 Task: In the  document Climateactionmeet.epub Change the allignment of footer to  'Right' Select the entire text and insert font style 'lexend' and font size: 20
Action: Mouse moved to (311, 419)
Screenshot: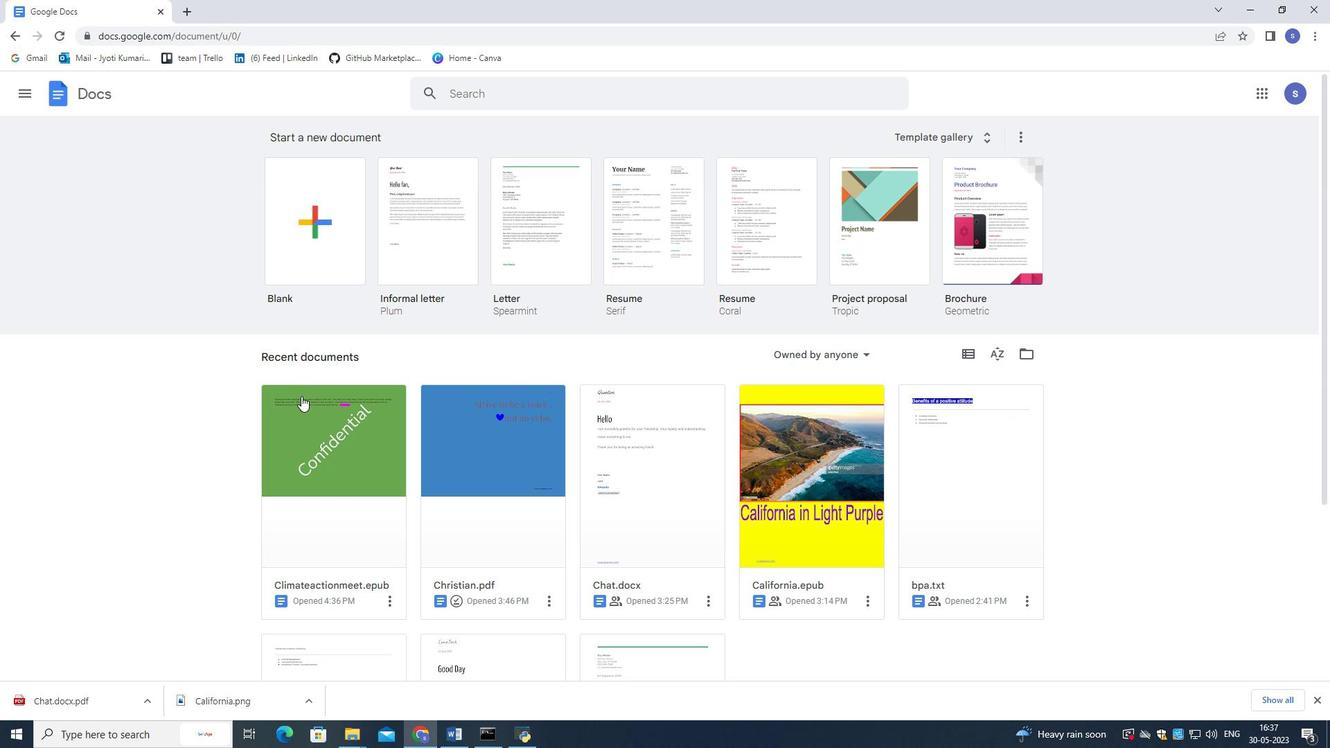 
Action: Mouse pressed left at (311, 419)
Screenshot: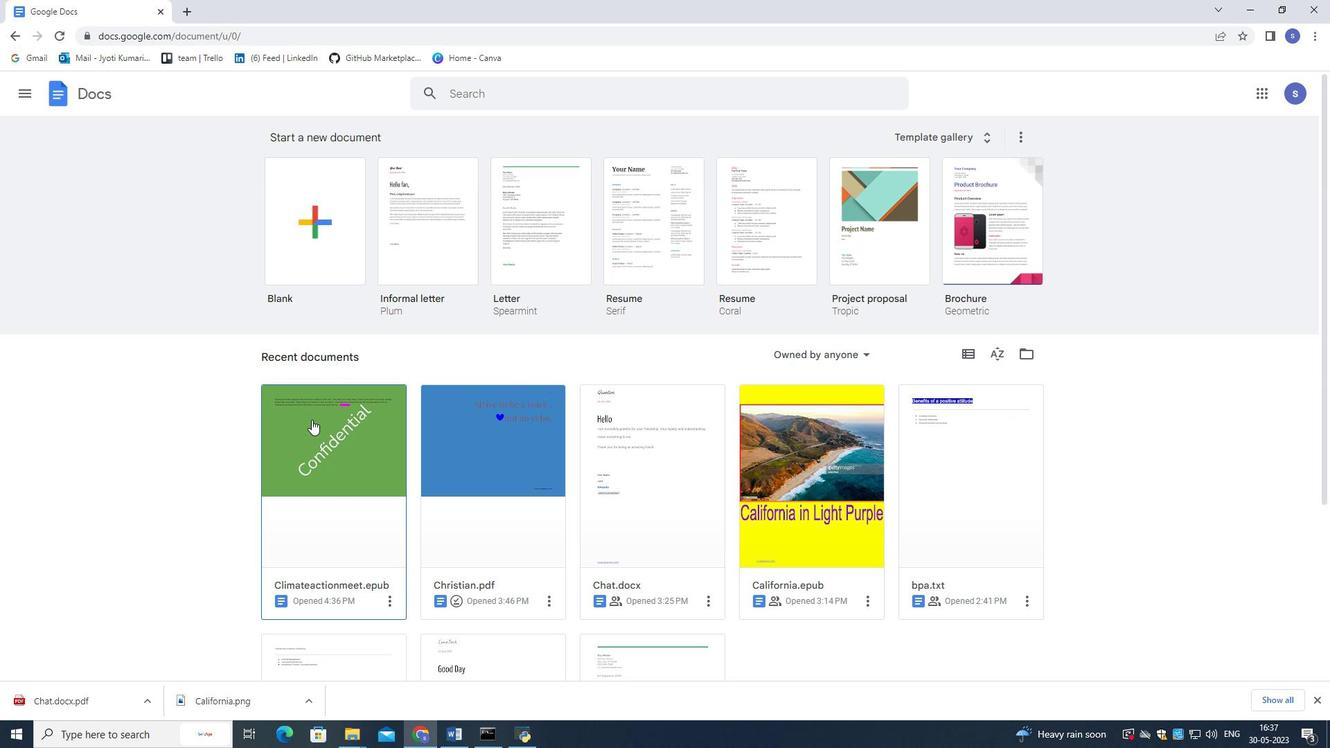 
Action: Mouse moved to (715, 512)
Screenshot: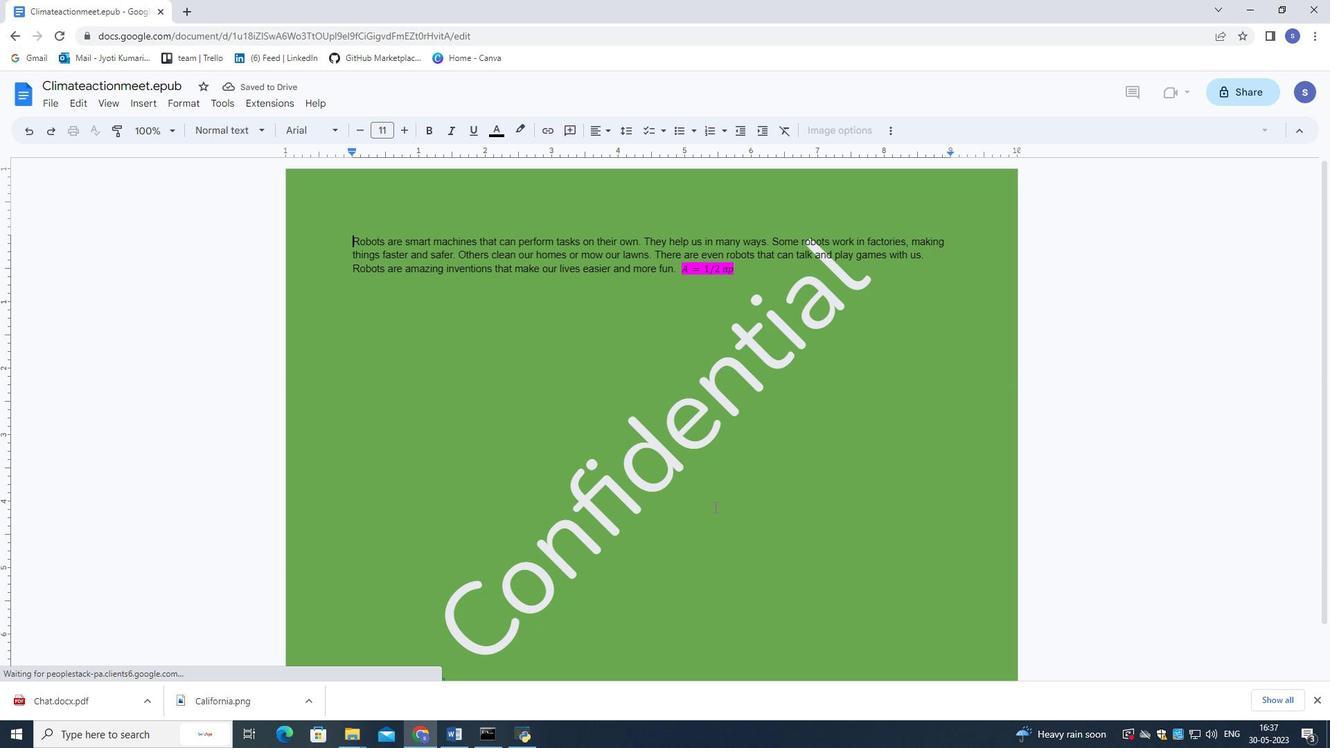 
Action: Mouse scrolled (715, 512) with delta (0, 0)
Screenshot: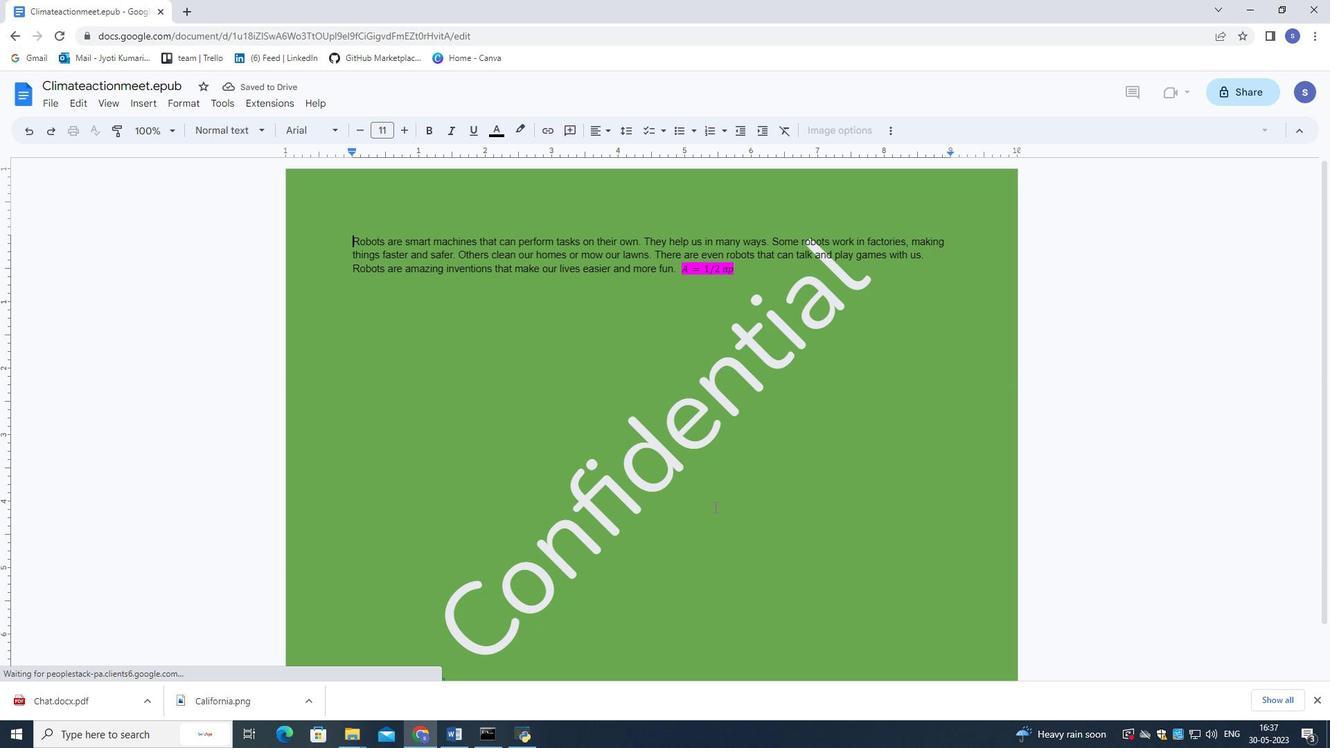 
Action: Mouse moved to (716, 513)
Screenshot: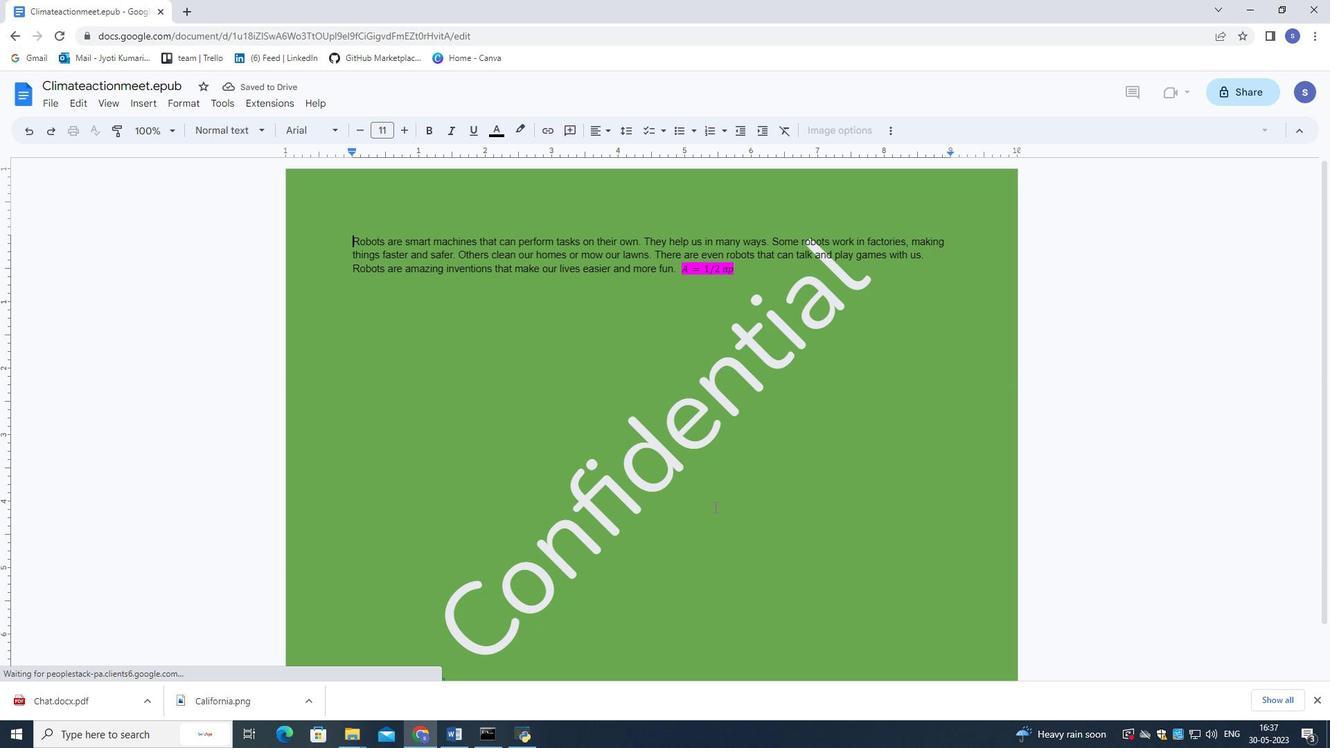 
Action: Mouse scrolled (716, 512) with delta (0, 0)
Screenshot: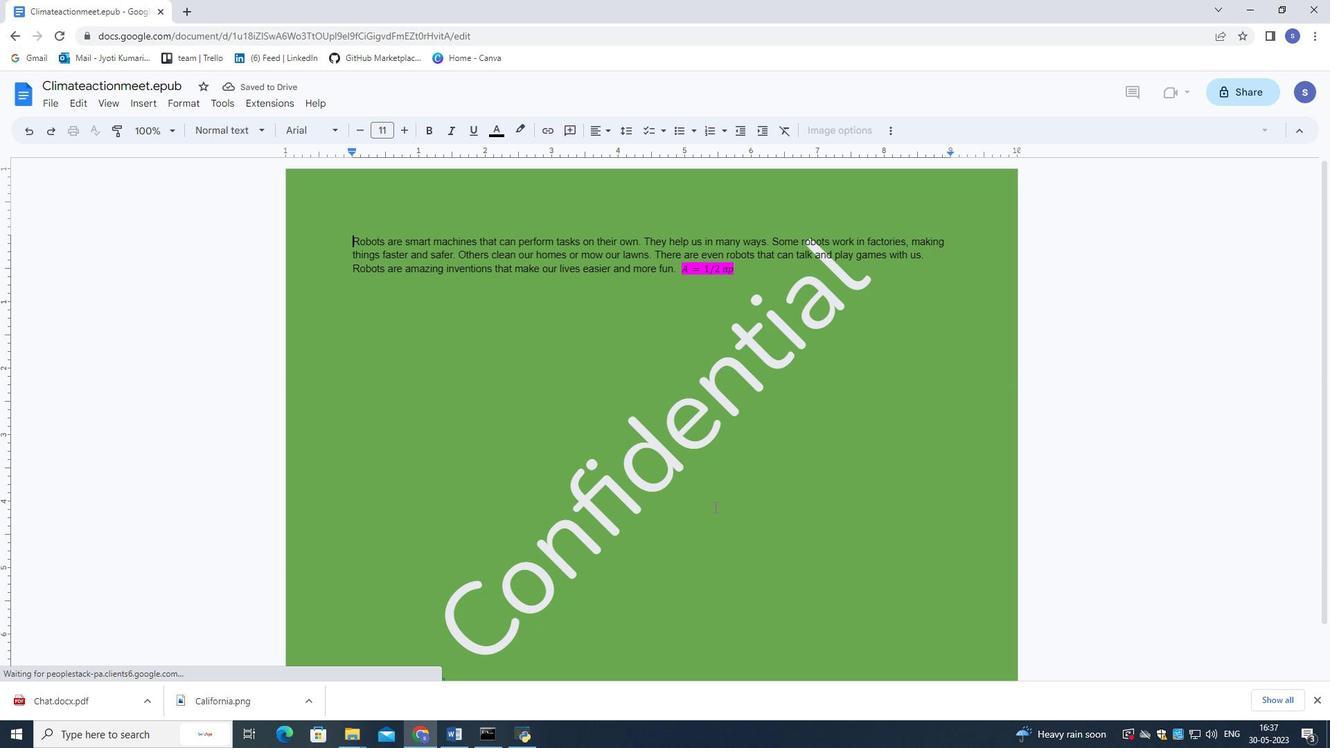 
Action: Mouse moved to (717, 514)
Screenshot: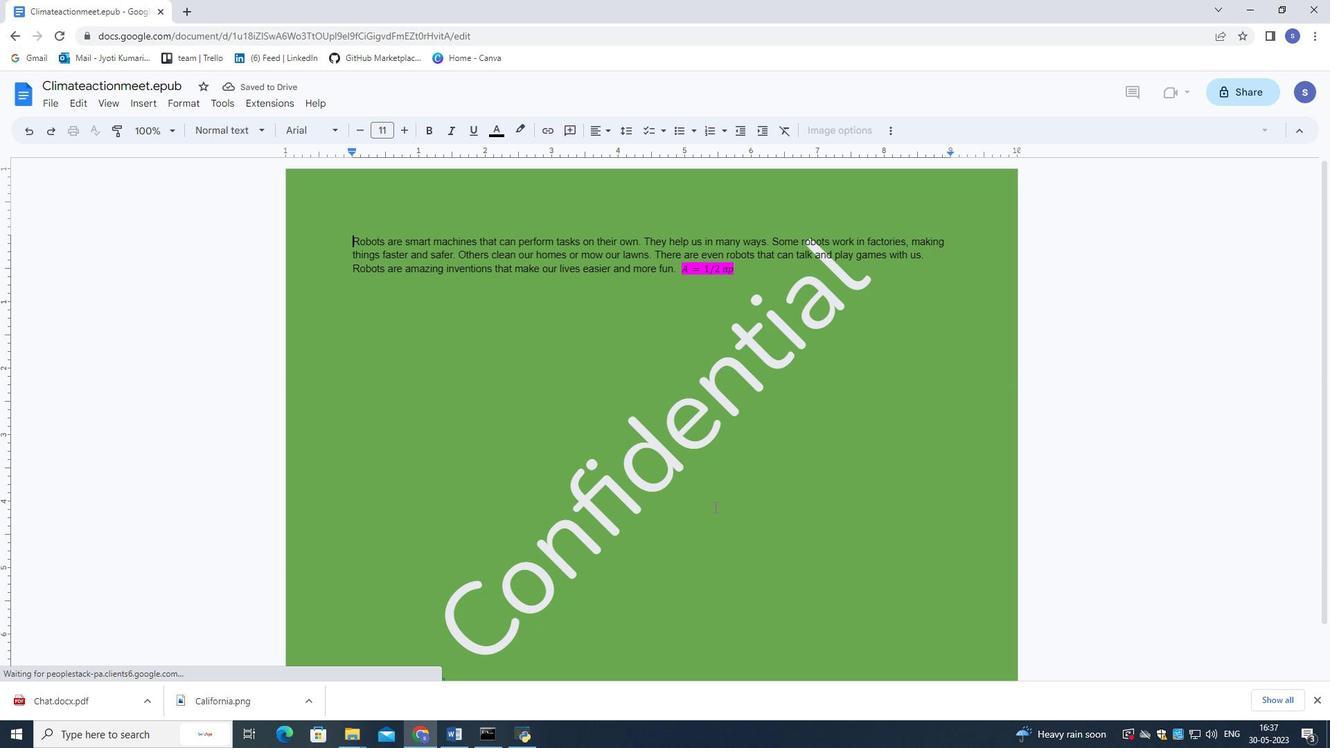 
Action: Mouse scrolled (717, 514) with delta (0, 0)
Screenshot: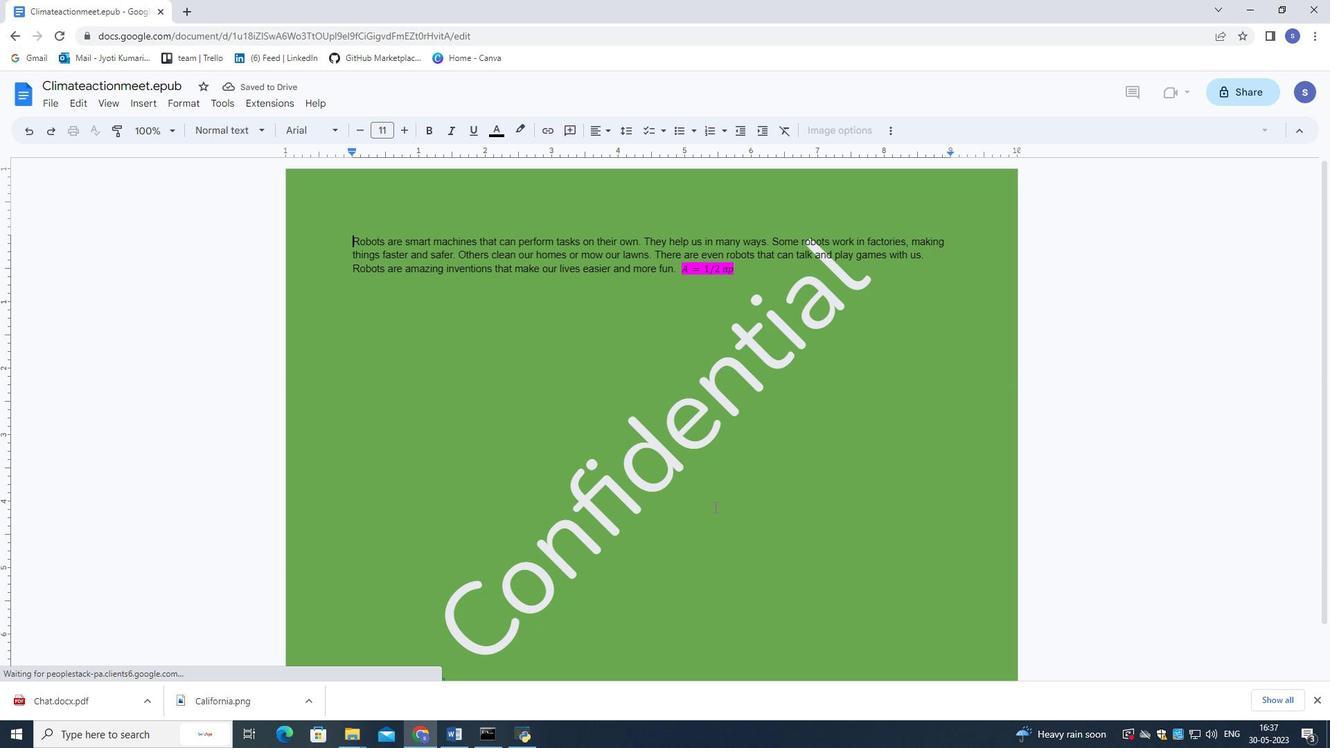
Action: Mouse moved to (717, 516)
Screenshot: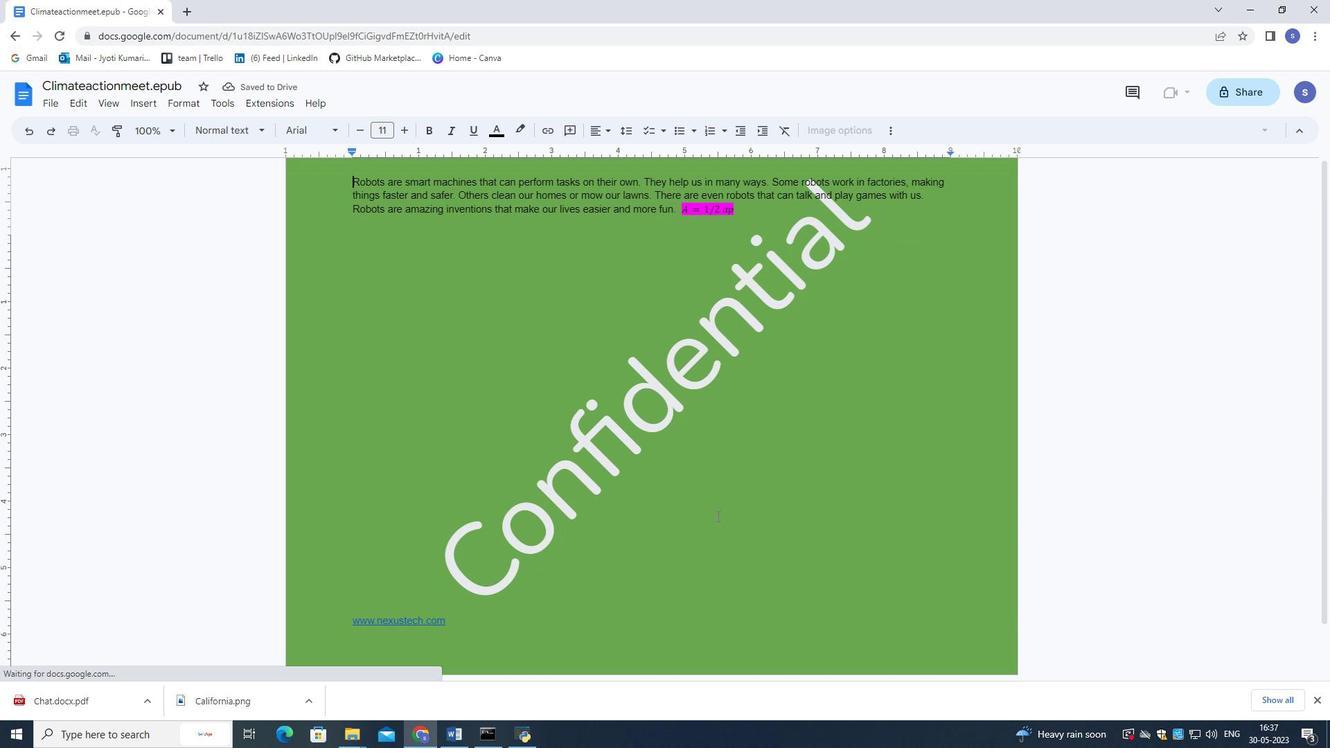 
Action: Mouse scrolled (717, 515) with delta (0, 0)
Screenshot: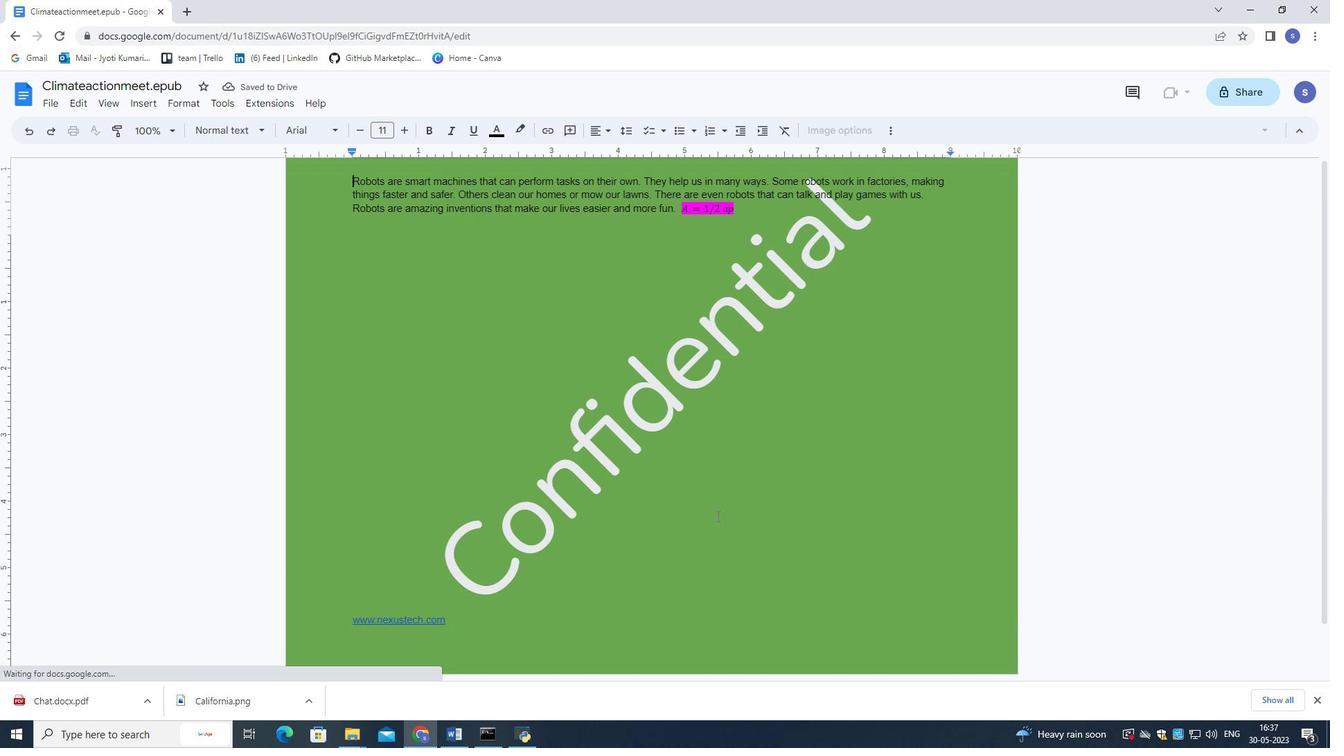 
Action: Mouse scrolled (717, 515) with delta (0, 0)
Screenshot: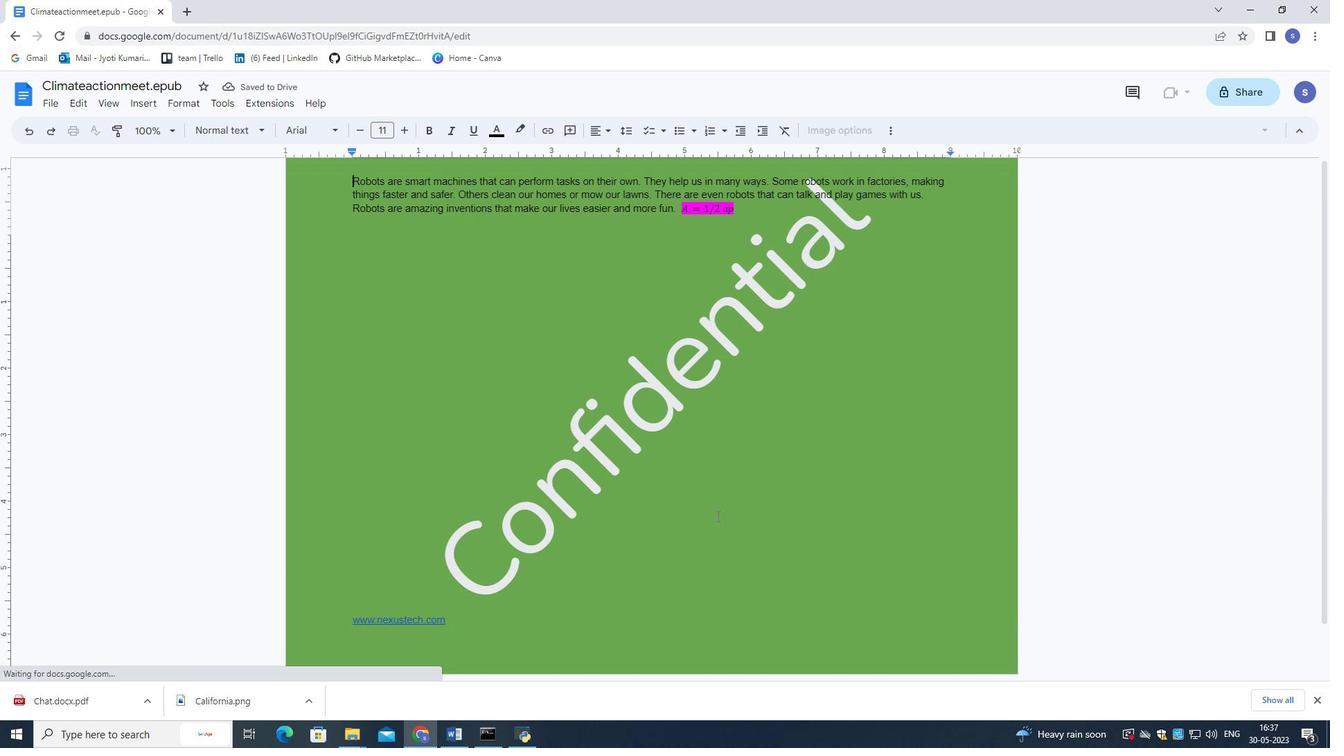 
Action: Mouse scrolled (717, 515) with delta (0, 0)
Screenshot: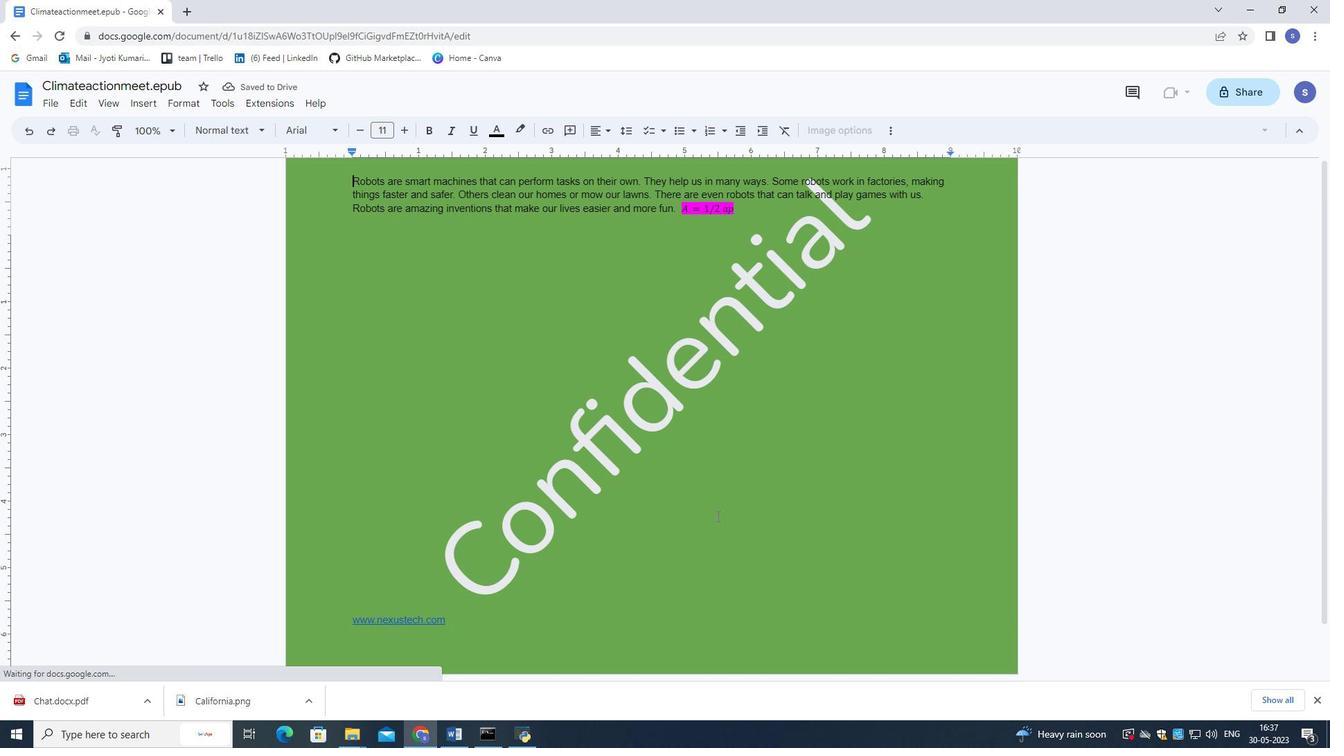
Action: Mouse scrolled (717, 515) with delta (0, 0)
Screenshot: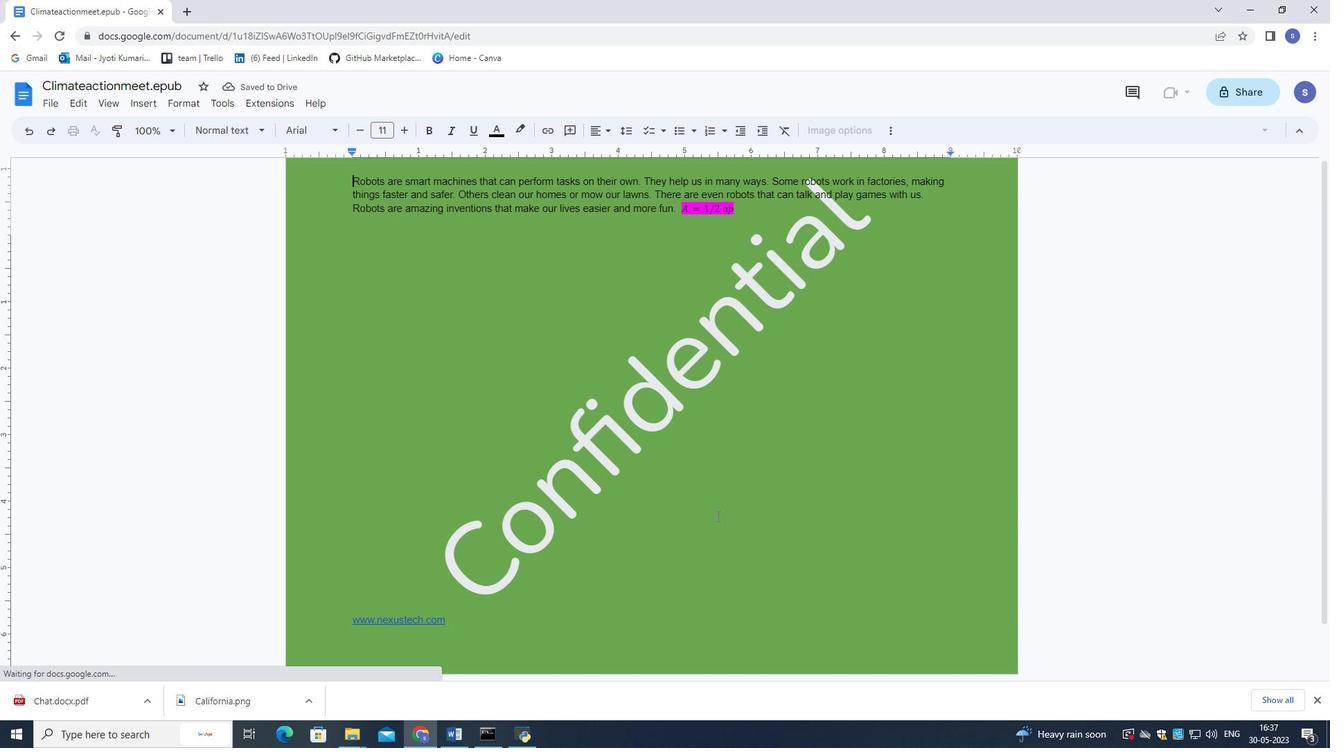 
Action: Mouse moved to (464, 623)
Screenshot: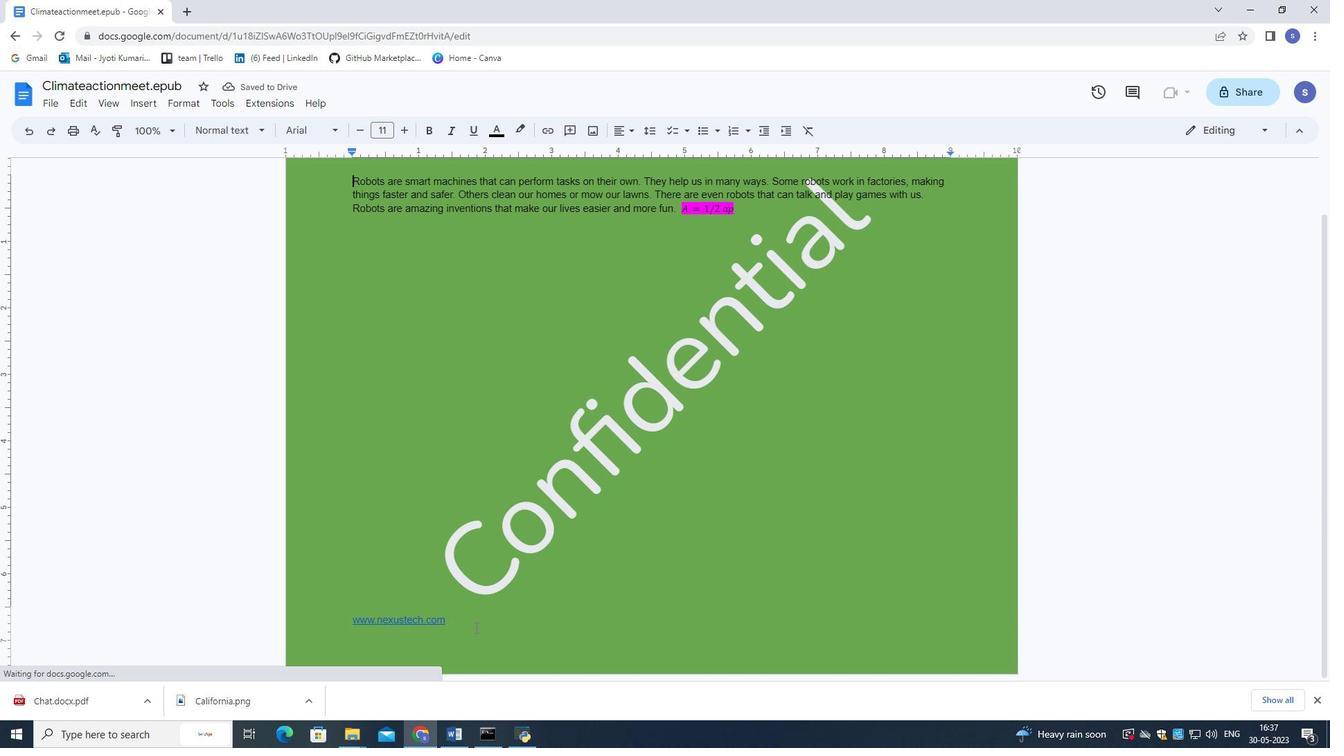 
Action: Mouse pressed left at (464, 623)
Screenshot: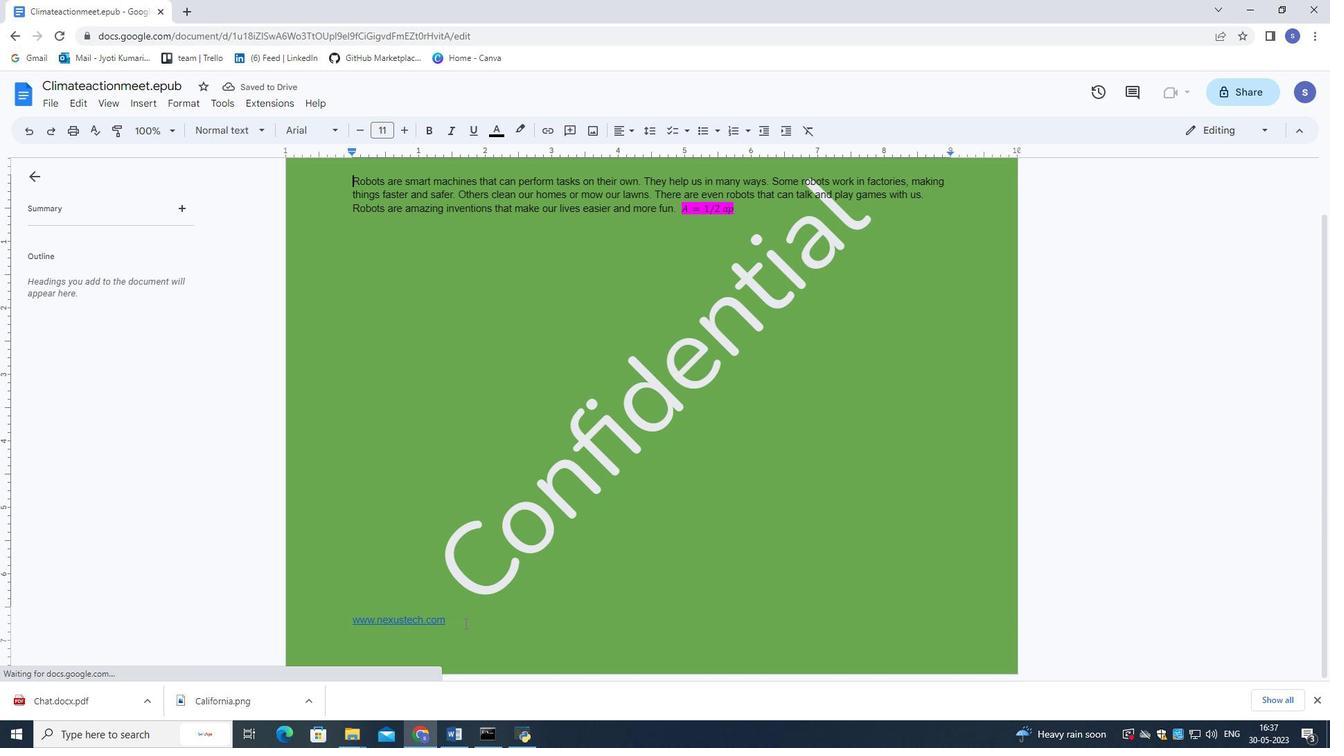 
Action: Mouse moved to (451, 625)
Screenshot: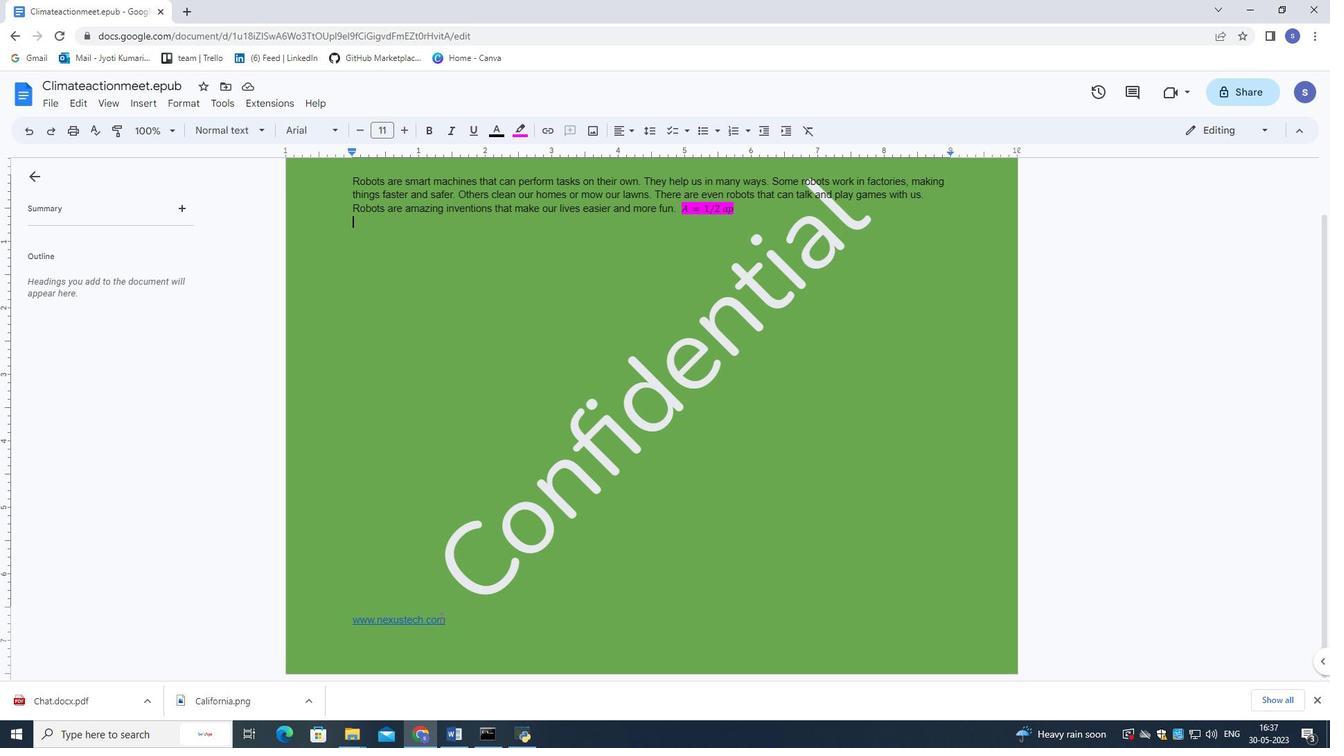
Action: Mouse pressed left at (451, 625)
Screenshot: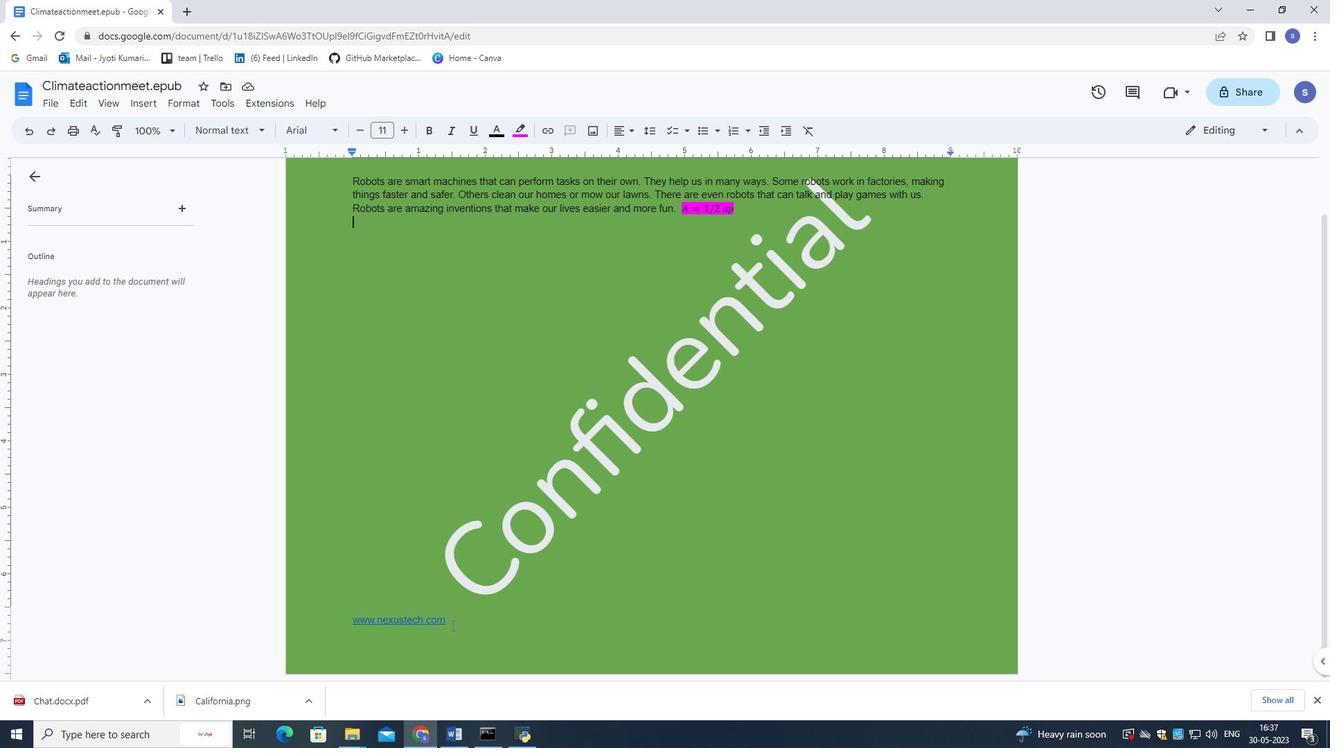 
Action: Mouse pressed left at (451, 625)
Screenshot: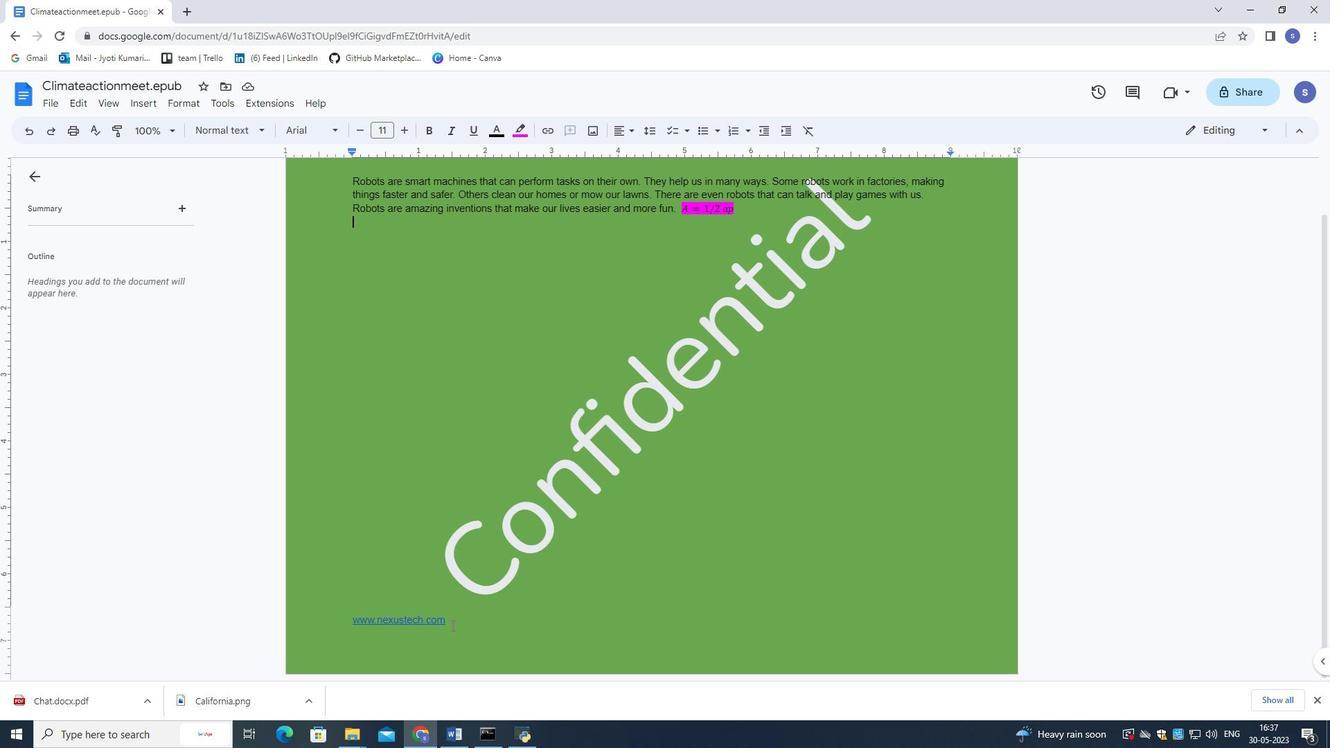 
Action: Mouse moved to (452, 625)
Screenshot: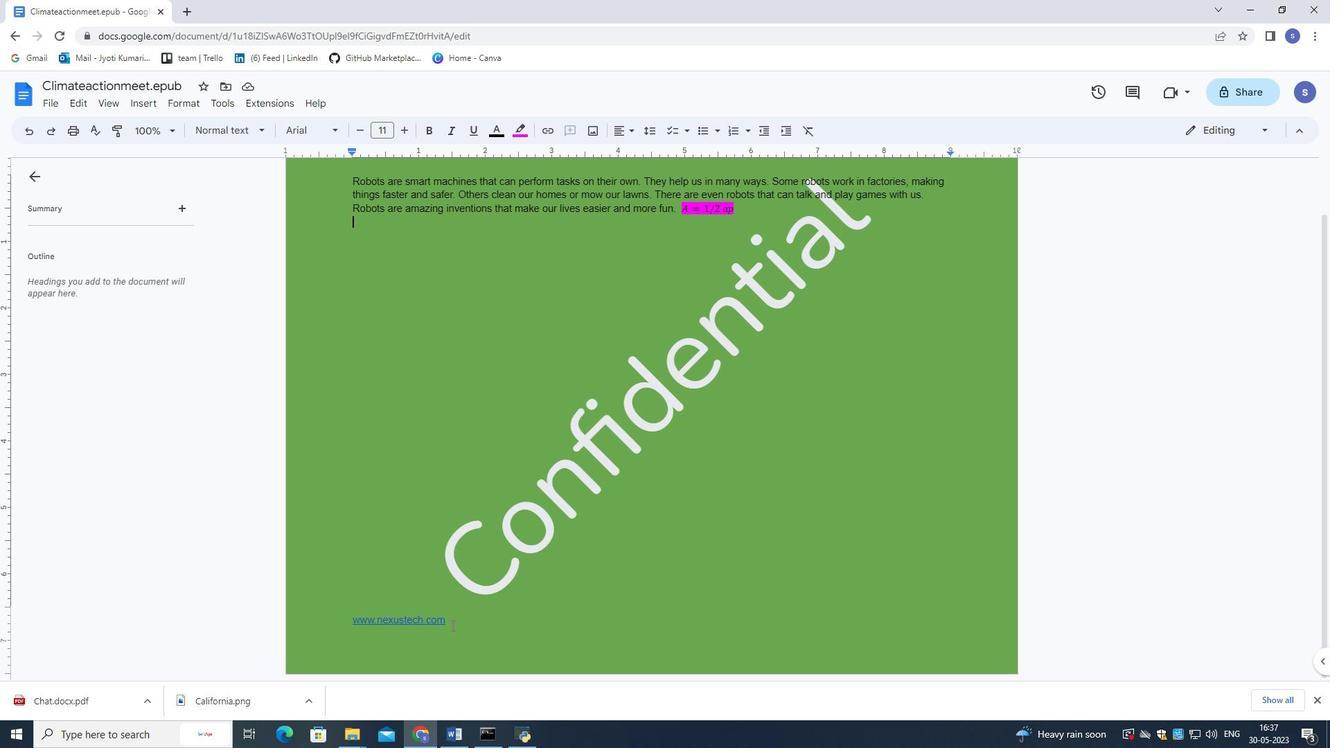 
Action: Mouse pressed left at (452, 625)
Screenshot: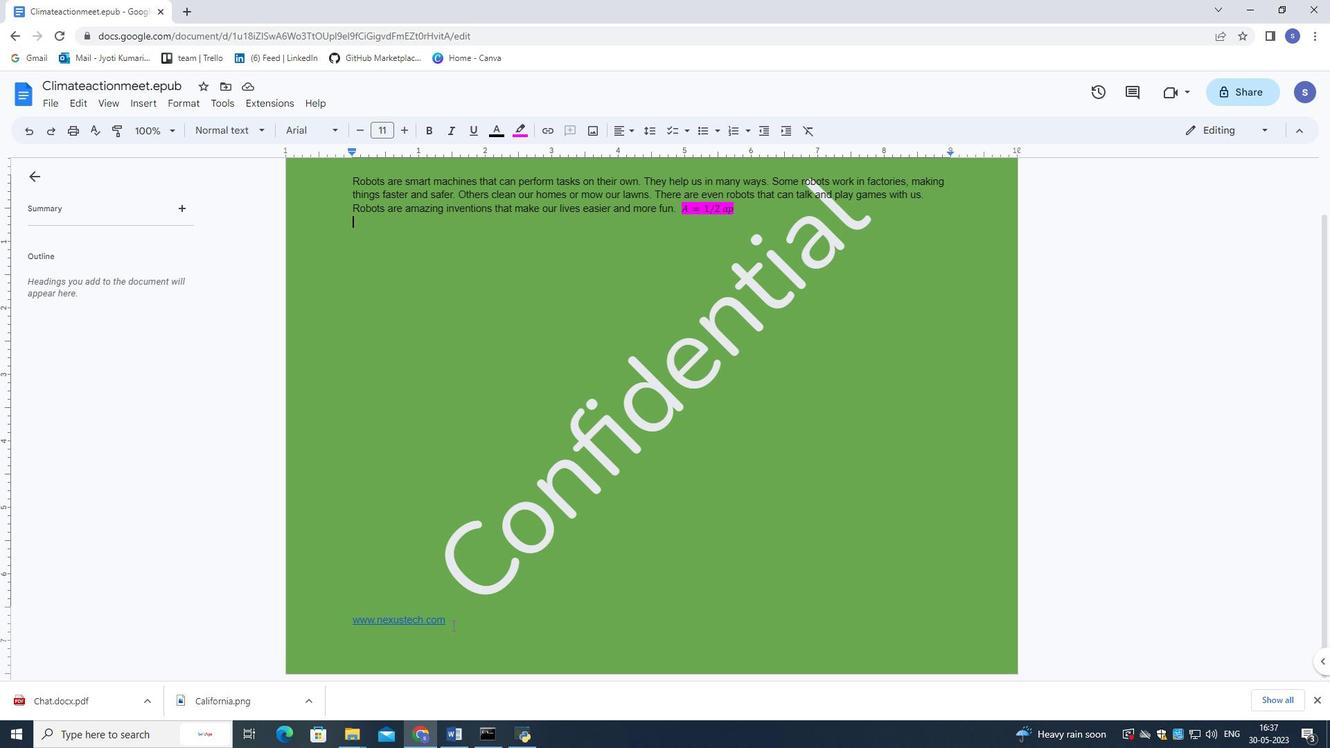 
Action: Mouse moved to (452, 625)
Screenshot: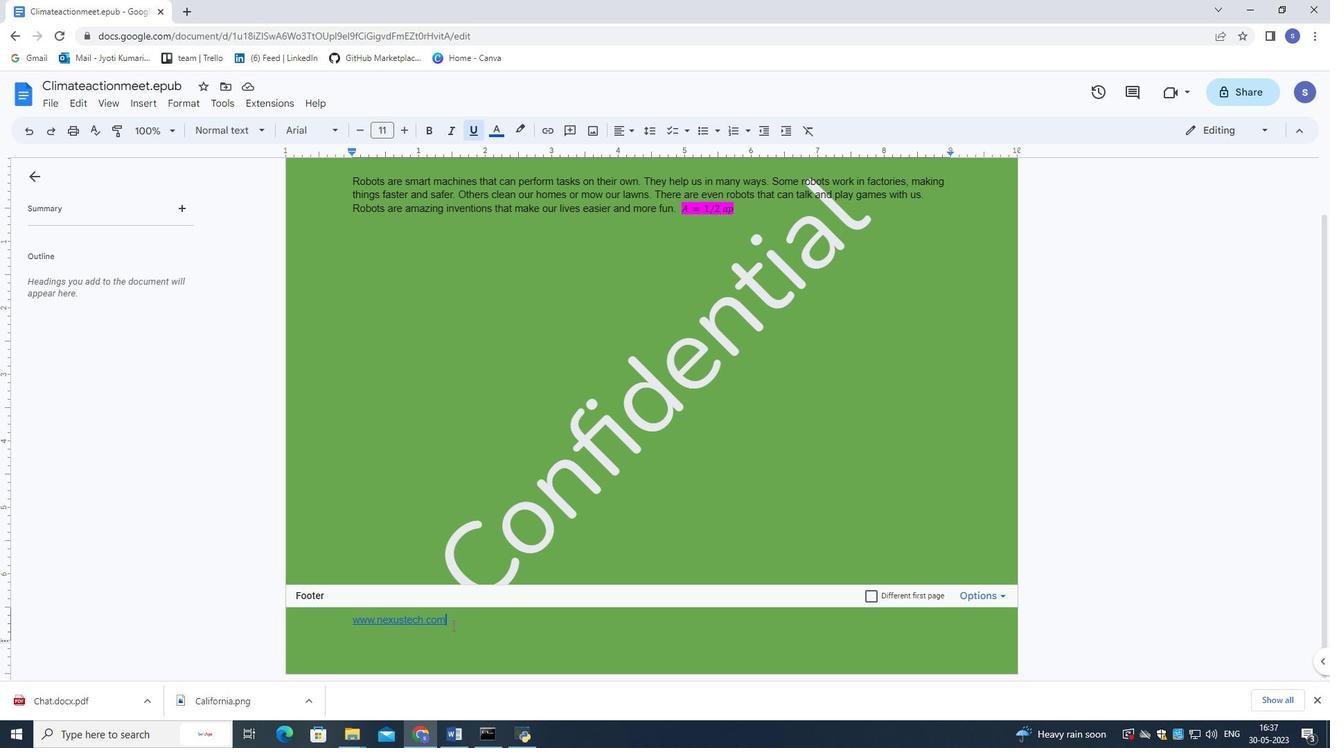 
Action: Mouse pressed left at (452, 625)
Screenshot: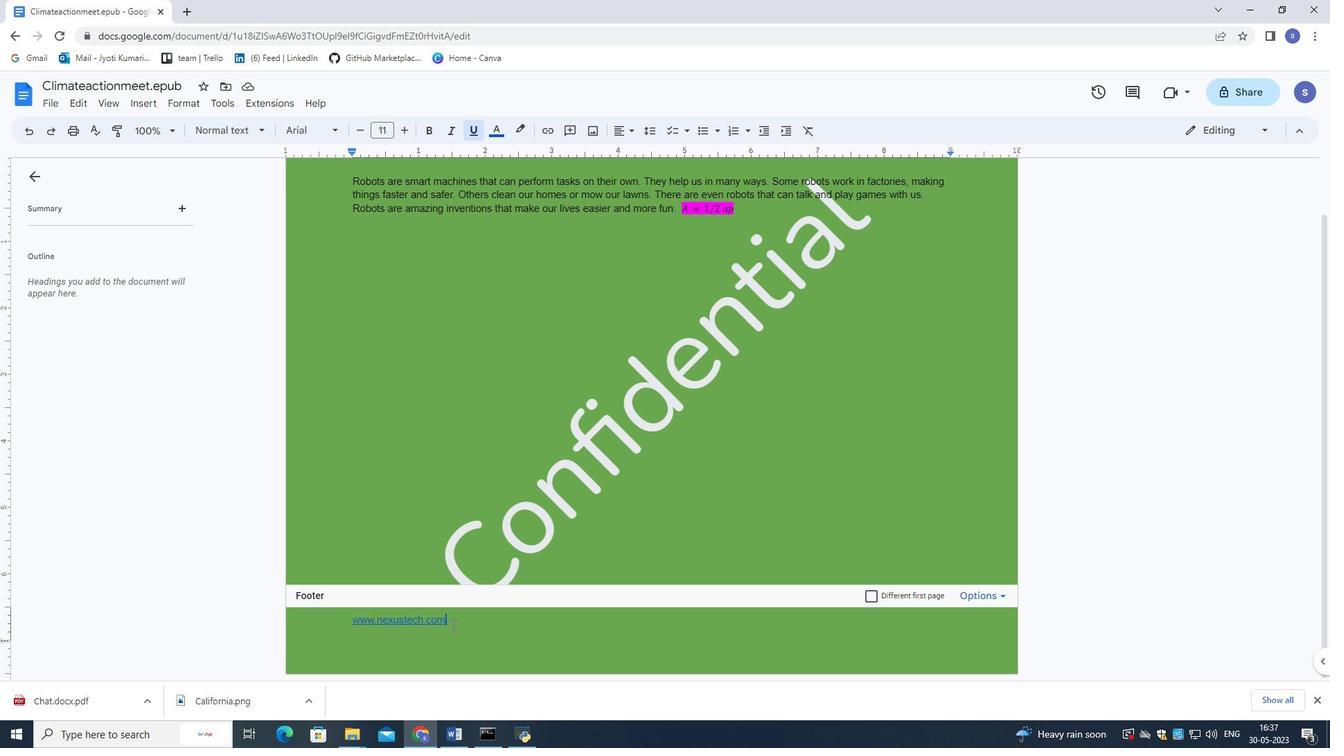 
Action: Mouse pressed left at (452, 625)
Screenshot: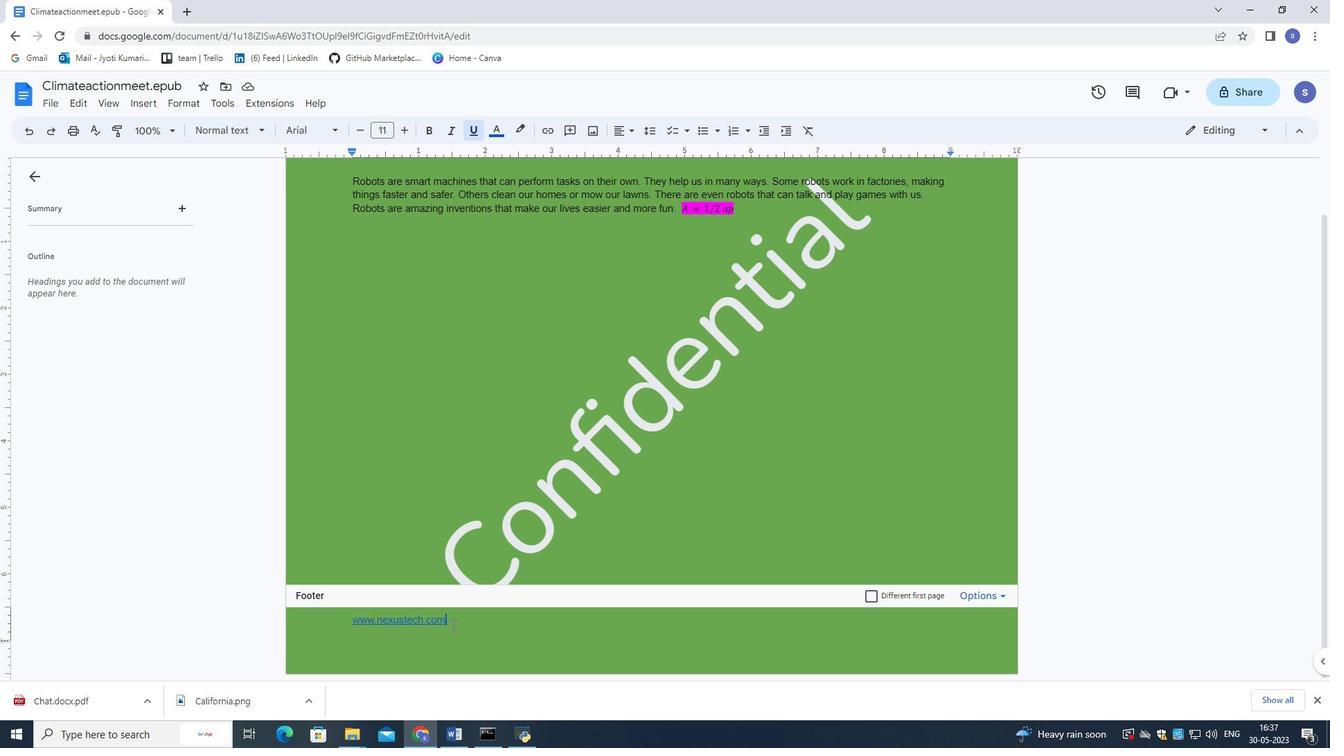 
Action: Mouse pressed left at (452, 625)
Screenshot: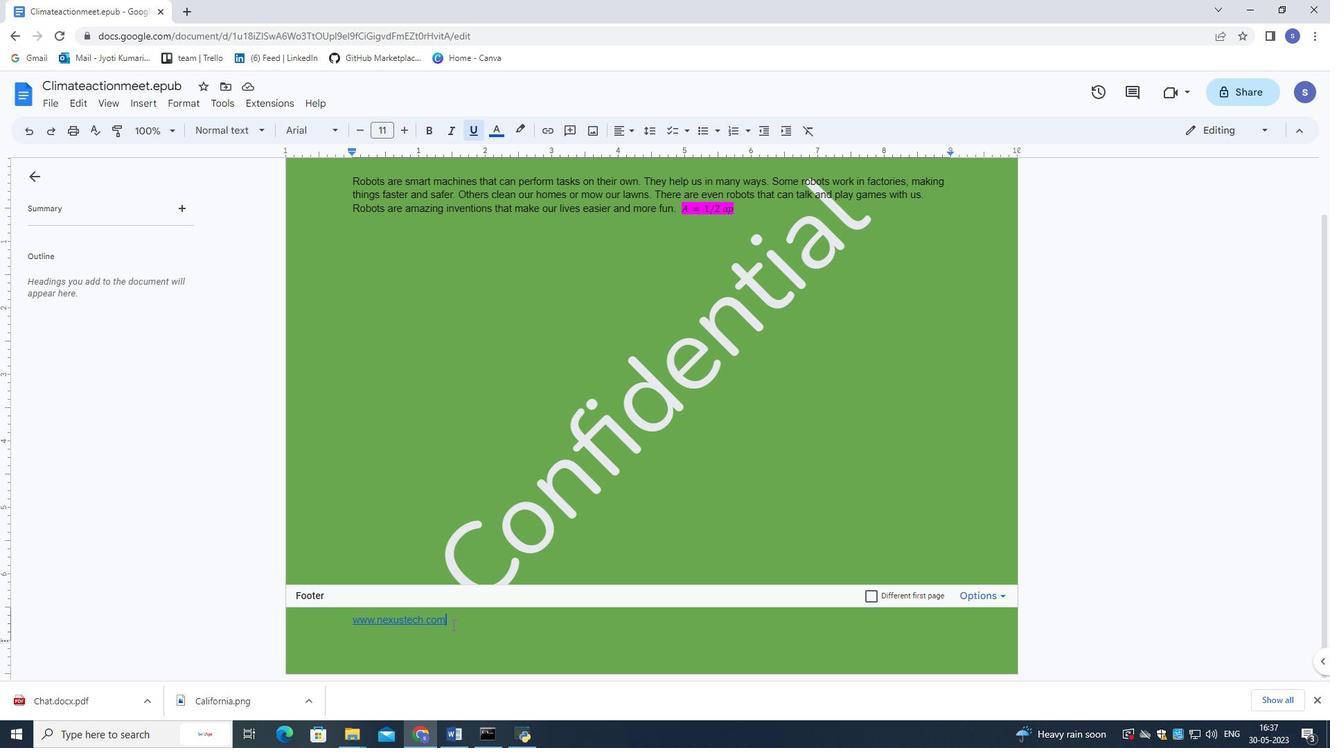
Action: Mouse moved to (633, 127)
Screenshot: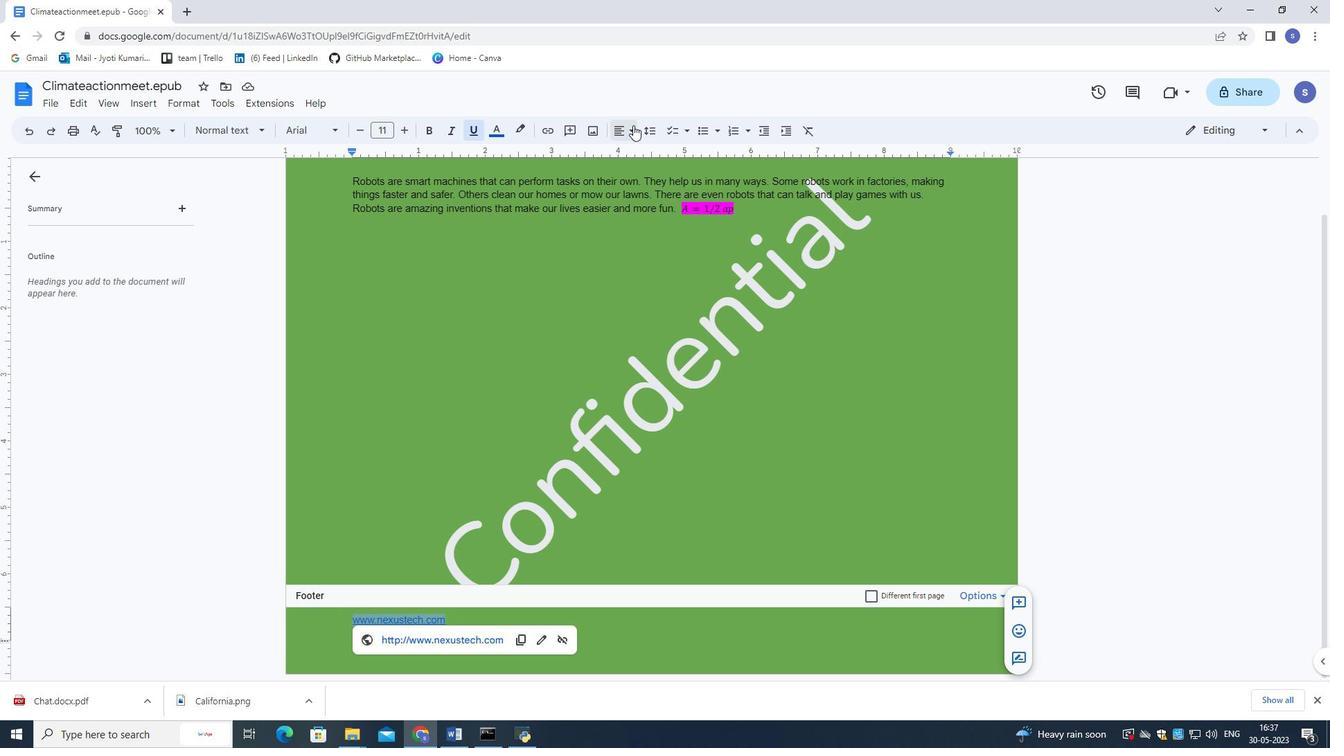 
Action: Mouse pressed left at (633, 127)
Screenshot: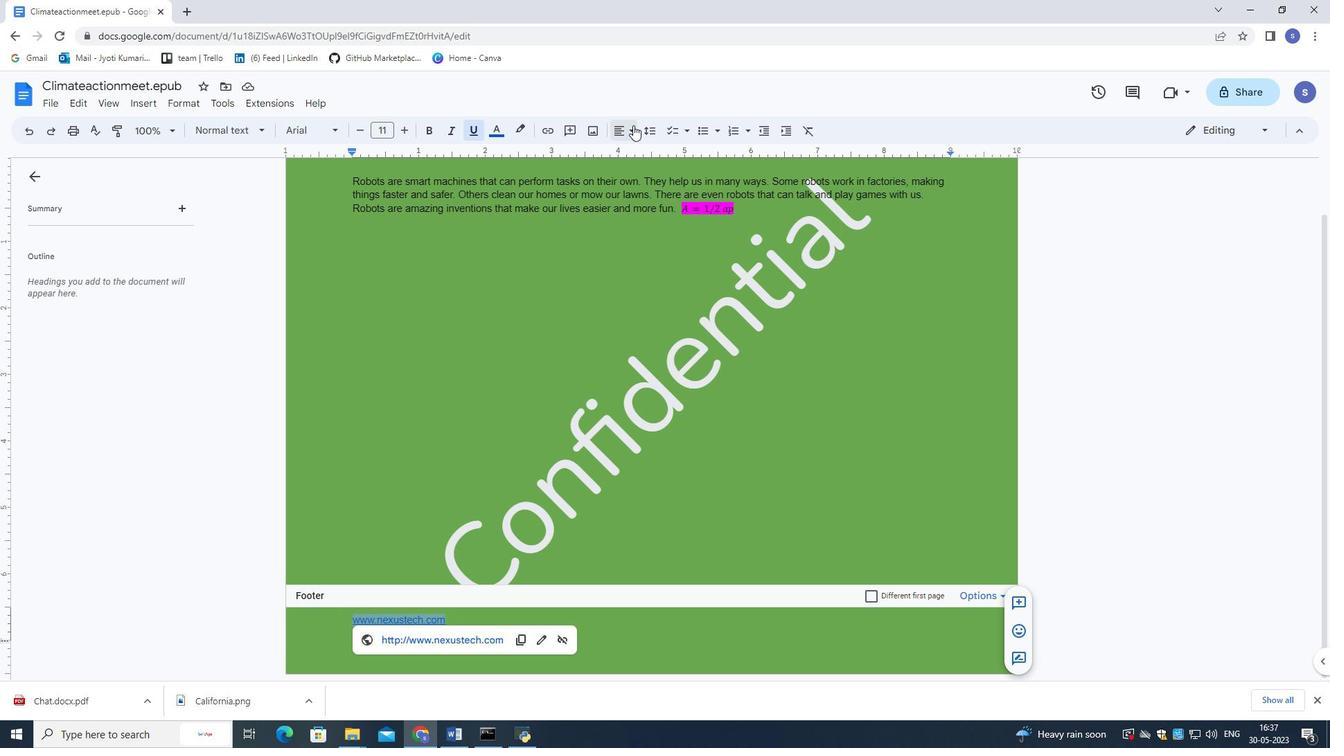
Action: Mouse moved to (665, 153)
Screenshot: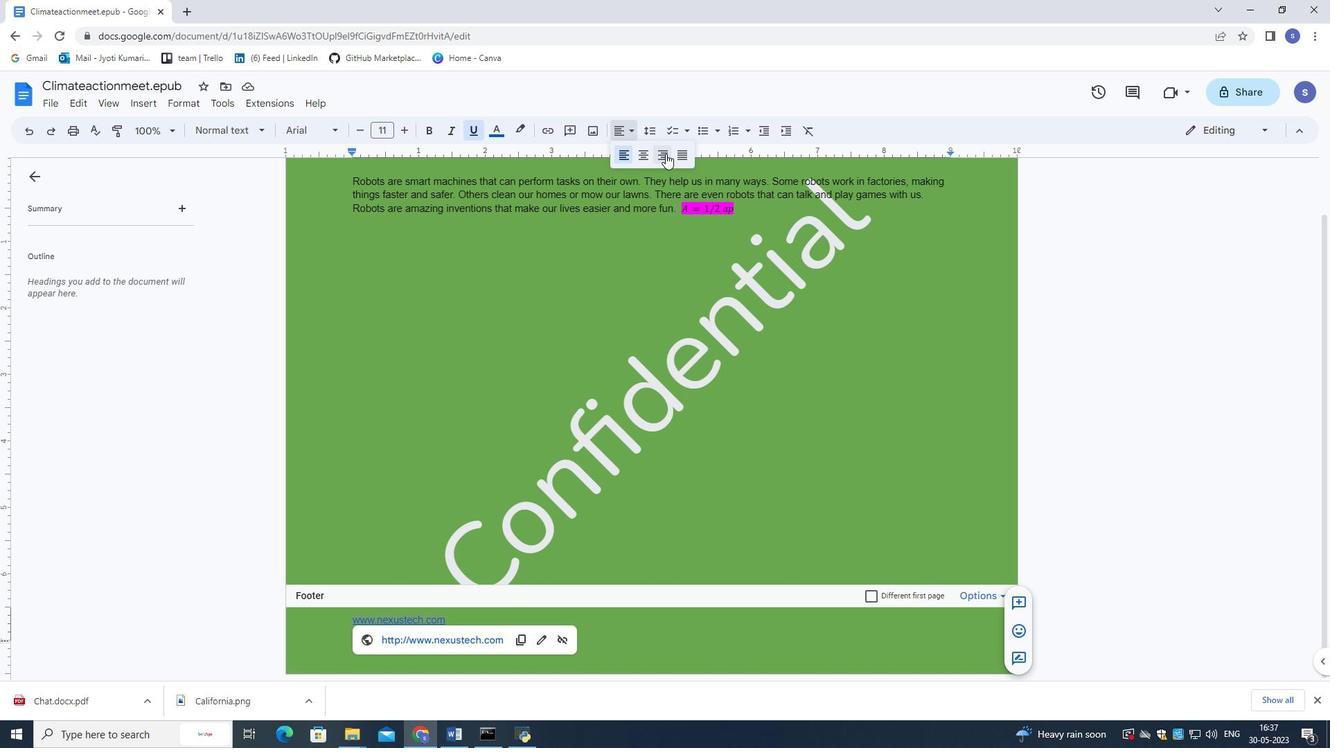 
Action: Mouse pressed left at (665, 153)
Screenshot: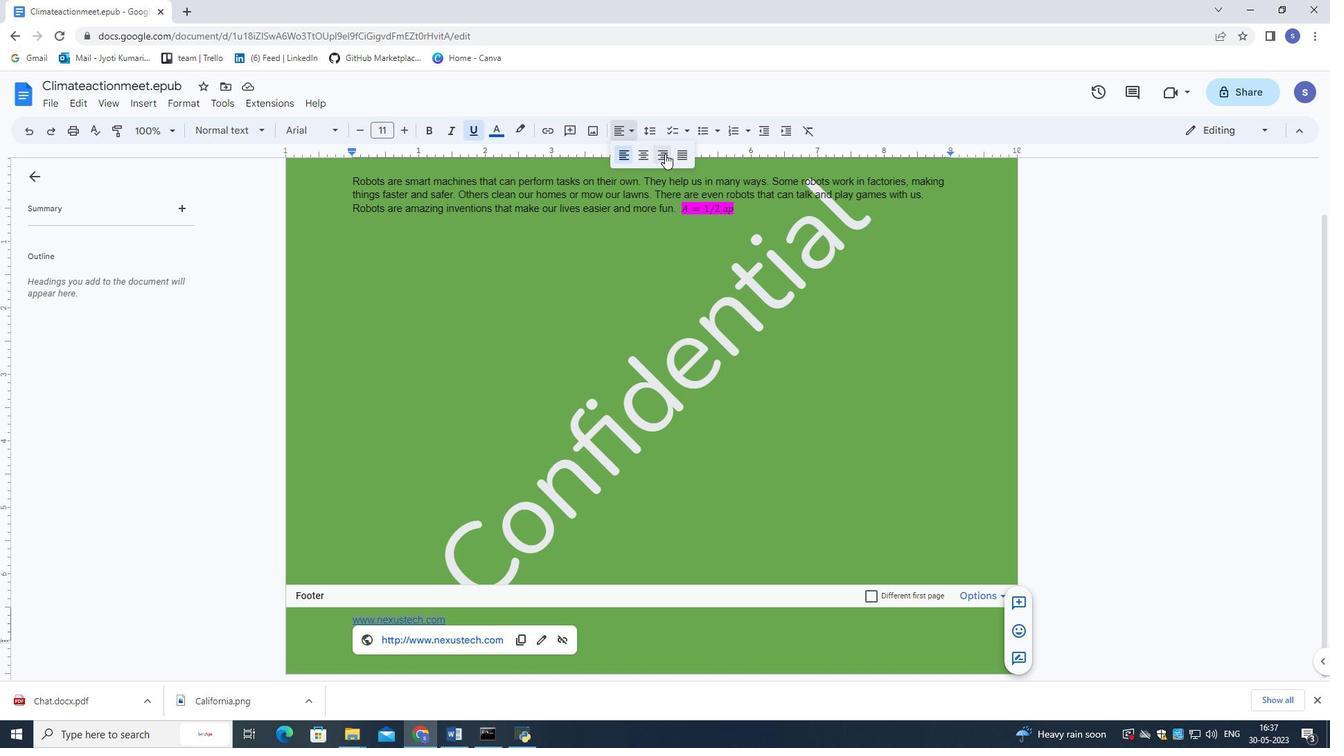 
Action: Mouse moved to (595, 313)
Screenshot: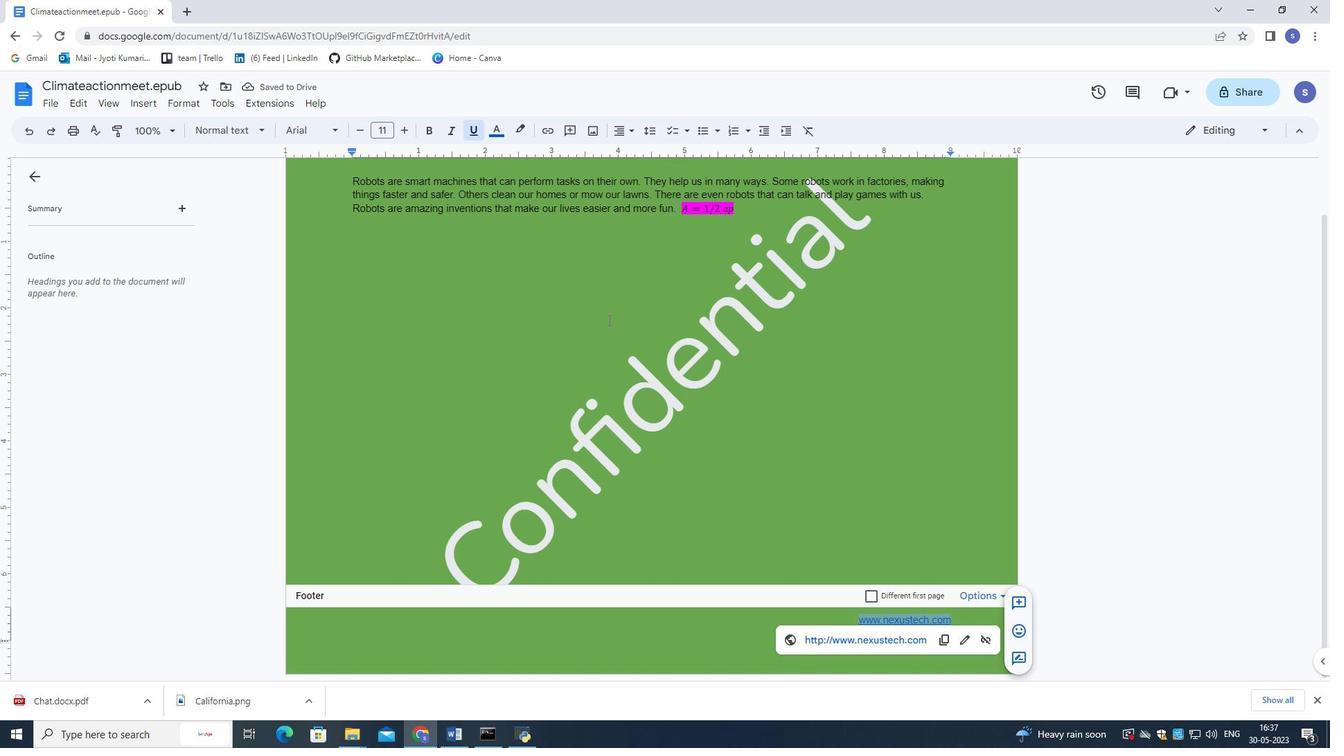 
Action: Mouse pressed left at (595, 313)
Screenshot: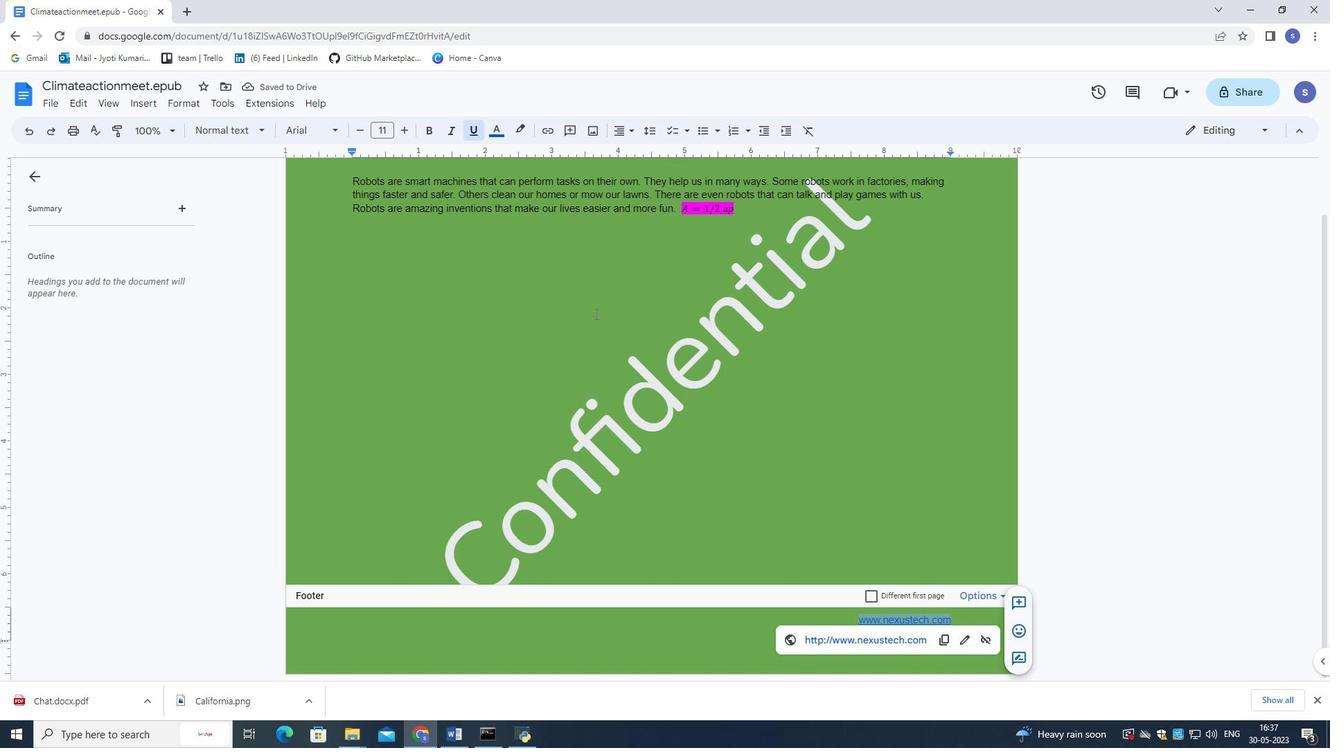 
Action: Mouse moved to (600, 311)
Screenshot: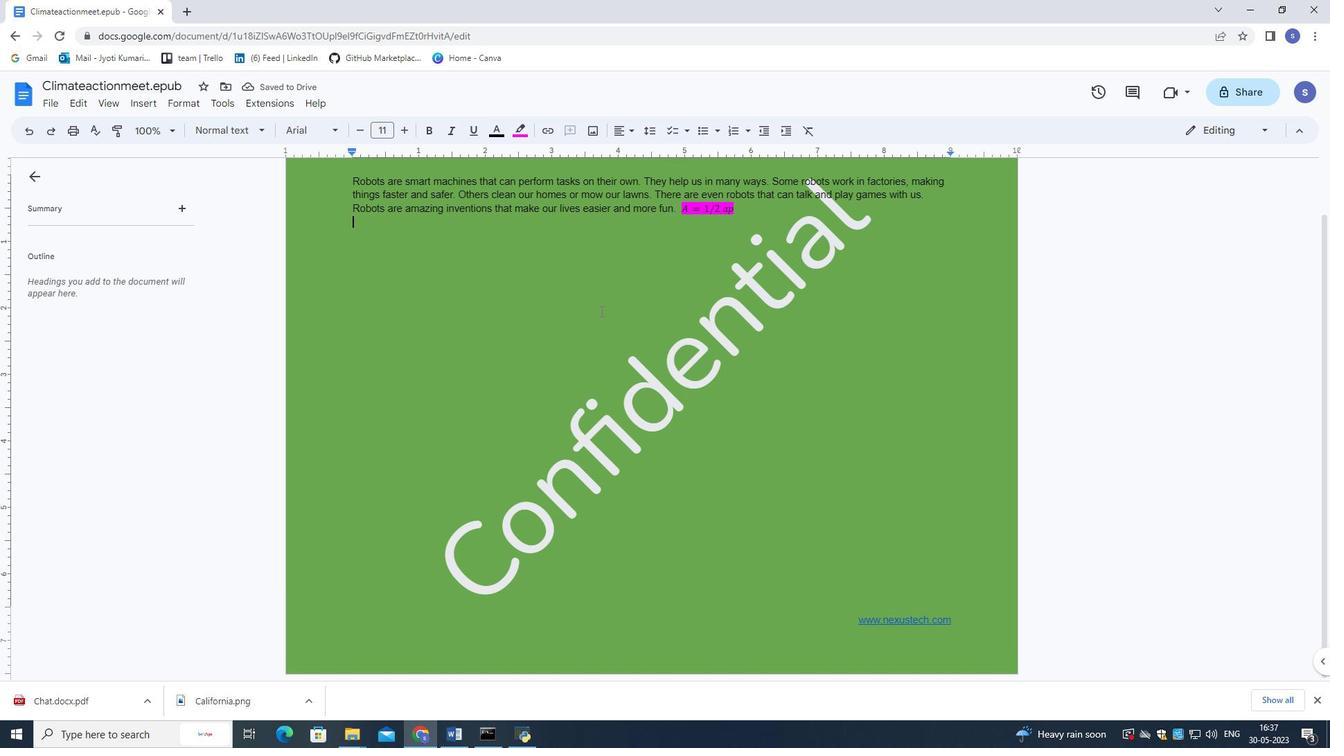 
Action: Mouse scrolled (600, 312) with delta (0, 0)
Screenshot: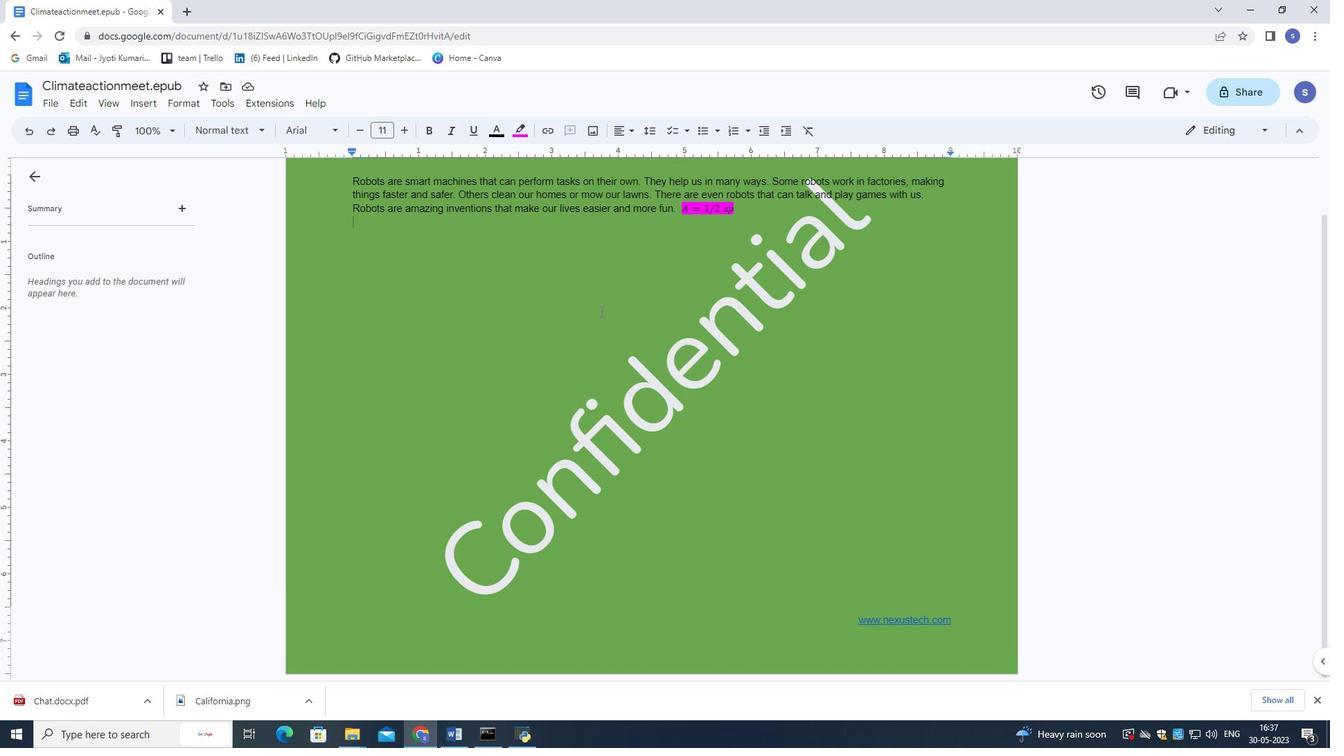 
Action: Mouse scrolled (600, 312) with delta (0, 0)
Screenshot: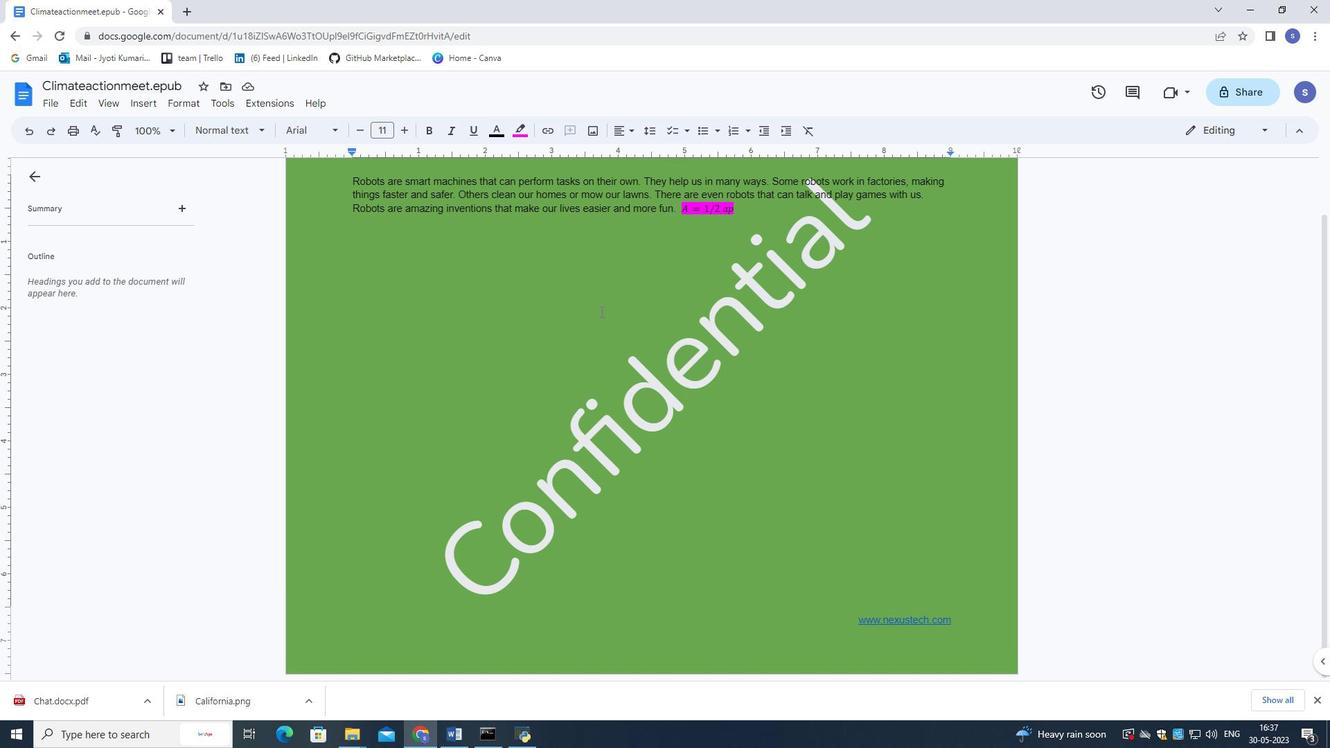 
Action: Mouse scrolled (600, 312) with delta (0, 0)
Screenshot: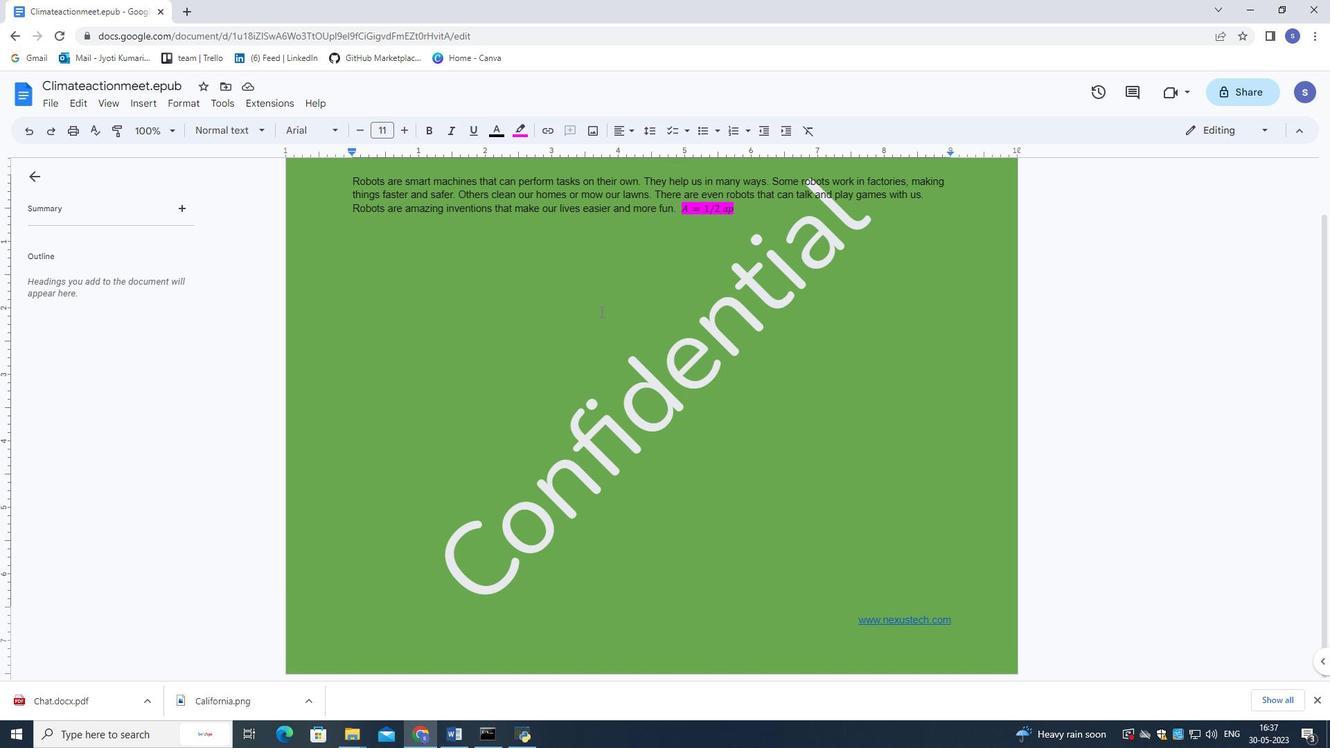 
Action: Mouse scrolled (600, 312) with delta (0, 0)
Screenshot: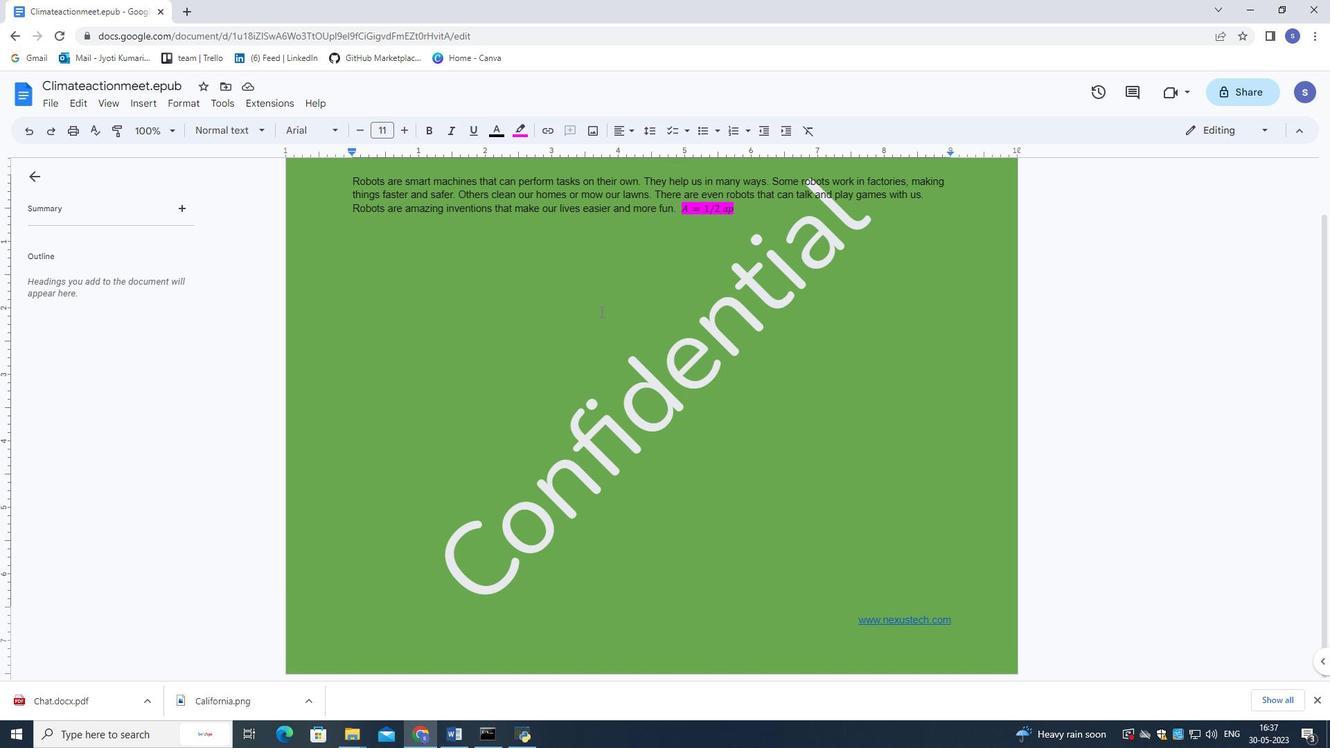 
Action: Mouse moved to (755, 271)
Screenshot: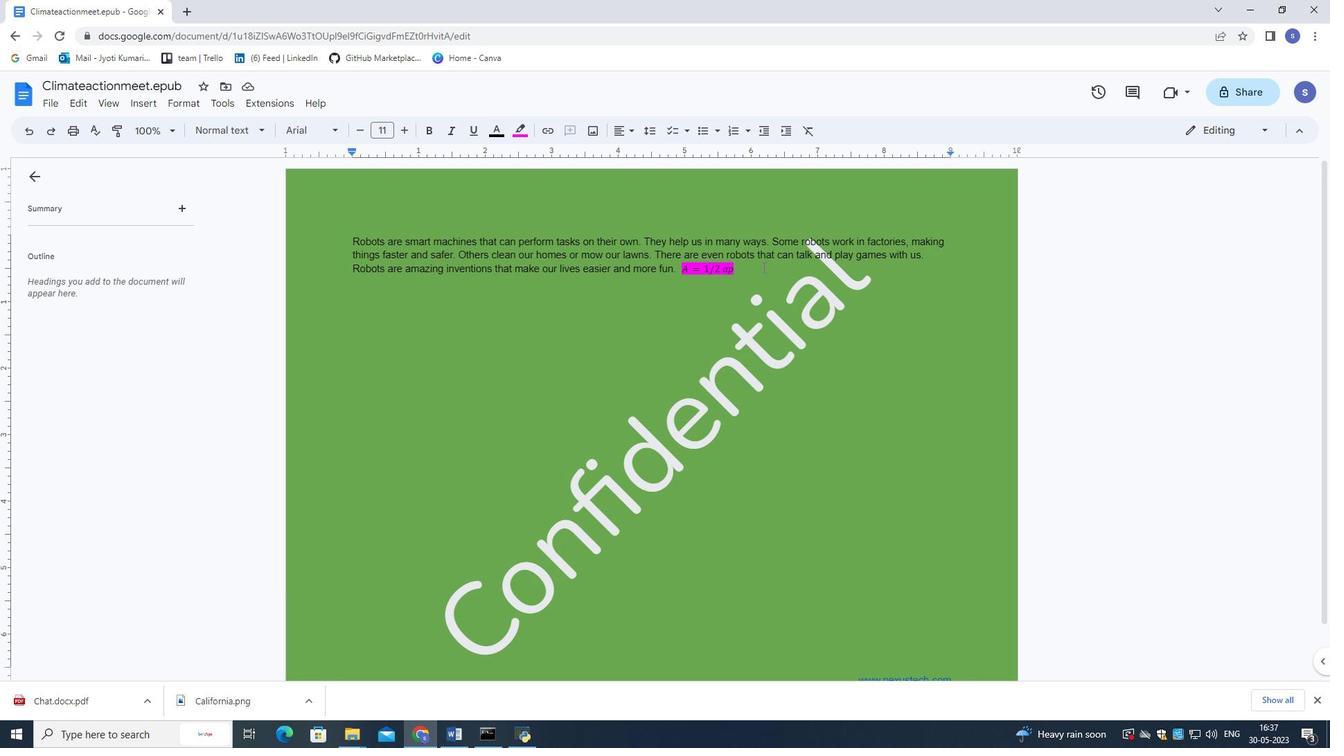 
Action: Mouse pressed left at (755, 271)
Screenshot: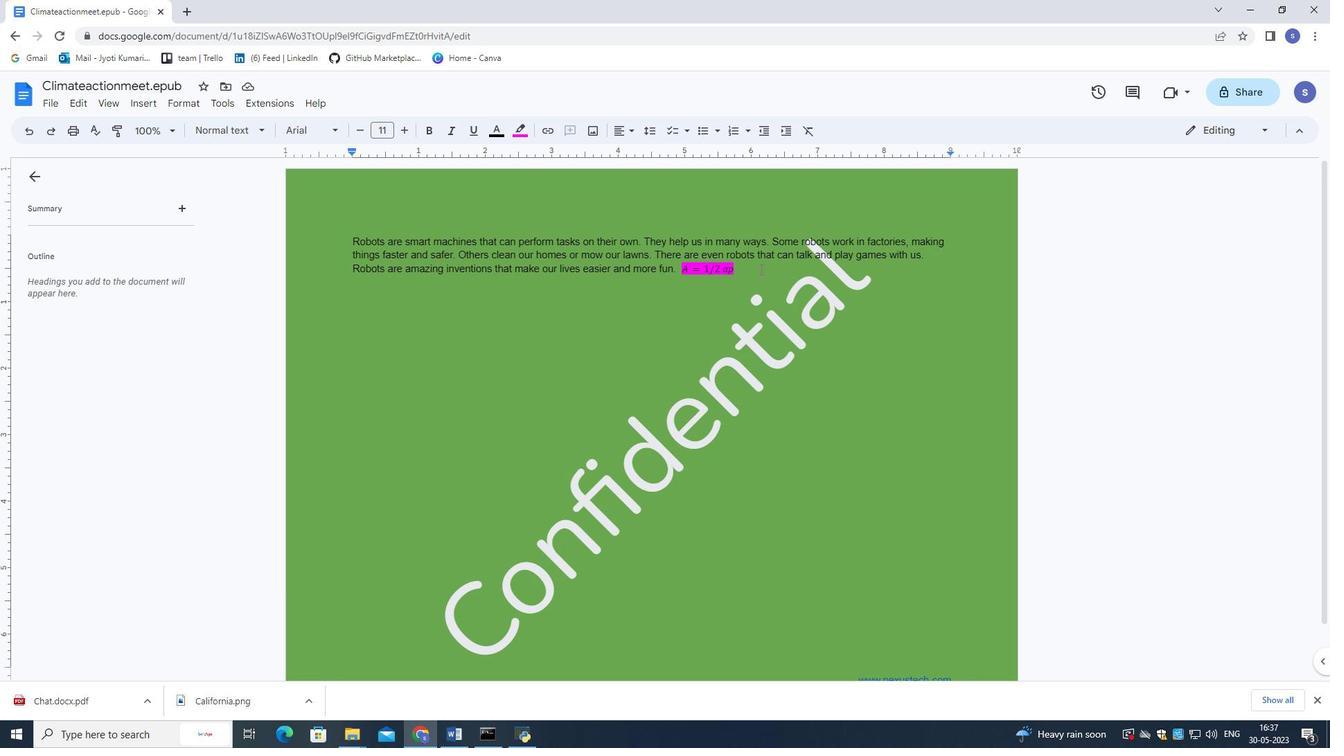 
Action: Mouse moved to (298, 128)
Screenshot: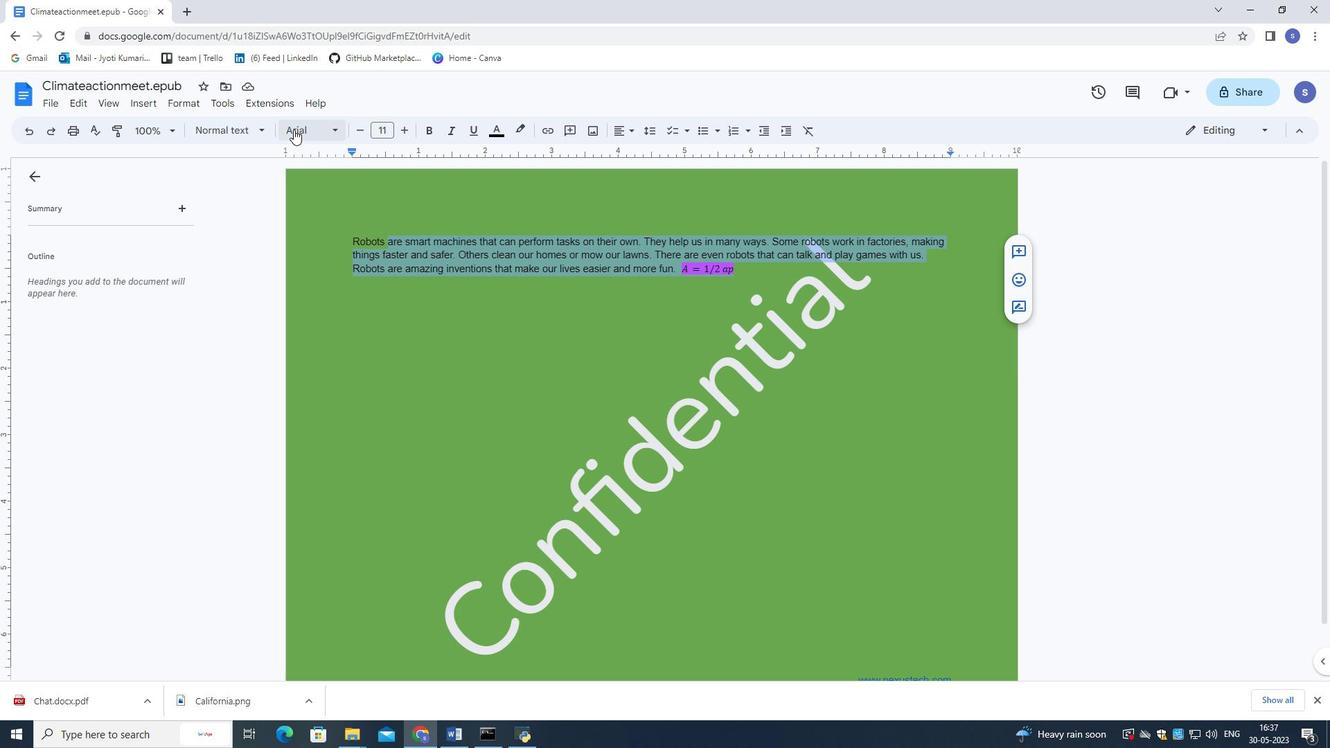 
Action: Mouse pressed left at (298, 128)
Screenshot: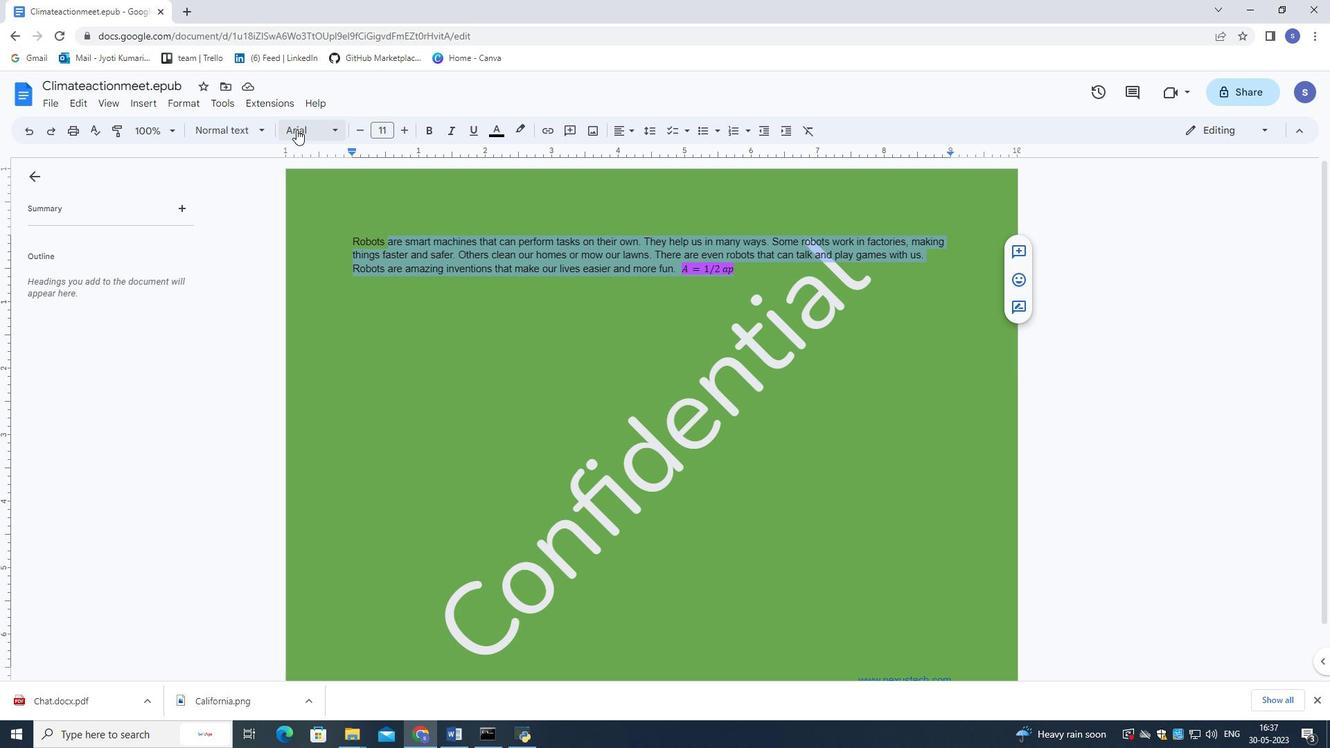 
Action: Mouse moved to (376, 155)
Screenshot: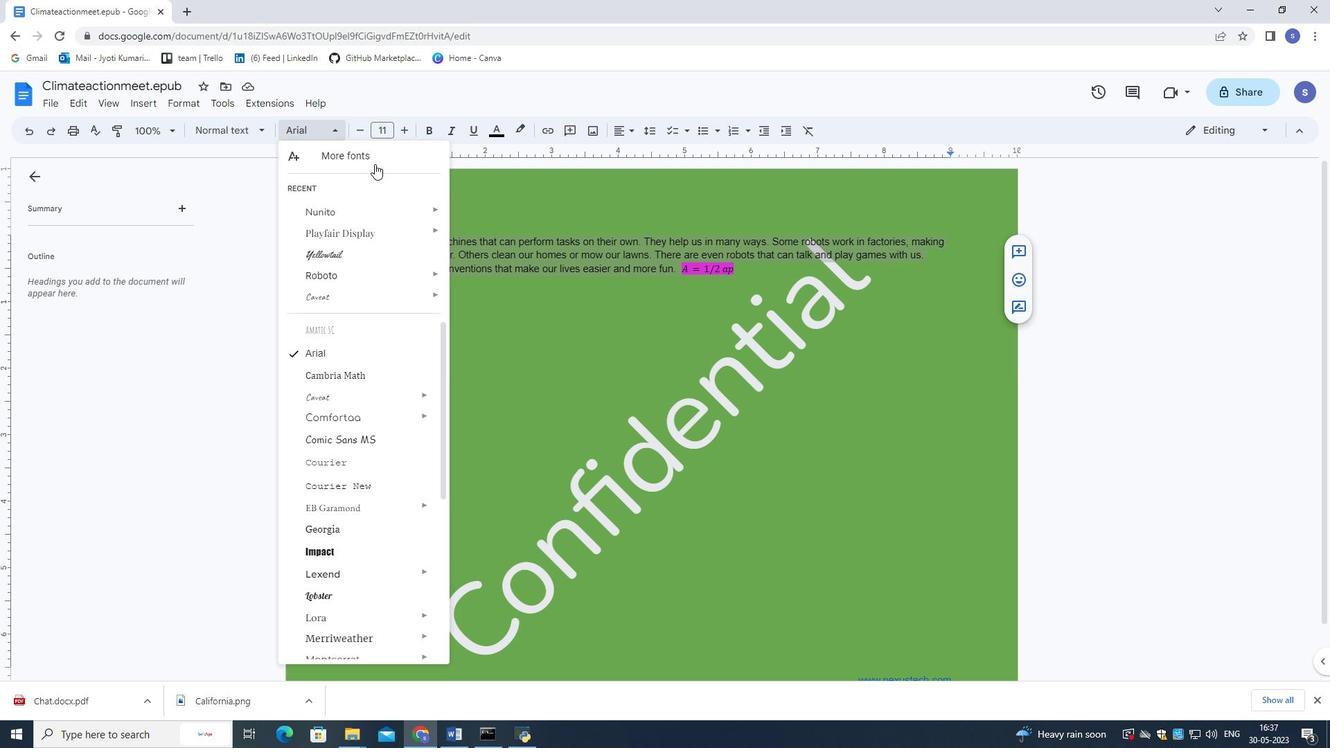 
Action: Mouse pressed left at (376, 155)
Screenshot: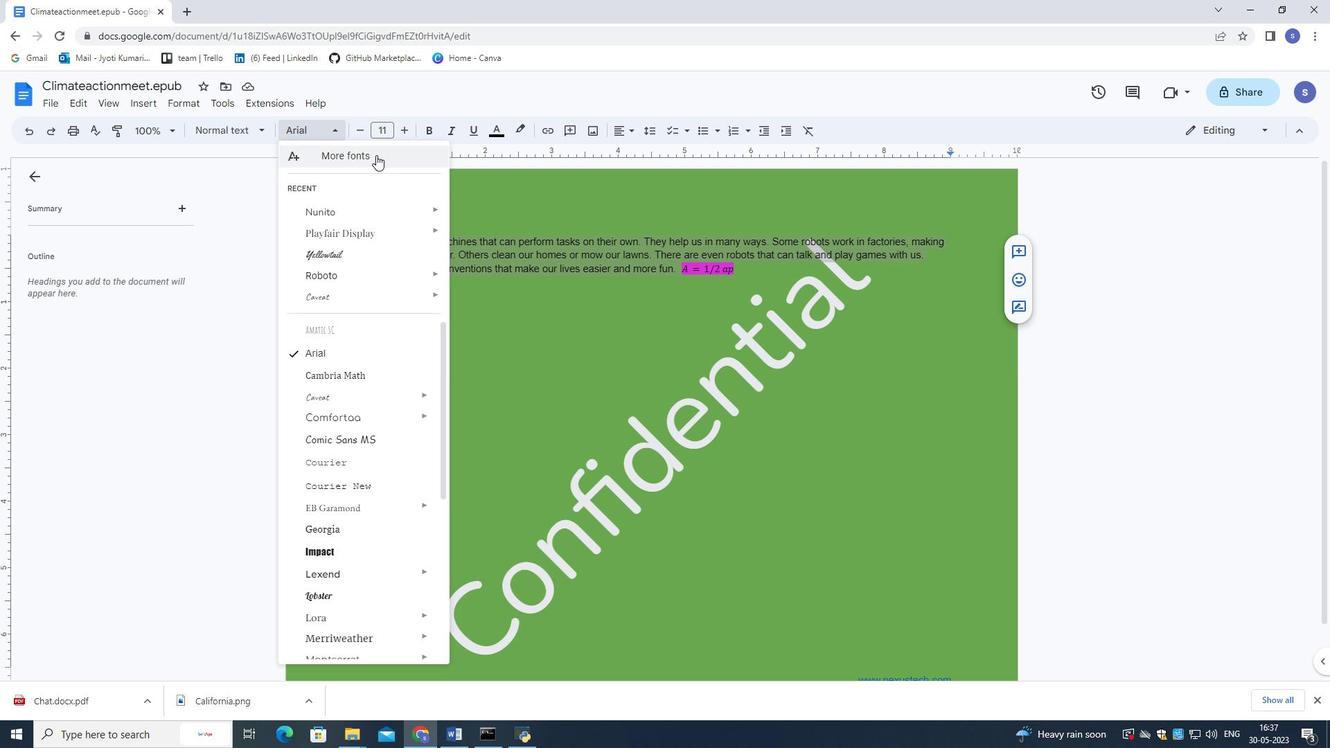 
Action: Mouse moved to (422, 214)
Screenshot: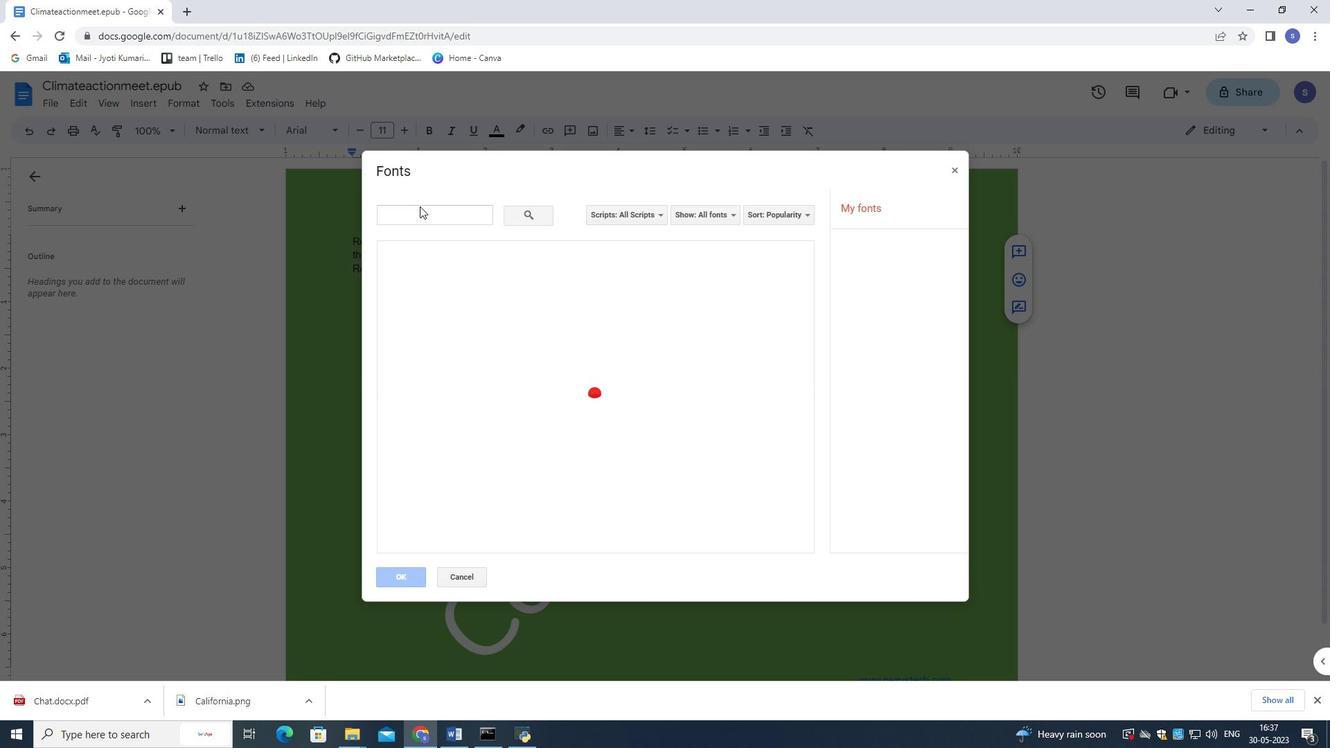 
Action: Mouse pressed left at (422, 214)
Screenshot: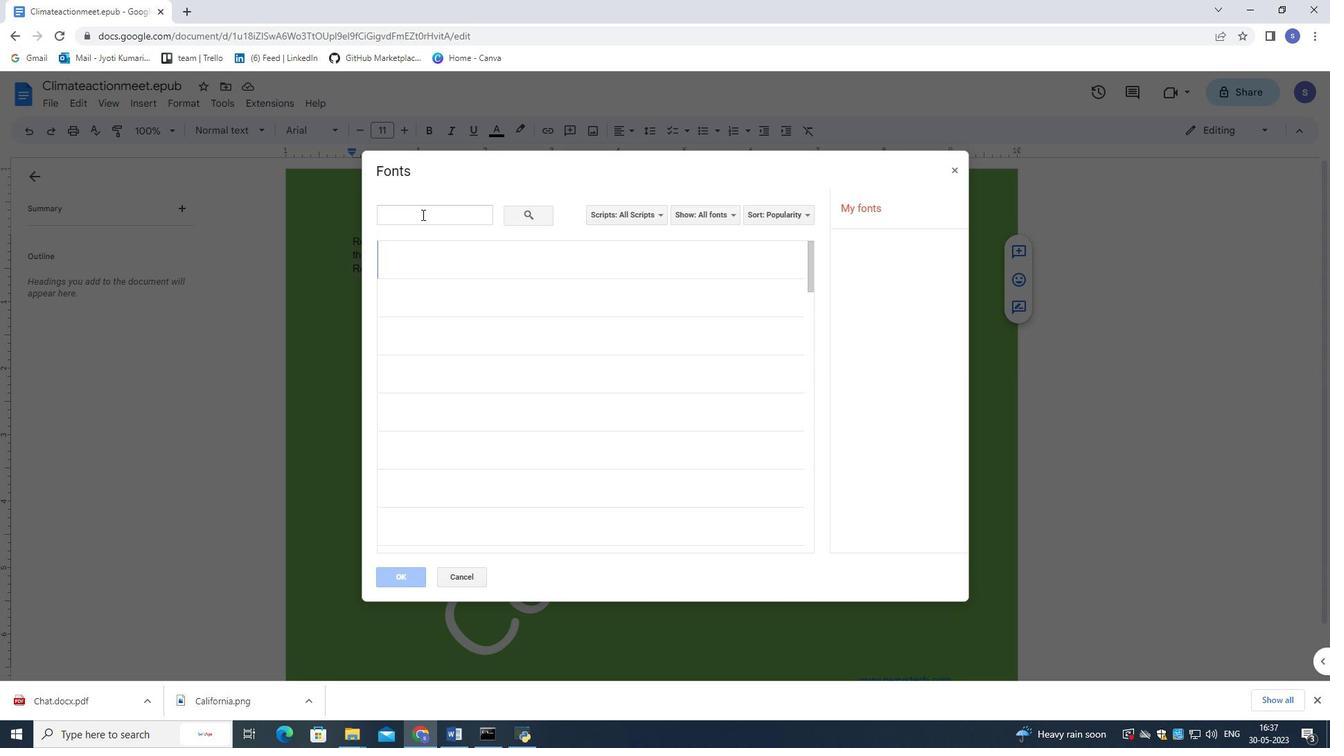 
Action: Key pressed <Key.shift>Lexend
Screenshot: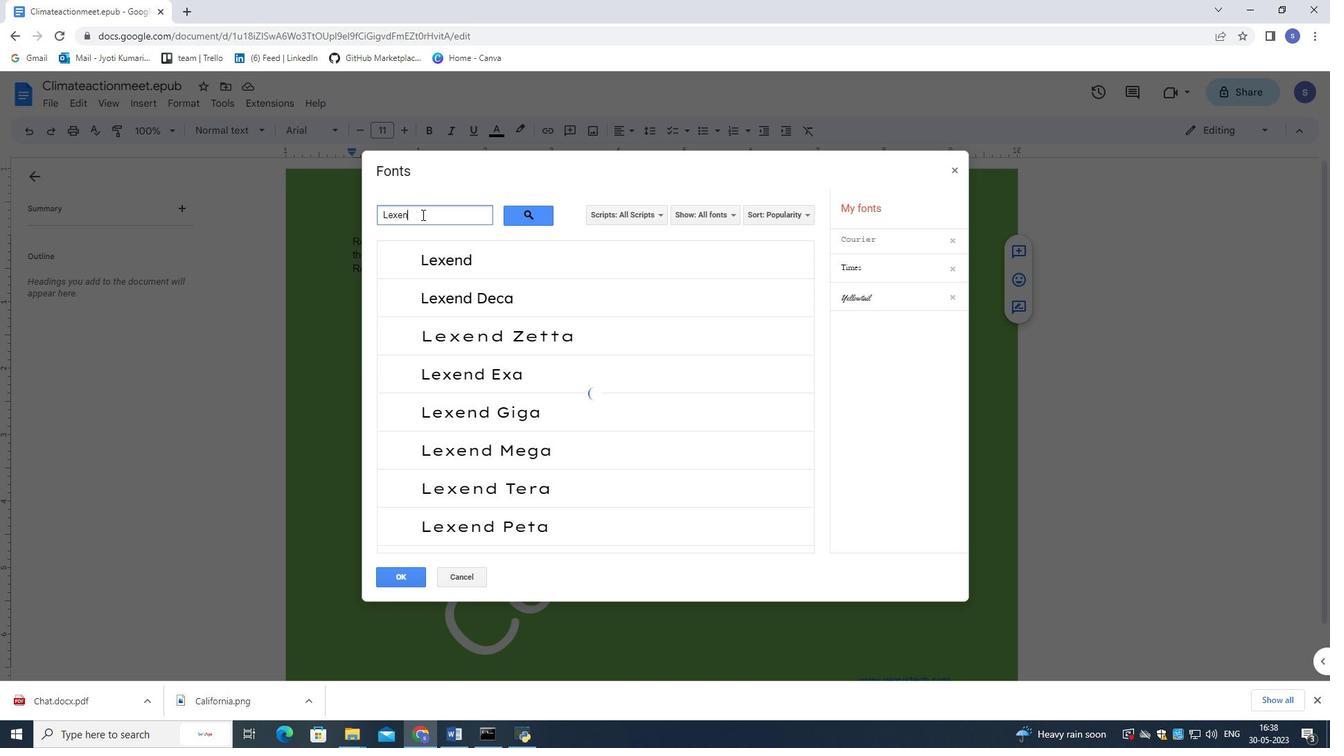 
Action: Mouse moved to (458, 265)
Screenshot: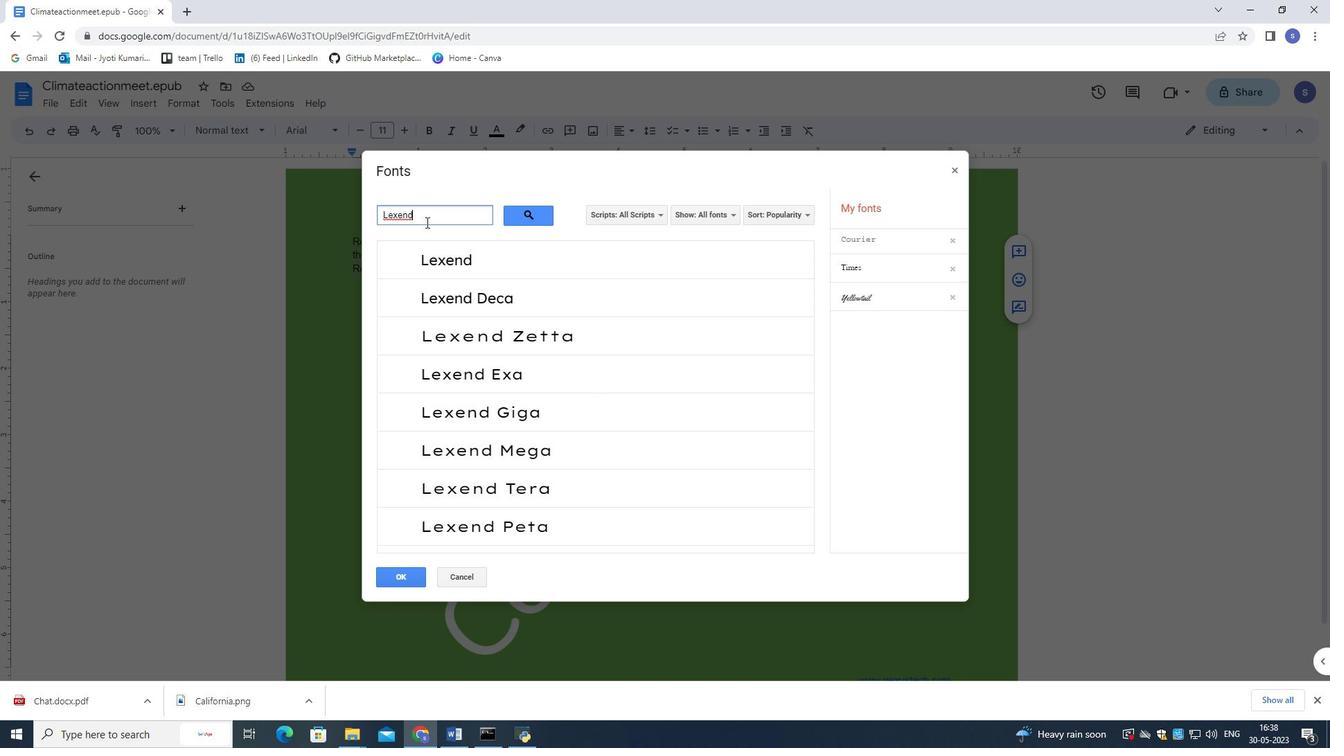 
Action: Mouse pressed left at (458, 265)
Screenshot: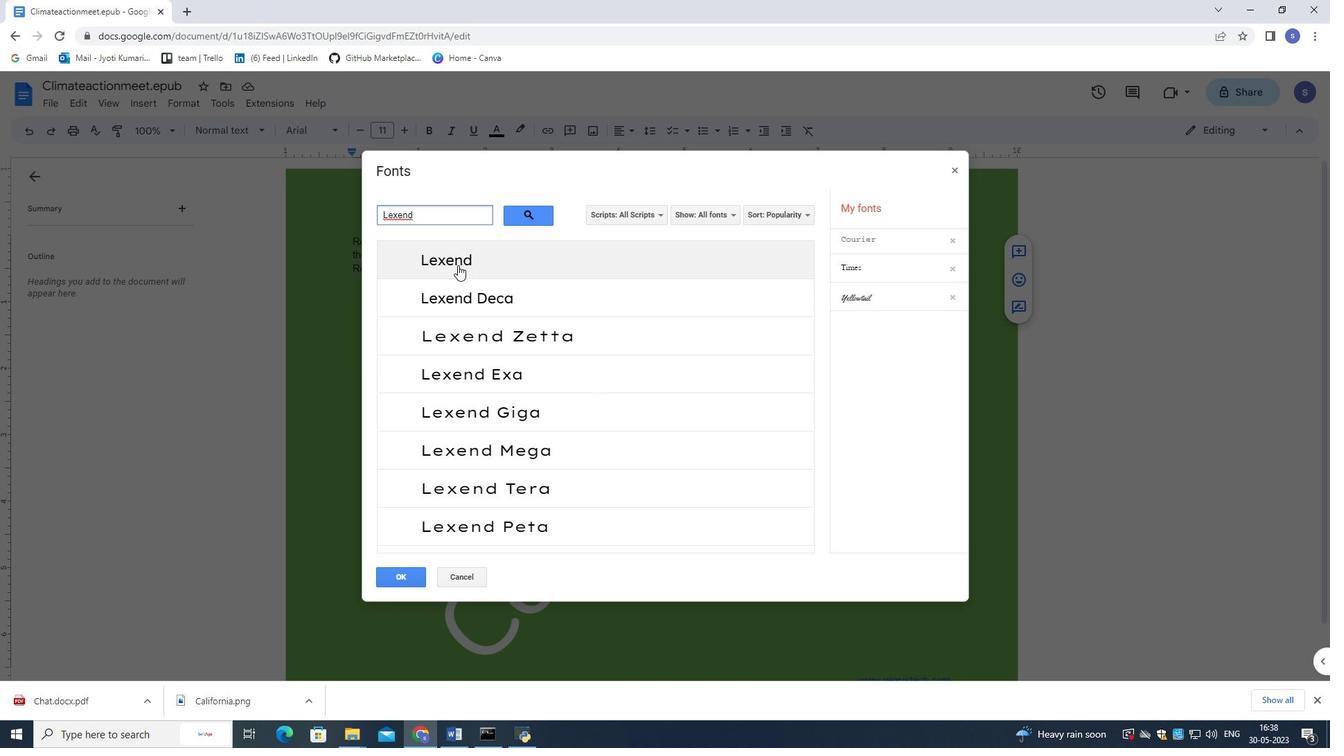 
Action: Mouse moved to (386, 575)
Screenshot: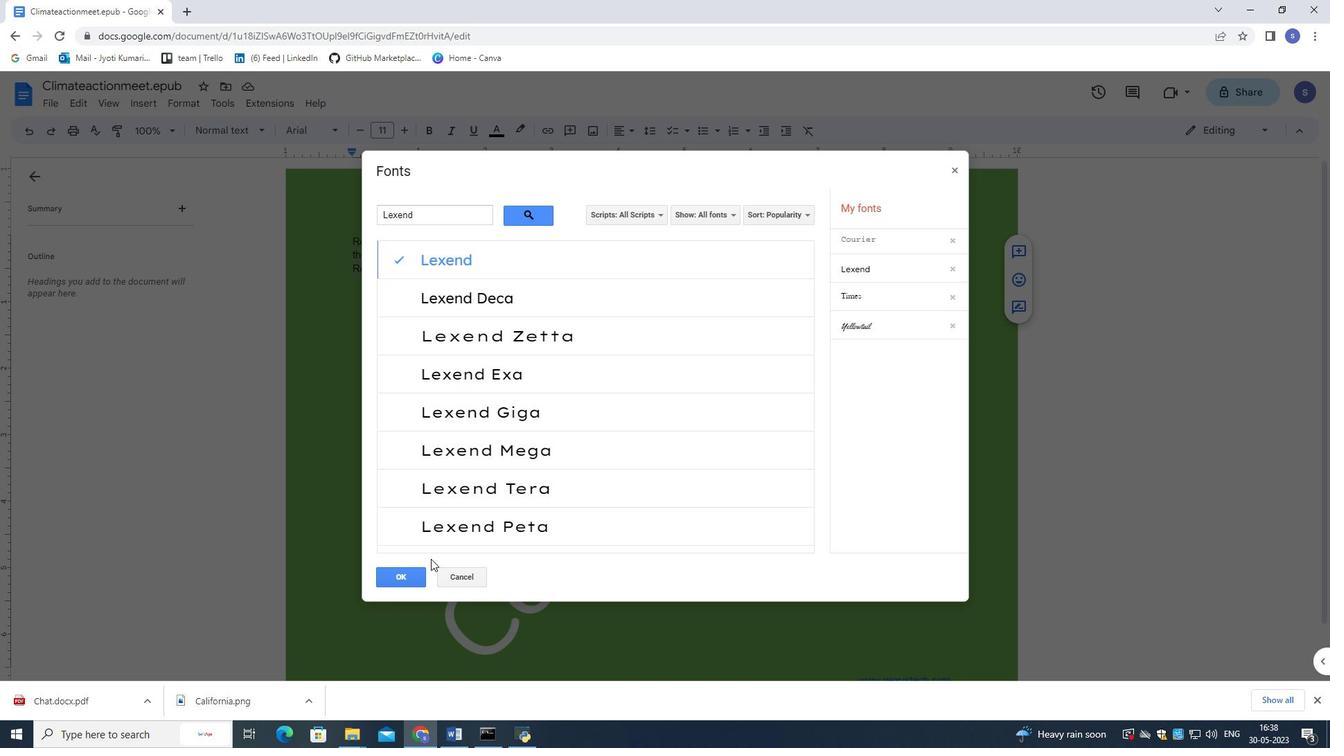 
Action: Mouse pressed left at (386, 575)
Screenshot: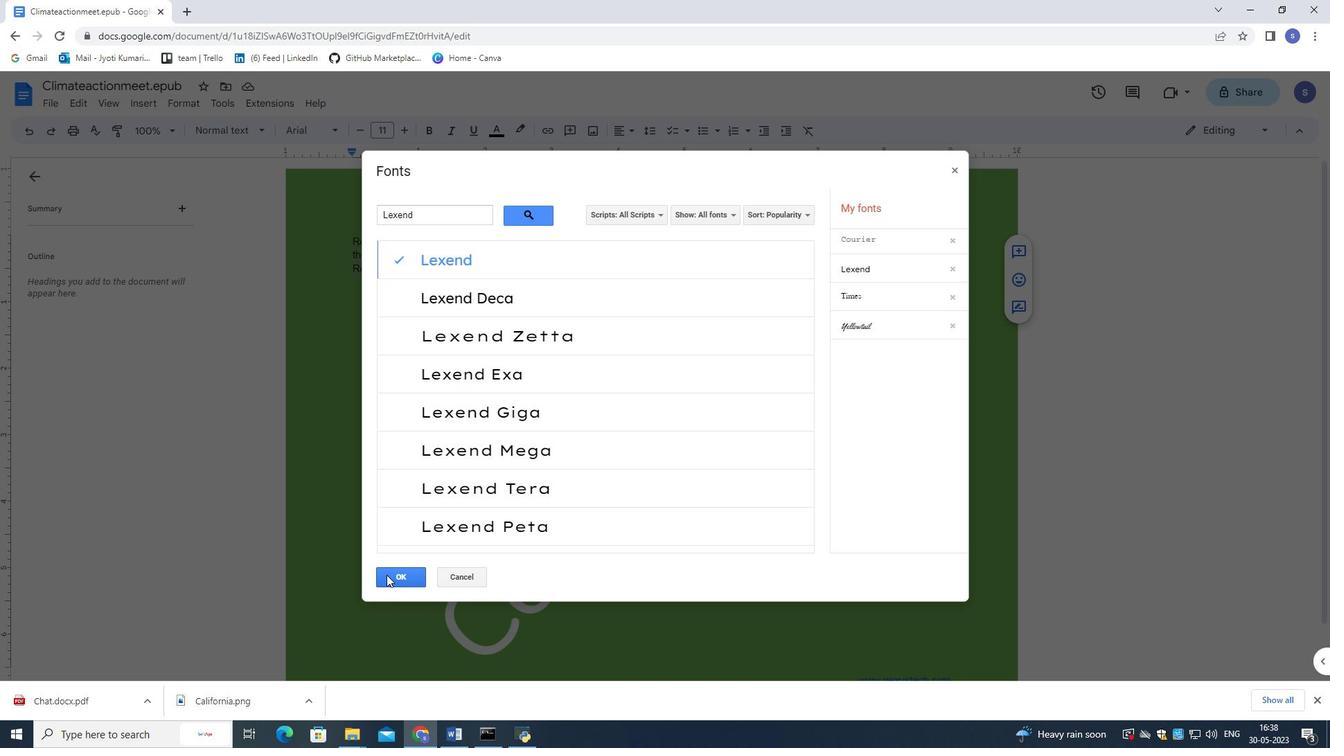 
Action: Mouse moved to (403, 135)
Screenshot: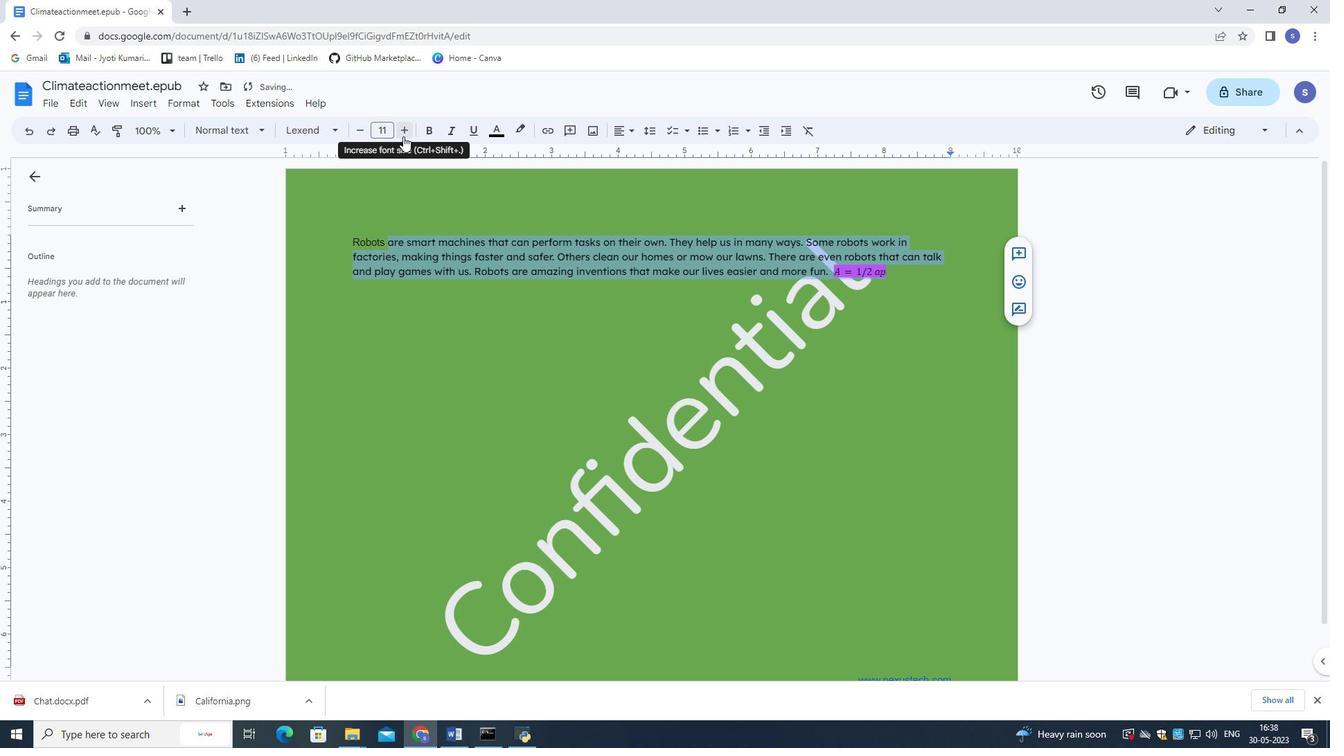 
Action: Mouse pressed left at (403, 135)
Screenshot: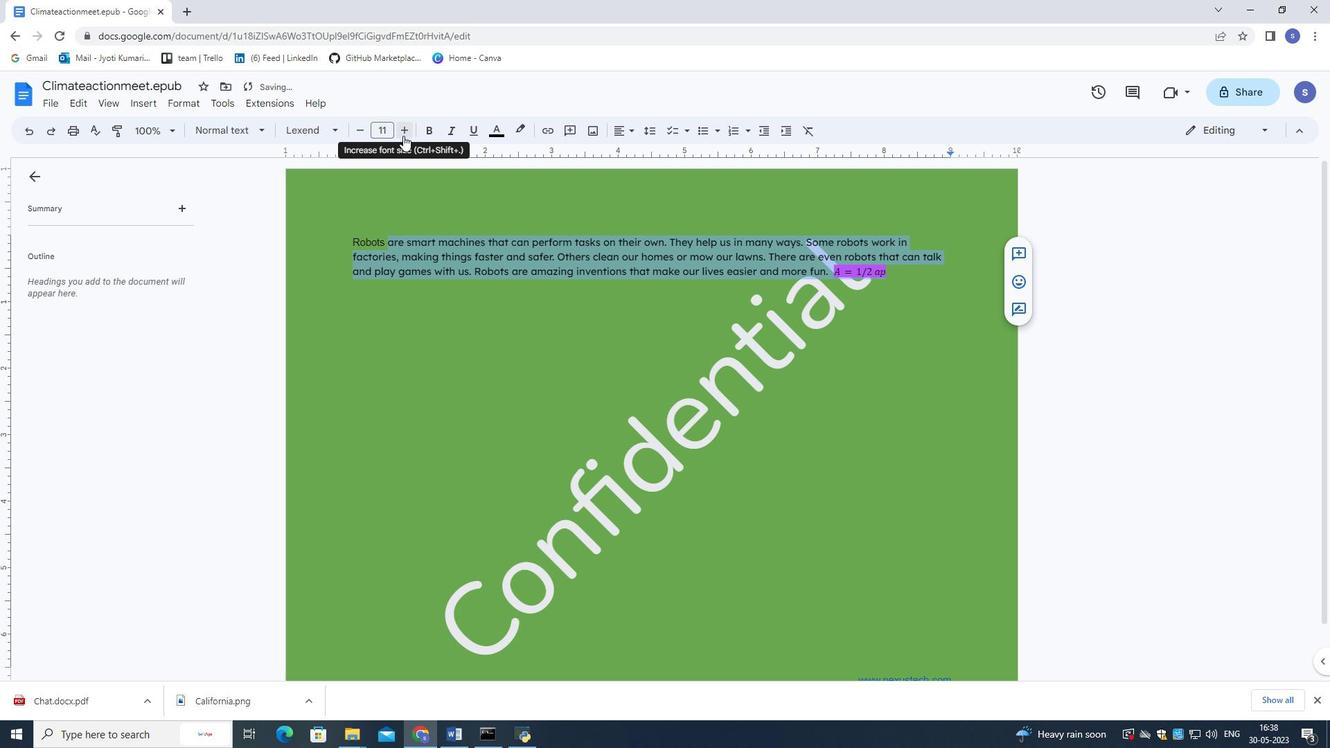 
Action: Mouse pressed left at (403, 135)
Screenshot: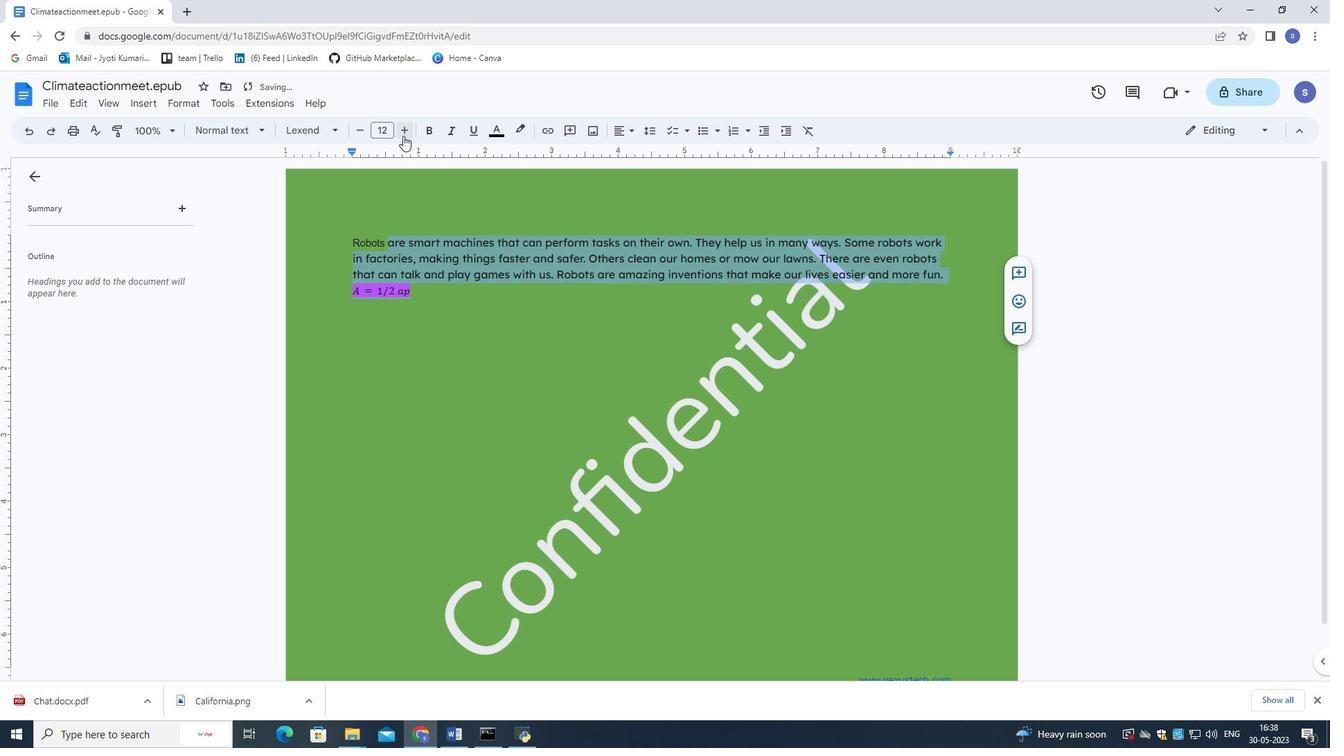 
Action: Mouse pressed left at (403, 135)
Screenshot: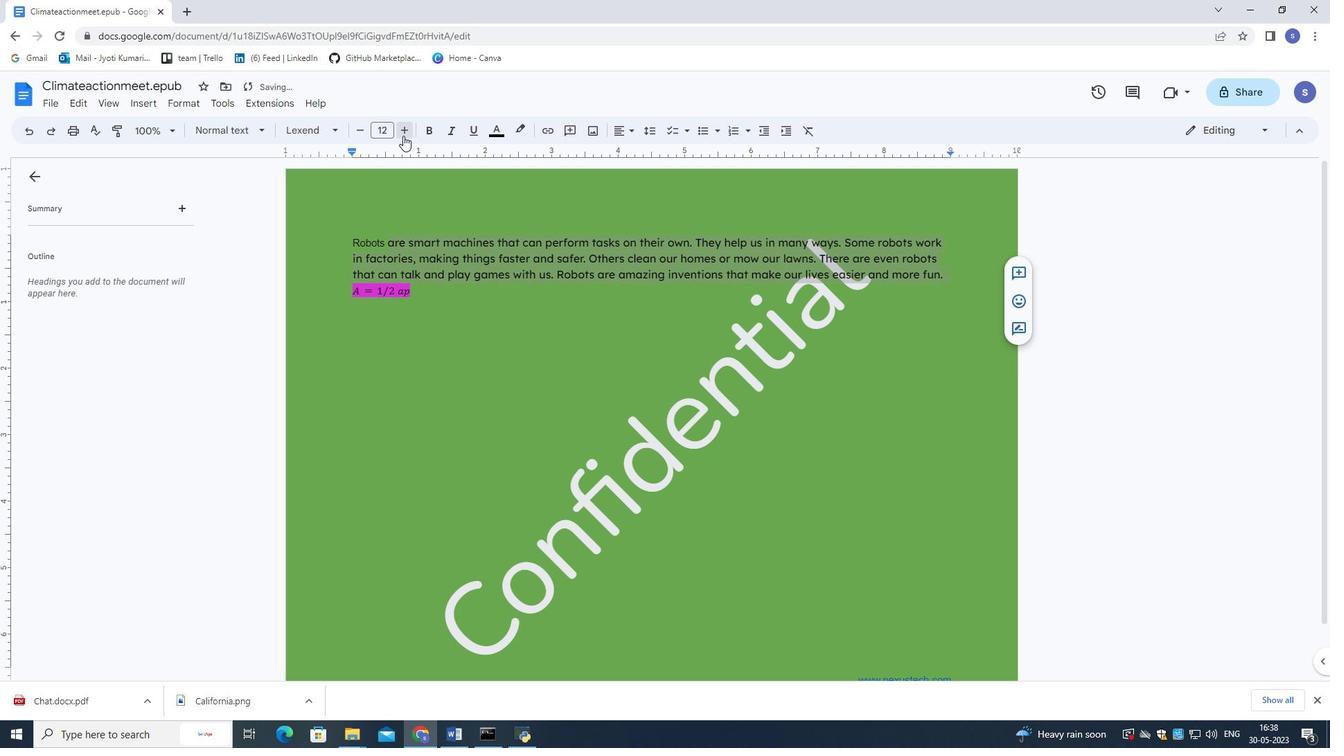 
Action: Mouse pressed left at (403, 135)
Screenshot: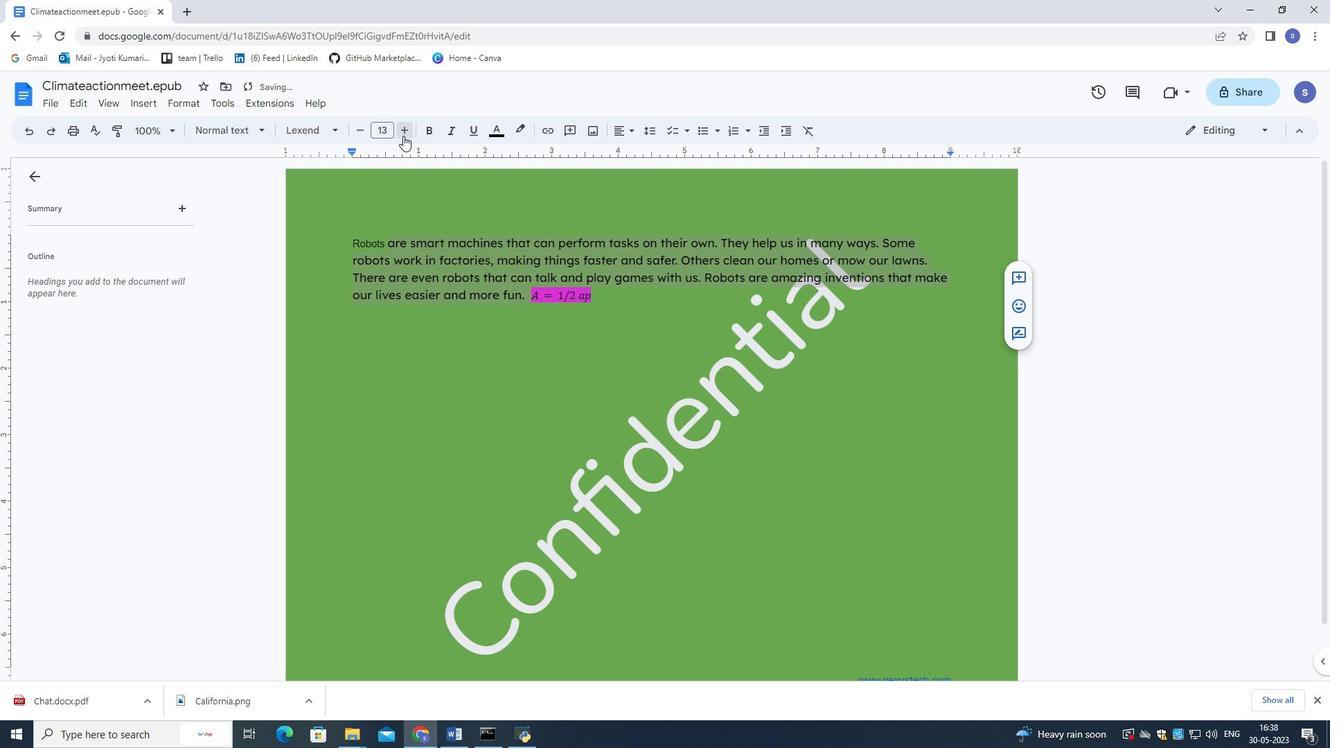 
Action: Mouse pressed left at (403, 135)
Screenshot: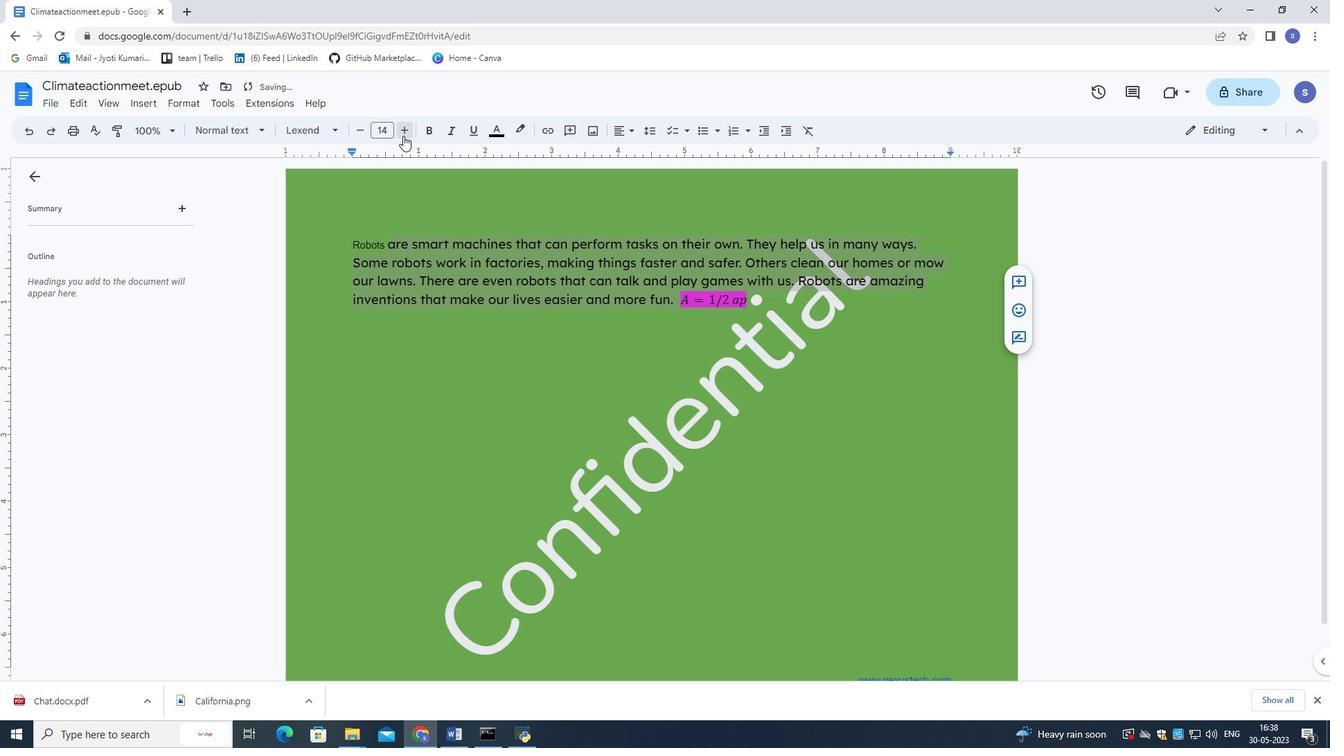 
Action: Mouse pressed left at (403, 135)
Screenshot: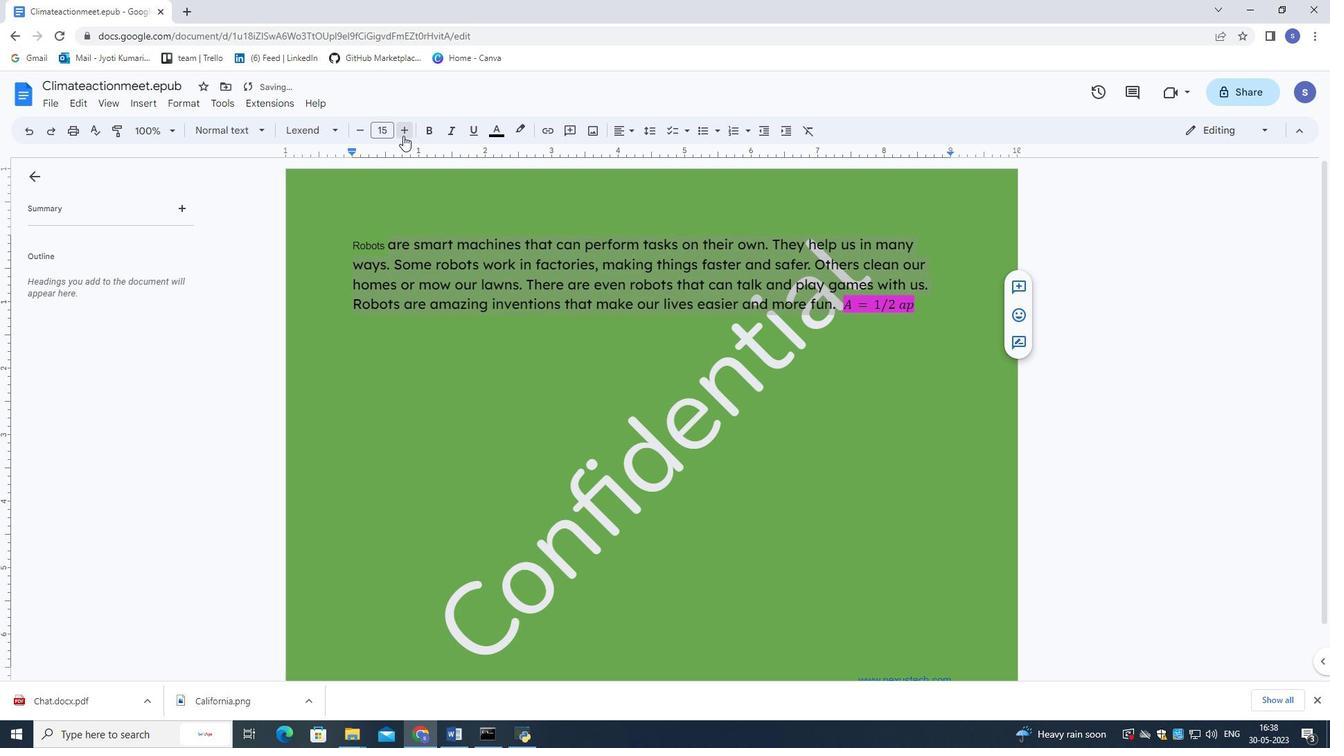 
Action: Mouse pressed left at (403, 135)
Screenshot: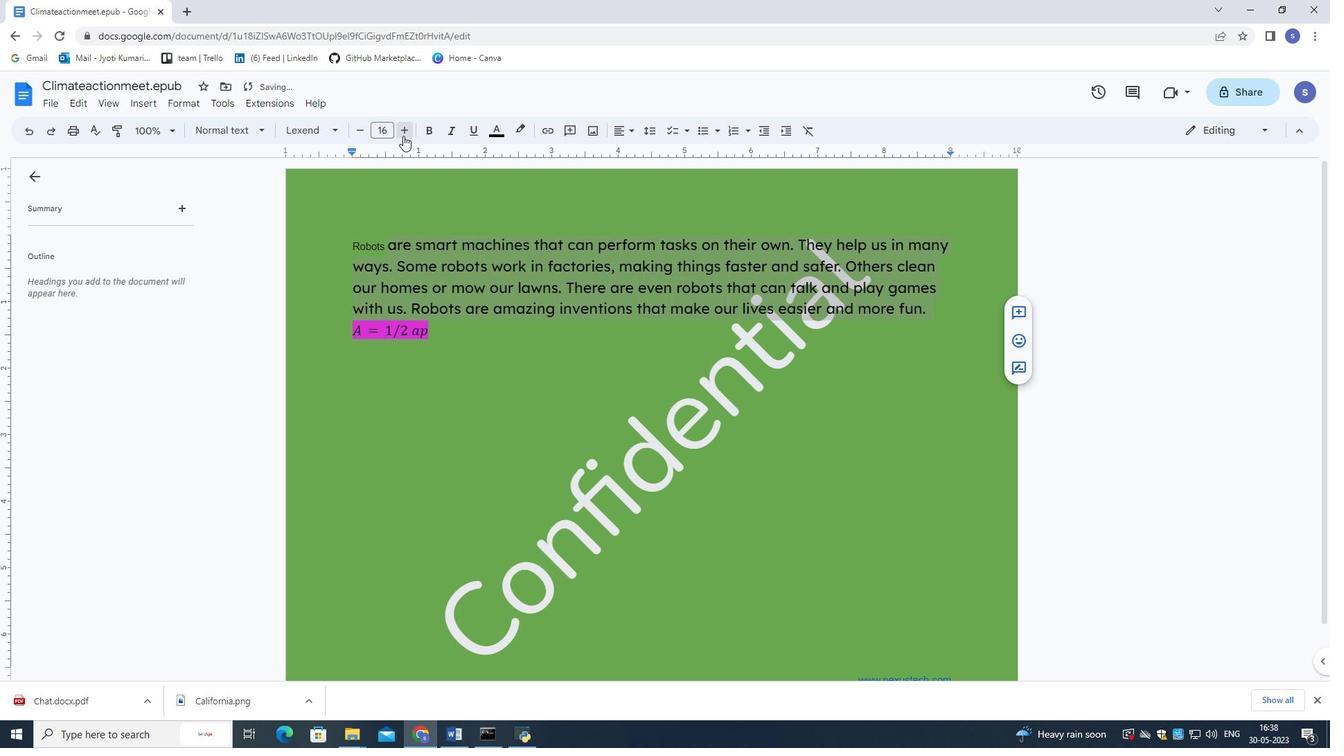 
Action: Mouse pressed left at (403, 135)
Screenshot: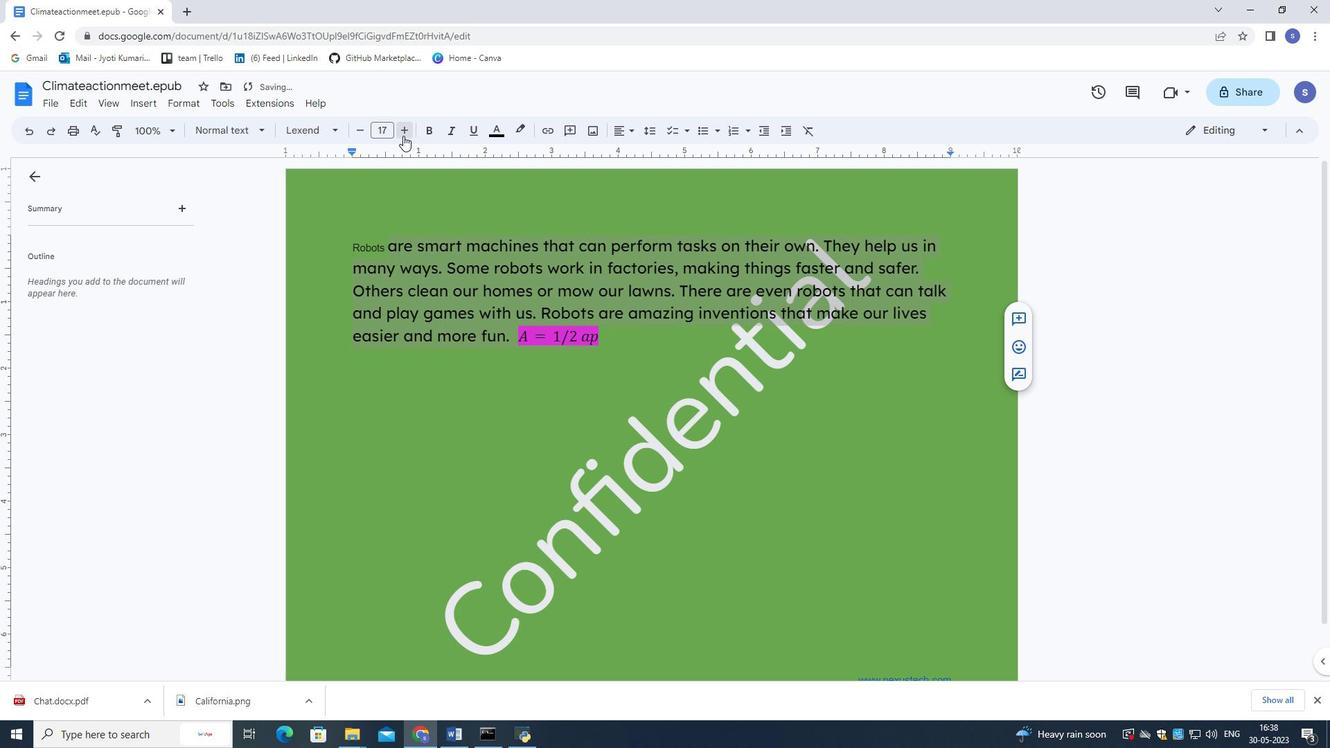 
Action: Mouse pressed left at (403, 135)
Screenshot: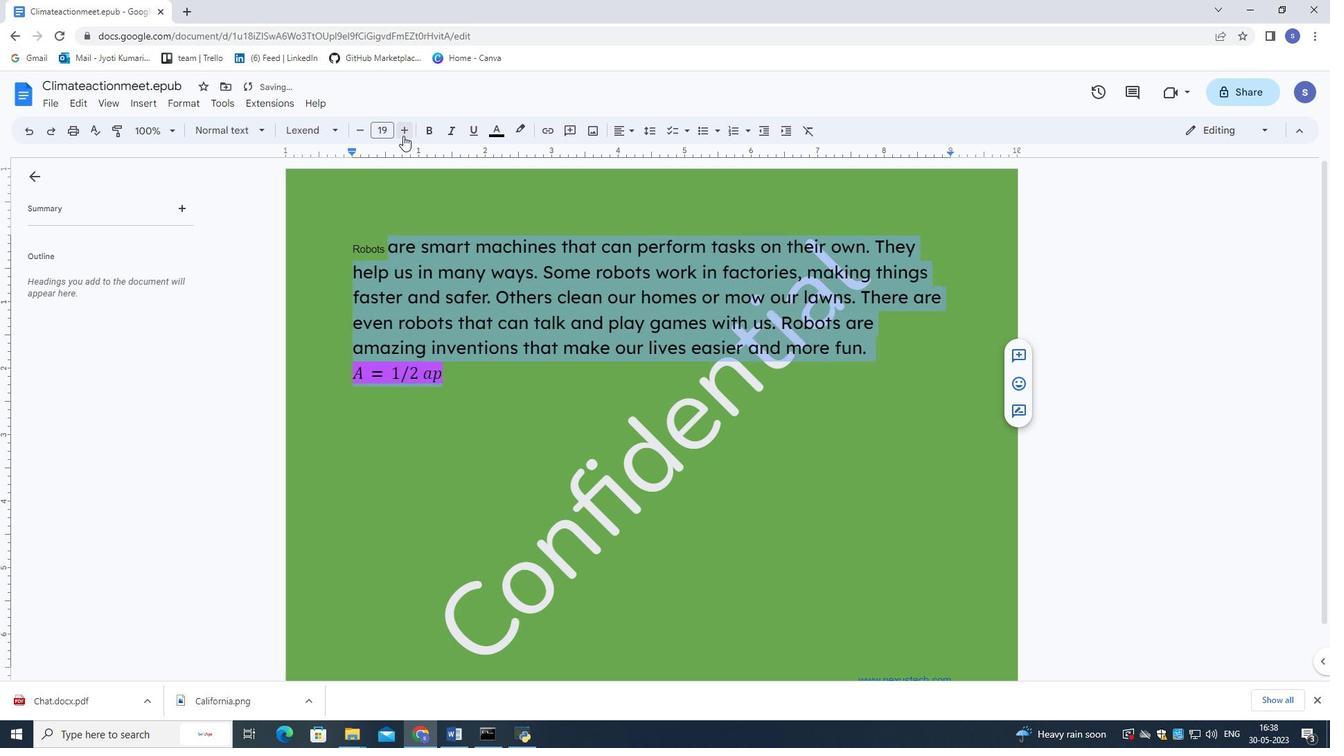 
Action: Mouse moved to (514, 457)
Screenshot: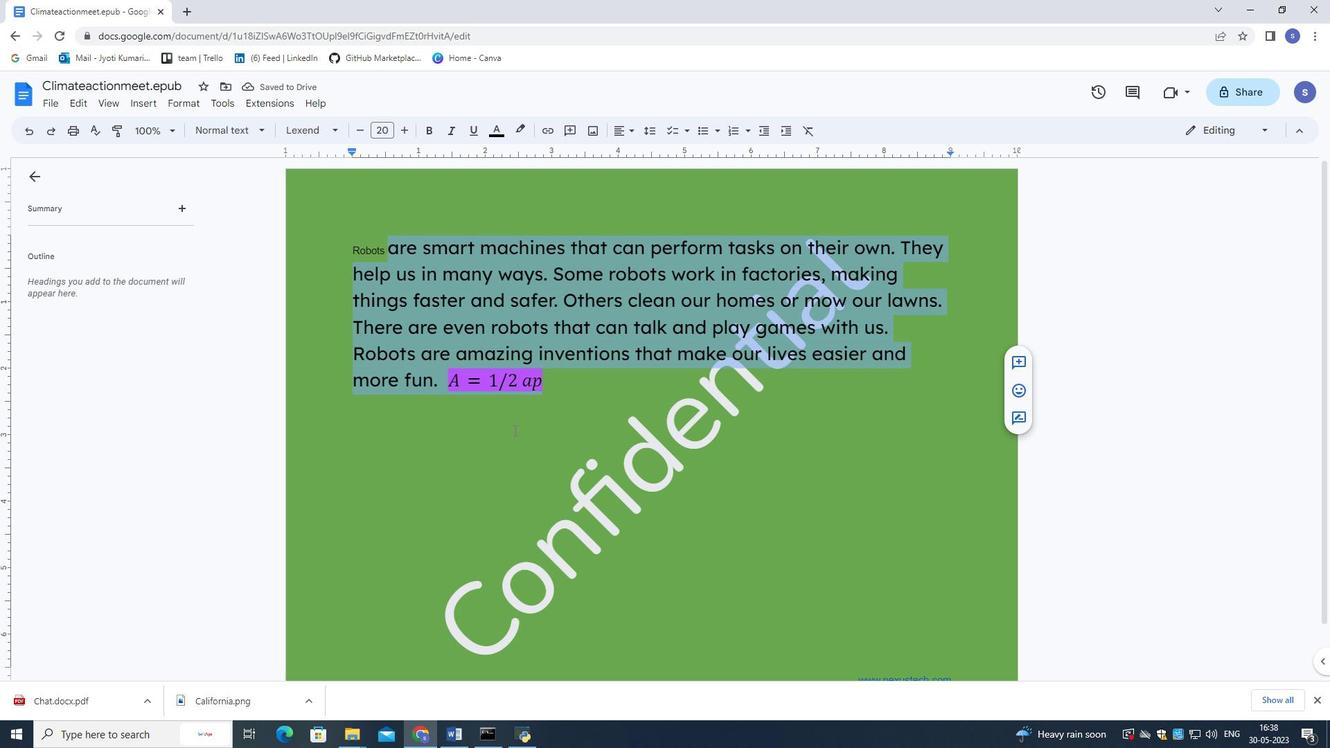 
Action: Mouse pressed left at (514, 457)
Screenshot: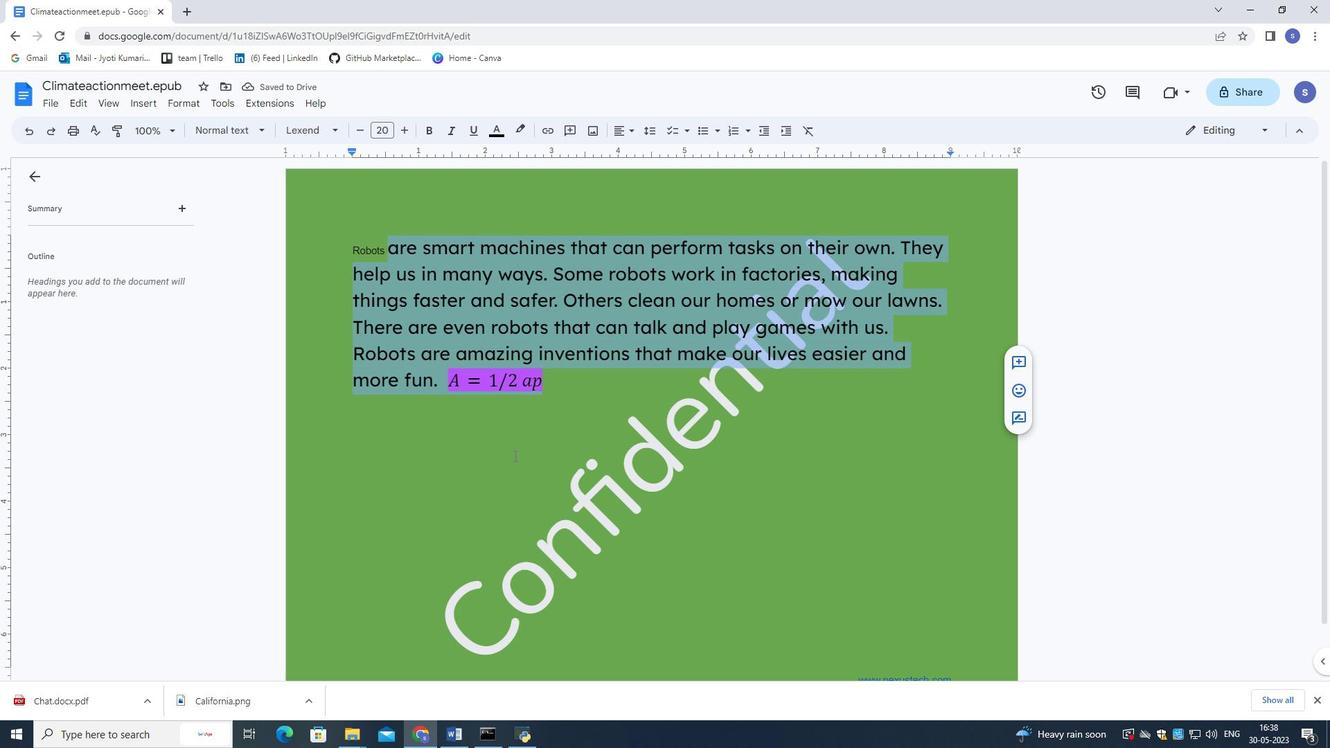 
Action: Mouse moved to (385, 247)
Screenshot: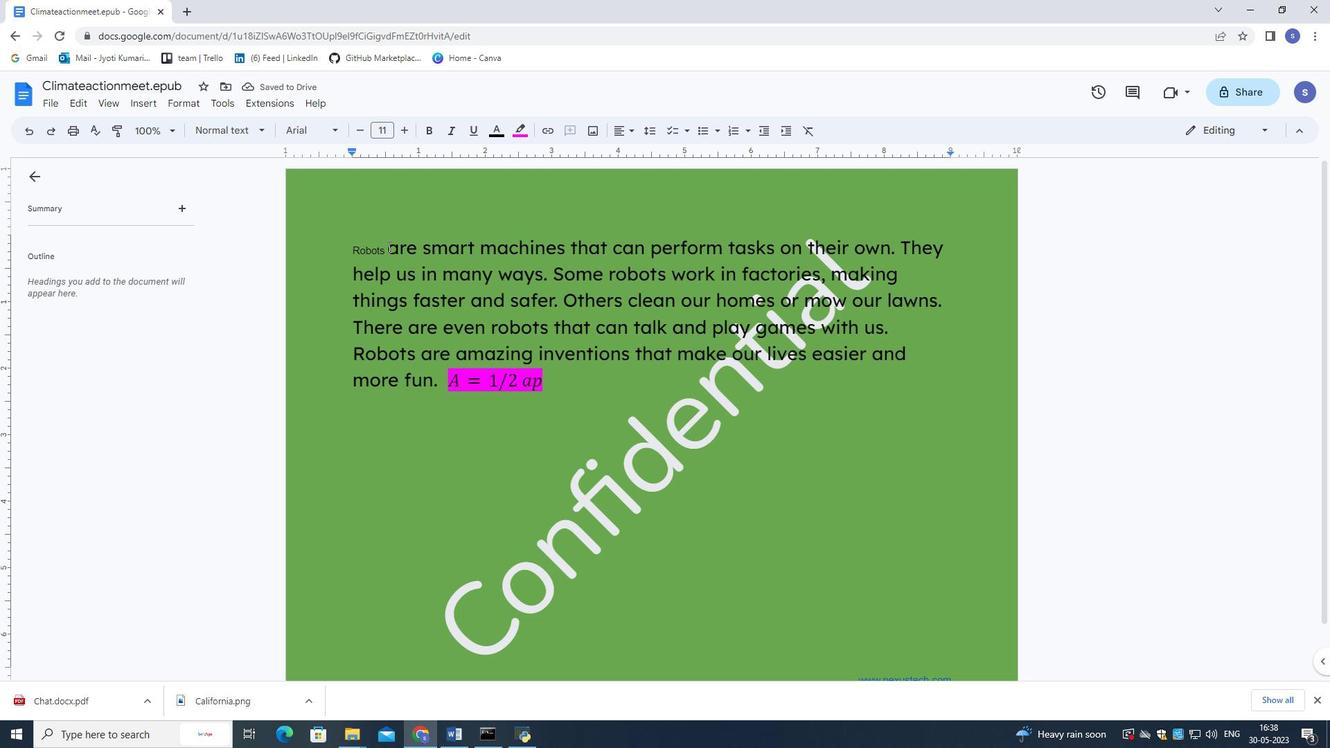 
Action: Mouse pressed left at (385, 247)
Screenshot: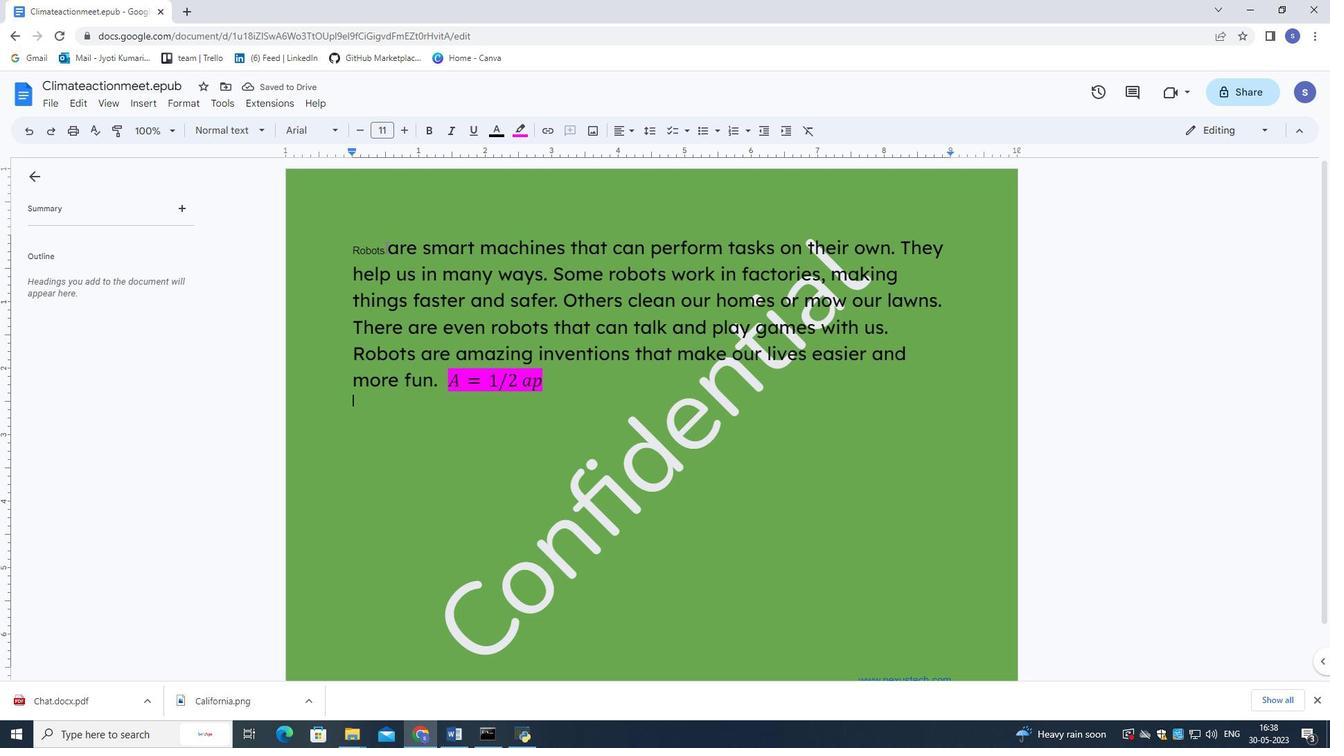 
Action: Mouse moved to (408, 129)
Screenshot: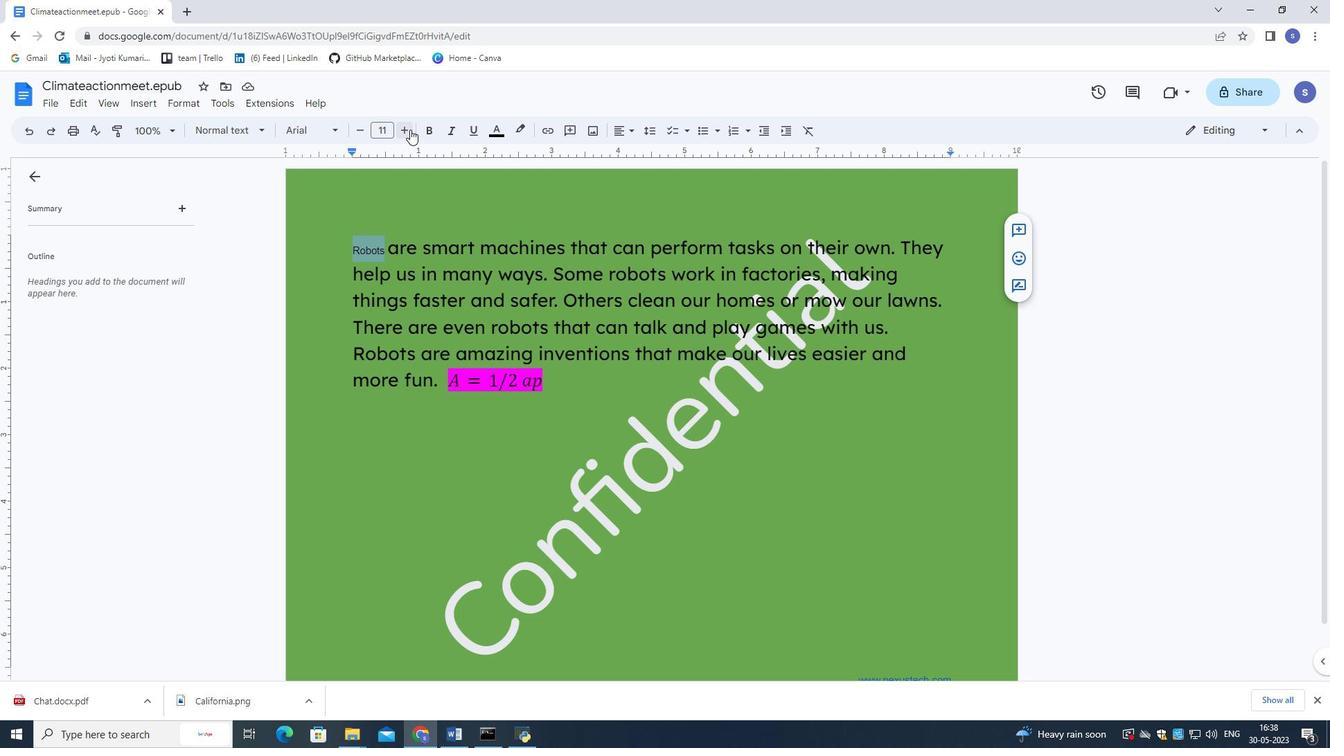 
Action: Mouse pressed left at (408, 129)
Screenshot: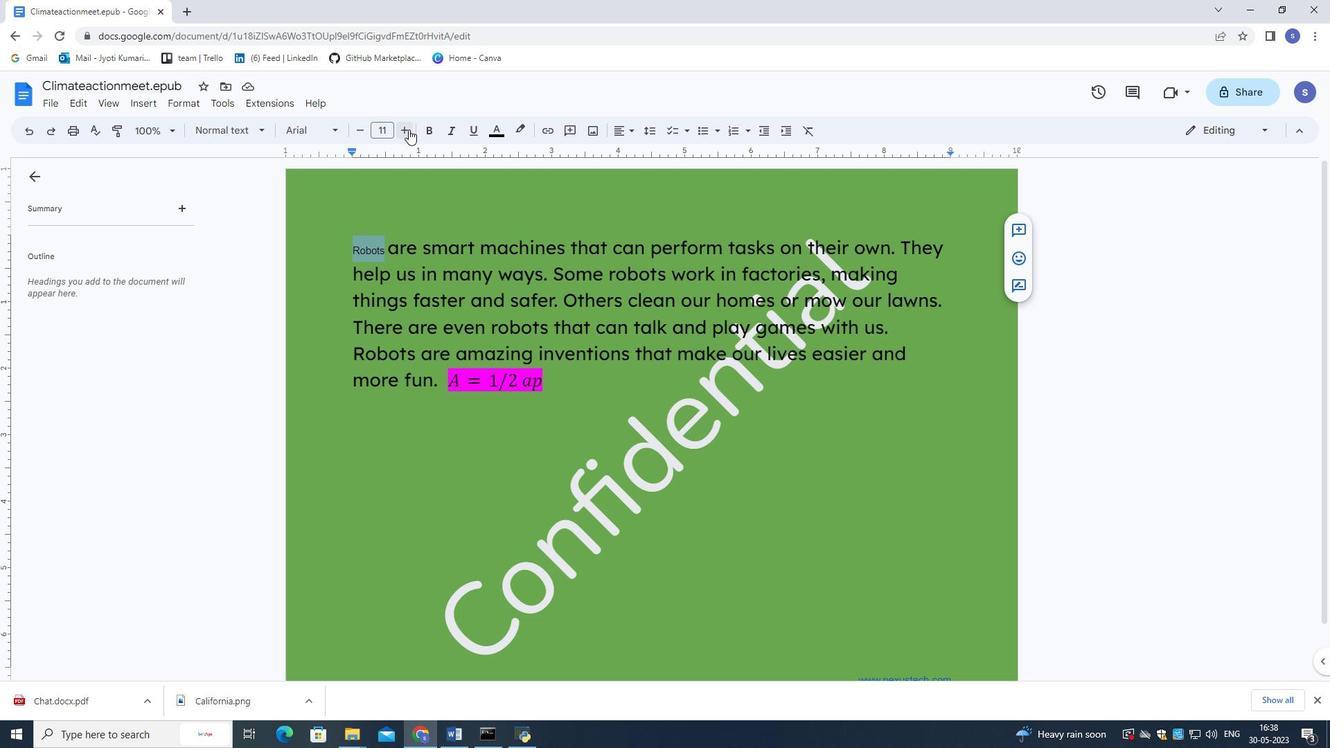 
Action: Mouse pressed left at (408, 129)
Screenshot: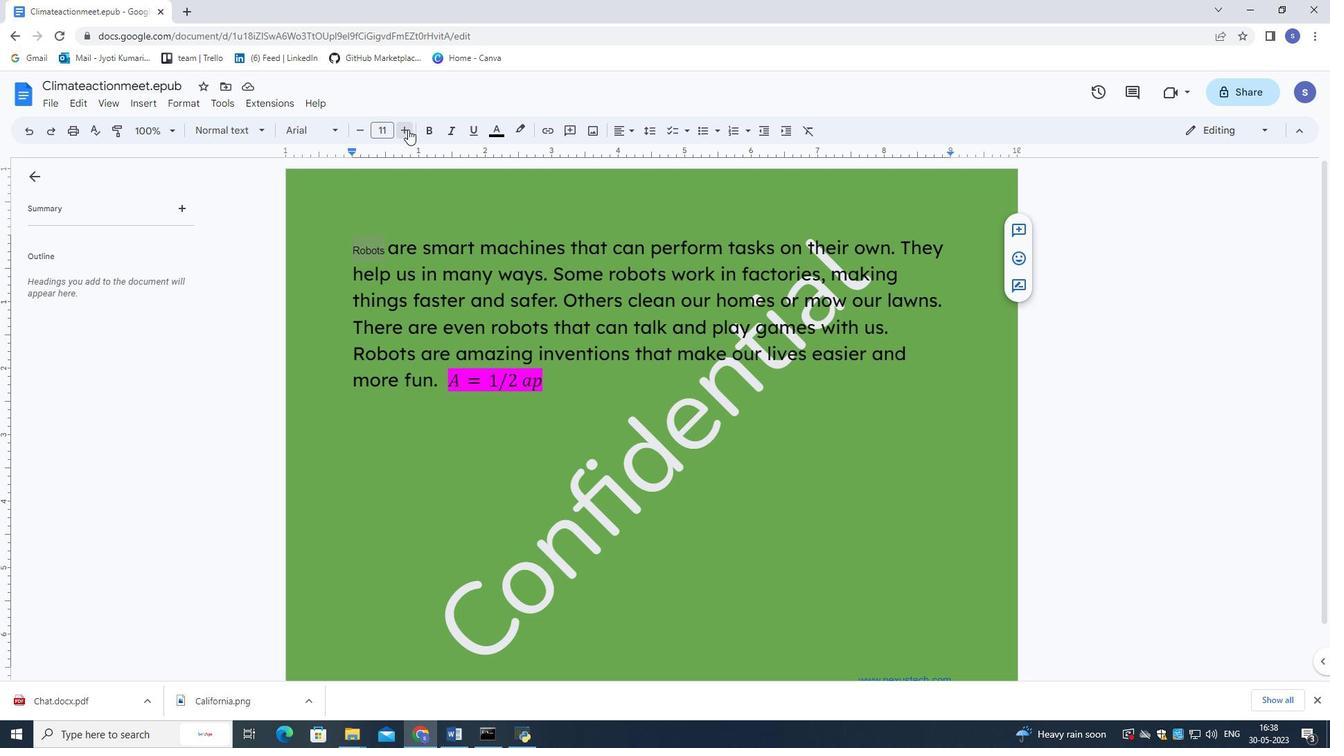 
Action: Mouse pressed left at (408, 129)
Screenshot: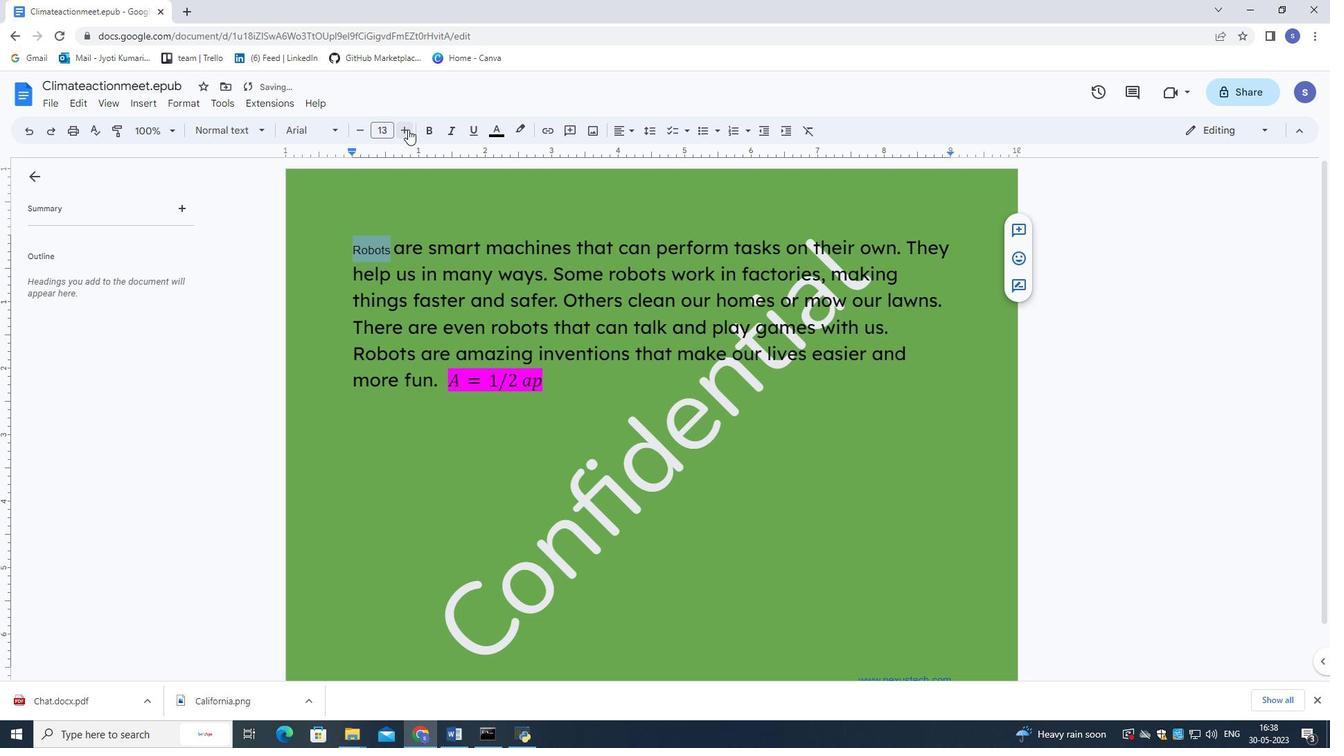 
Action: Mouse pressed left at (408, 129)
Screenshot: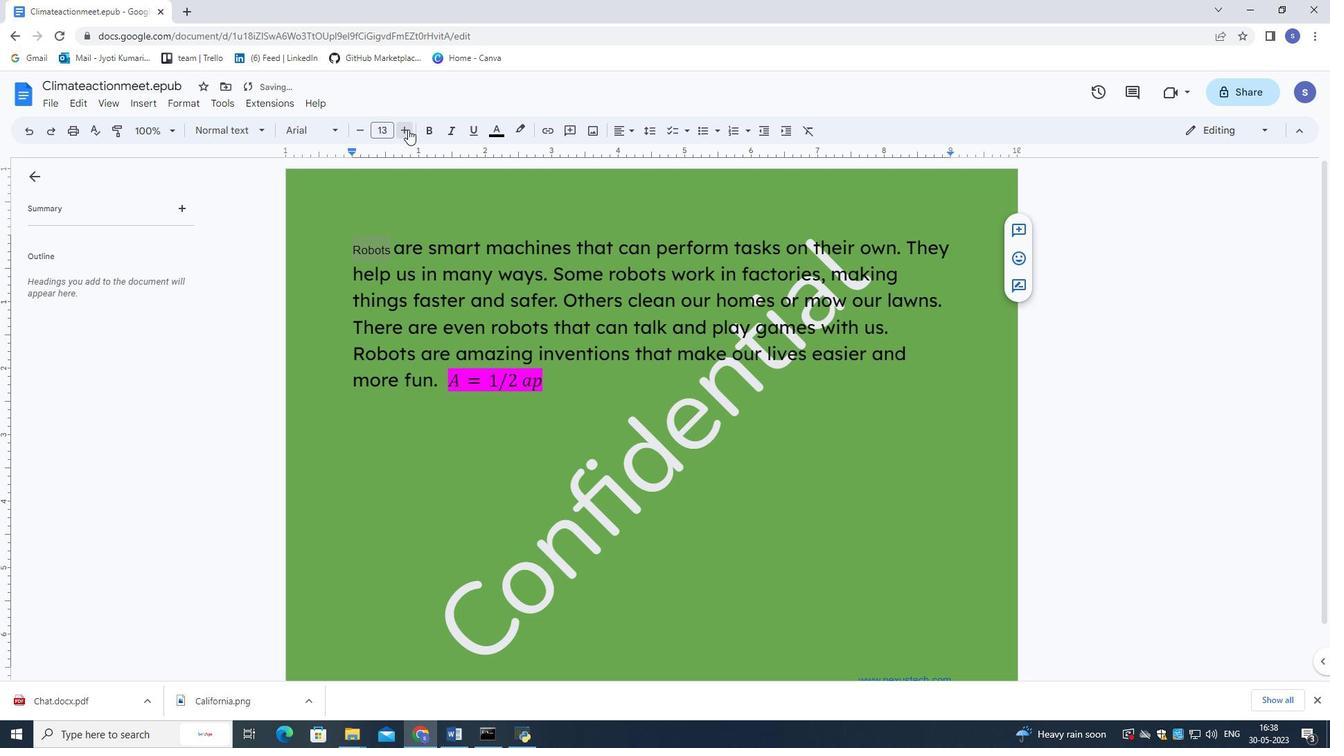 
Action: Mouse pressed left at (408, 129)
Screenshot: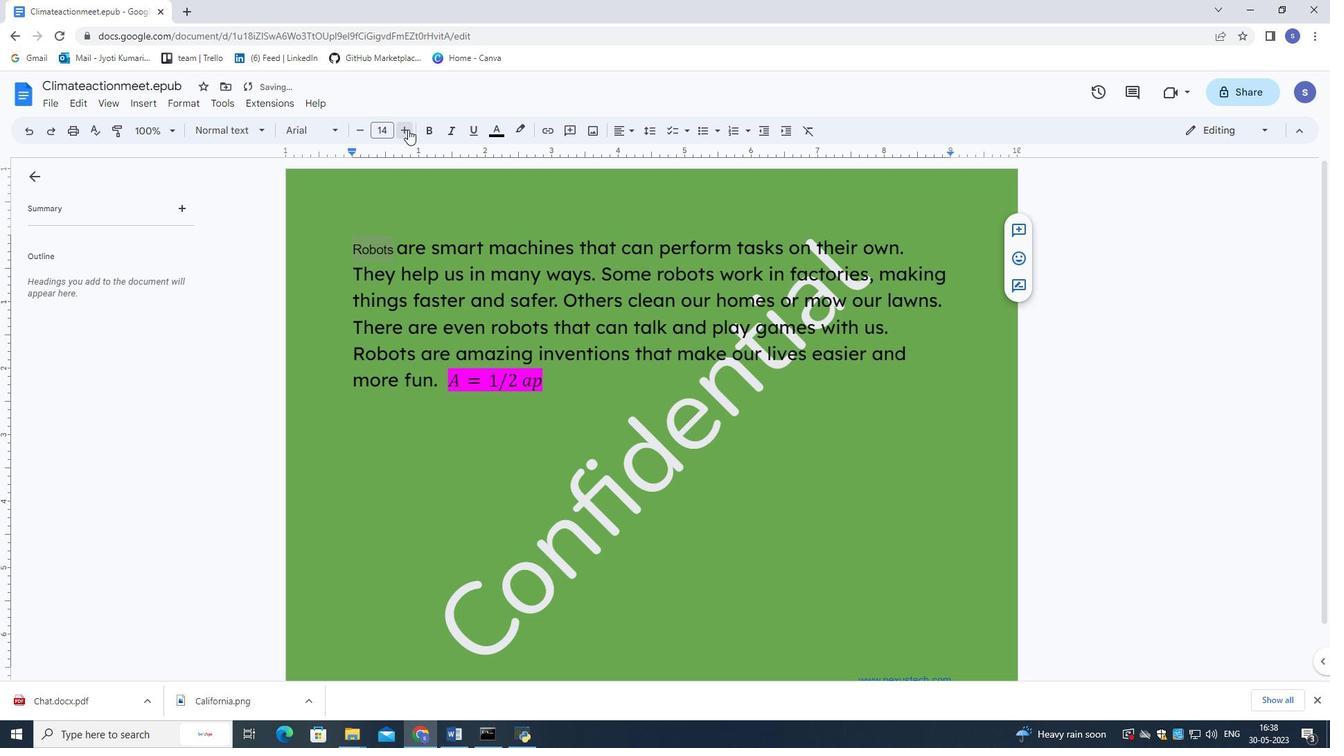 
Action: Mouse pressed left at (408, 129)
Screenshot: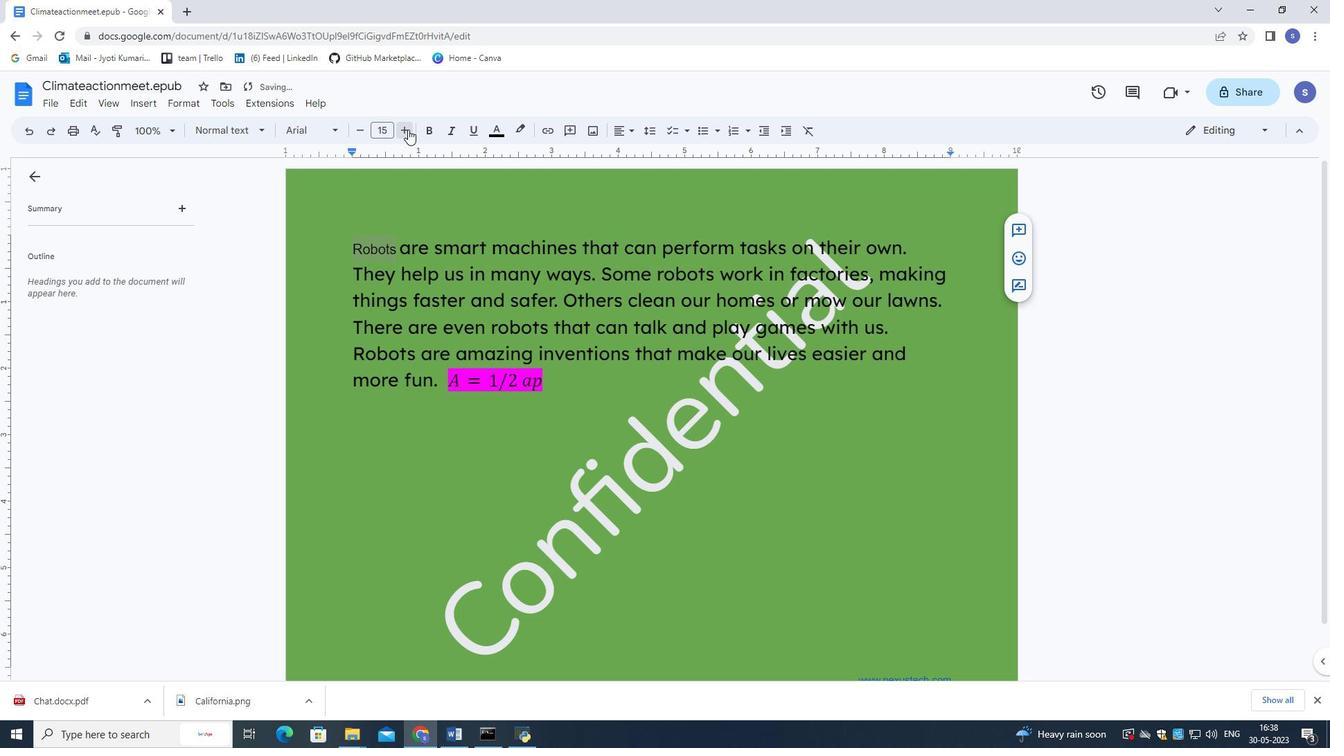 
Action: Mouse pressed left at (408, 129)
Screenshot: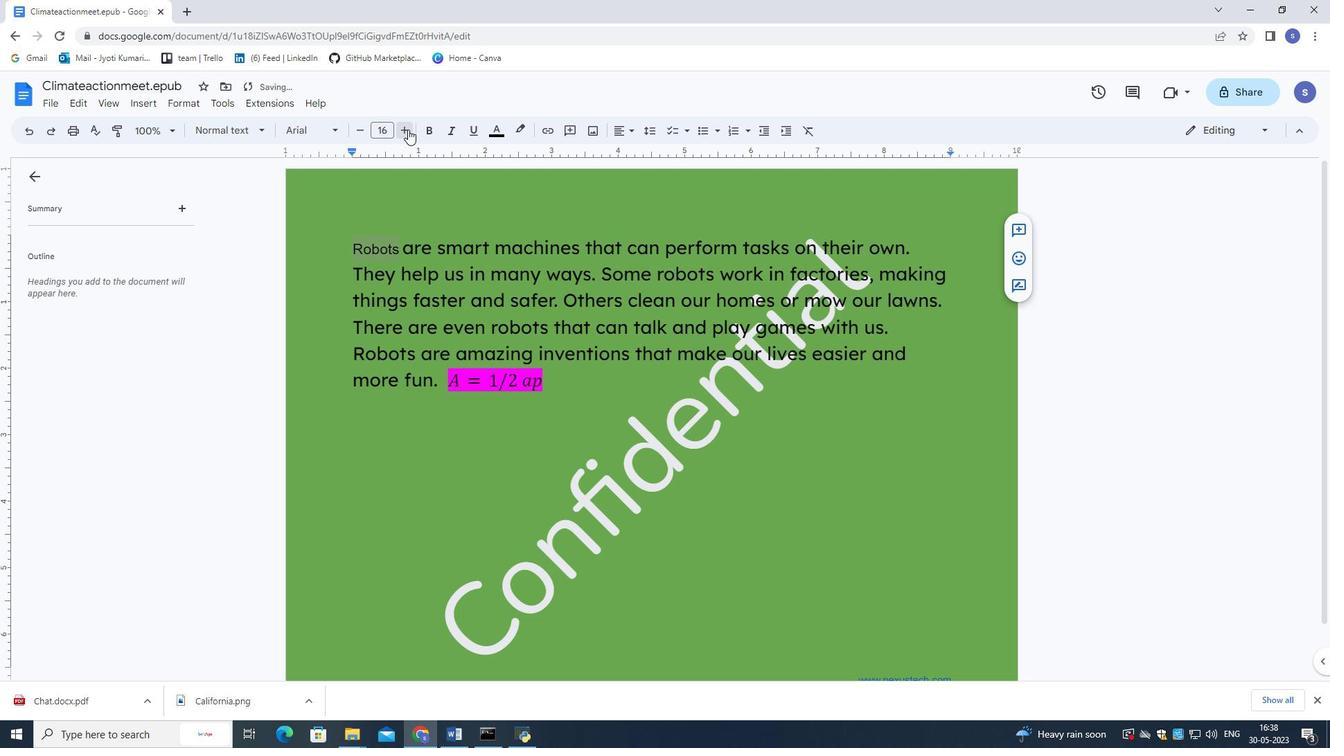 
Action: Mouse pressed left at (408, 129)
Screenshot: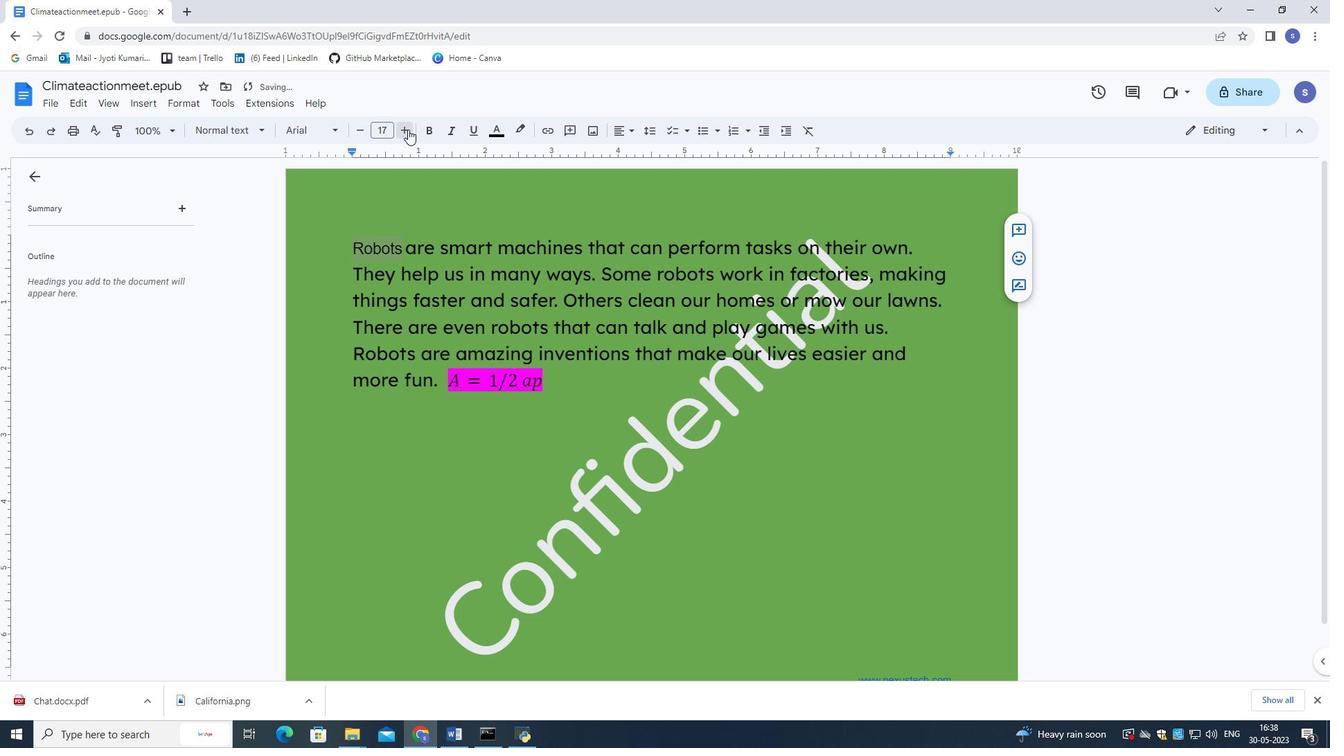 
Action: Mouse moved to (407, 130)
Screenshot: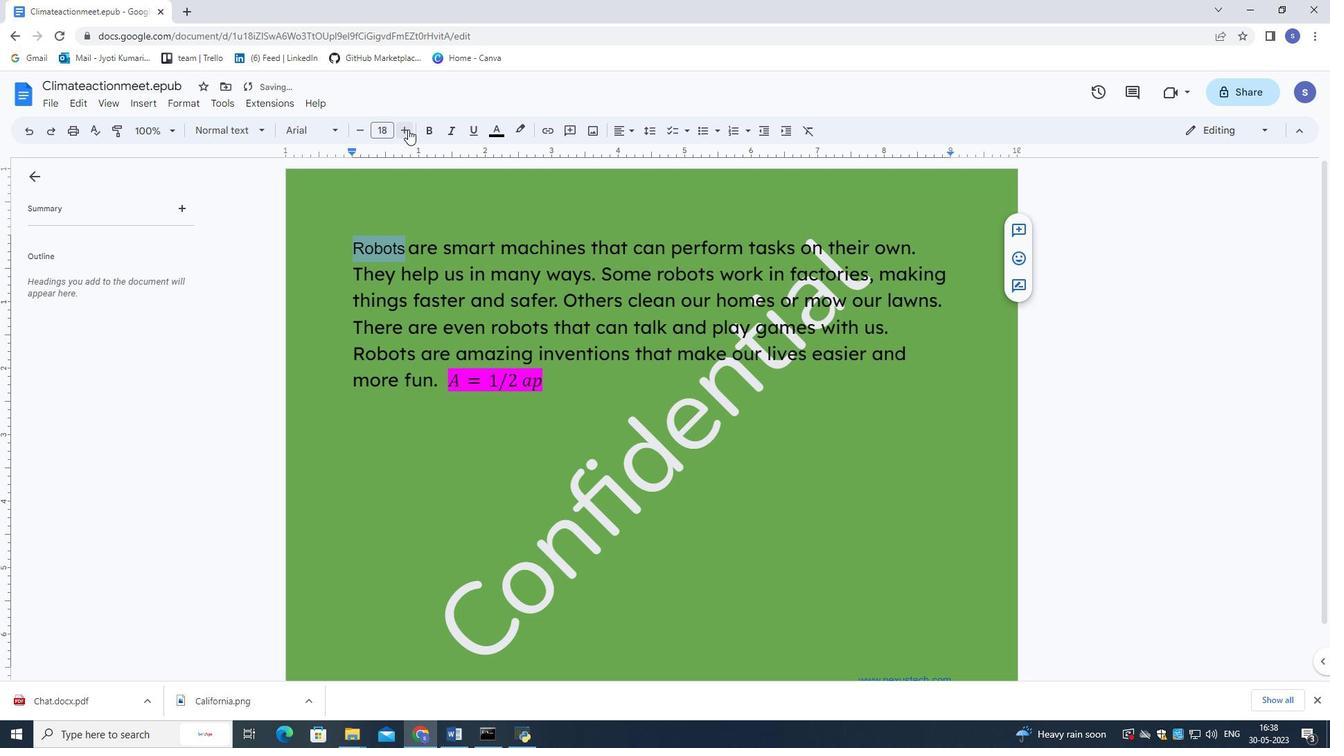 
Action: Mouse pressed left at (407, 130)
Screenshot: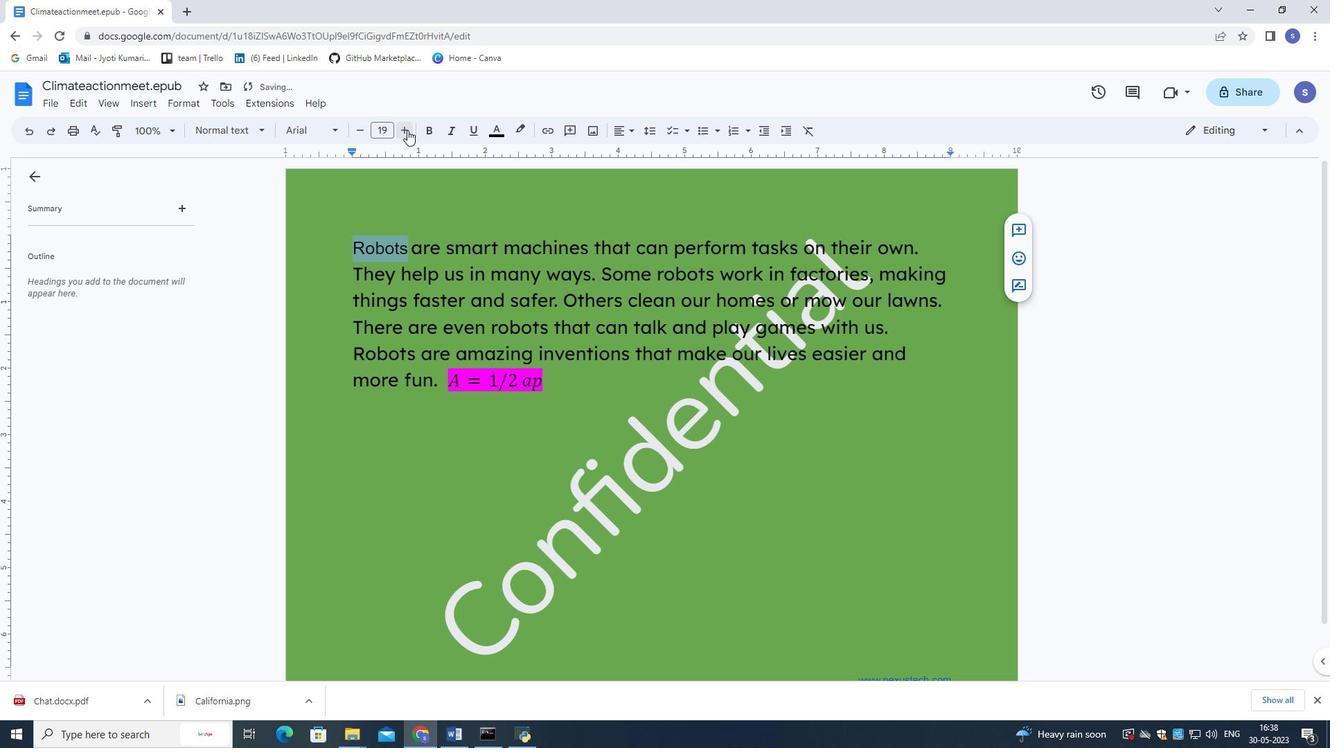 
Action: Mouse moved to (316, 133)
Screenshot: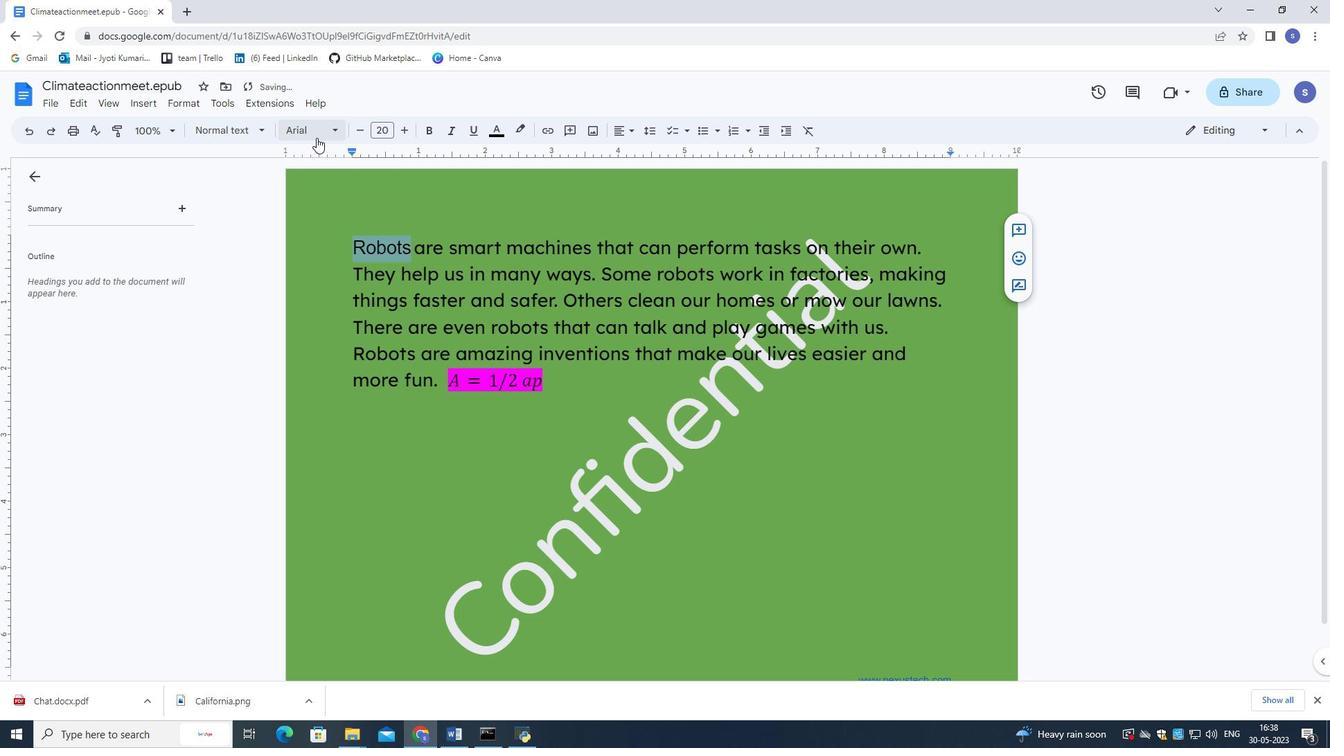 
Action: Mouse pressed left at (316, 133)
Screenshot: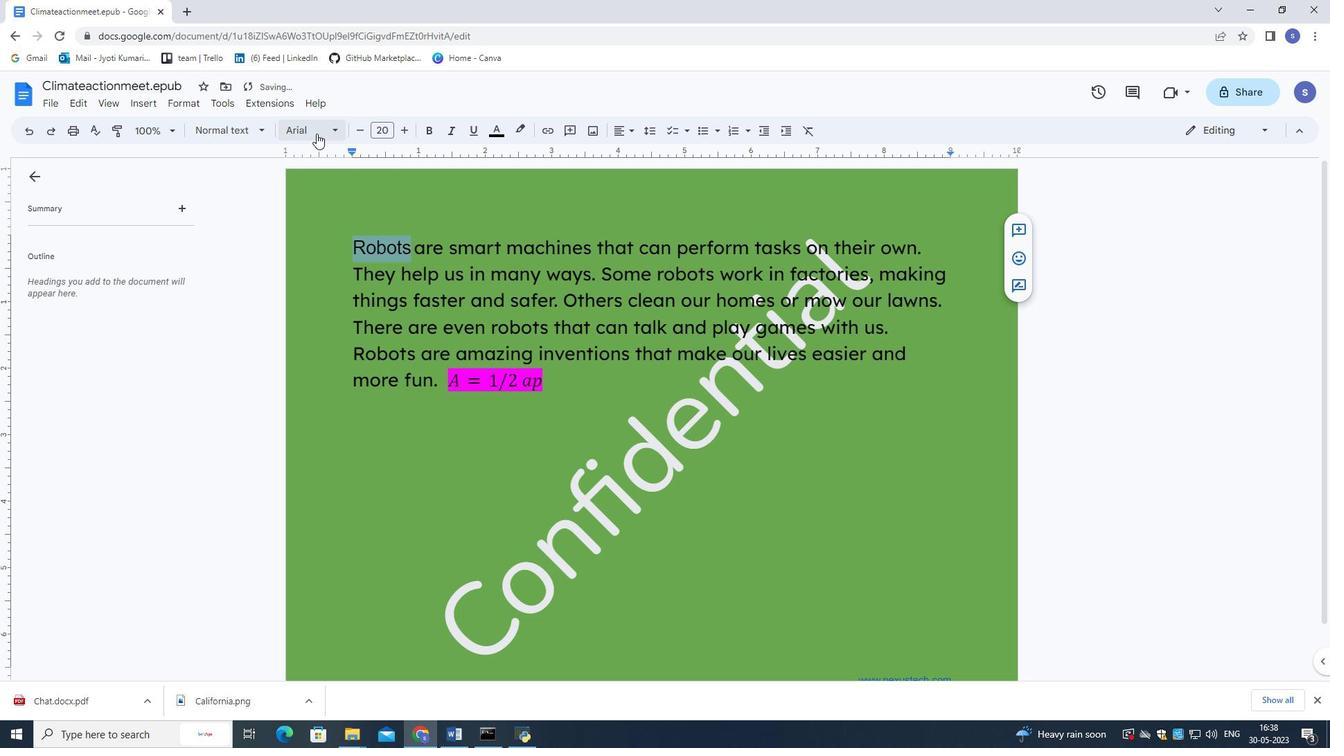 
Action: Mouse moved to (354, 205)
Screenshot: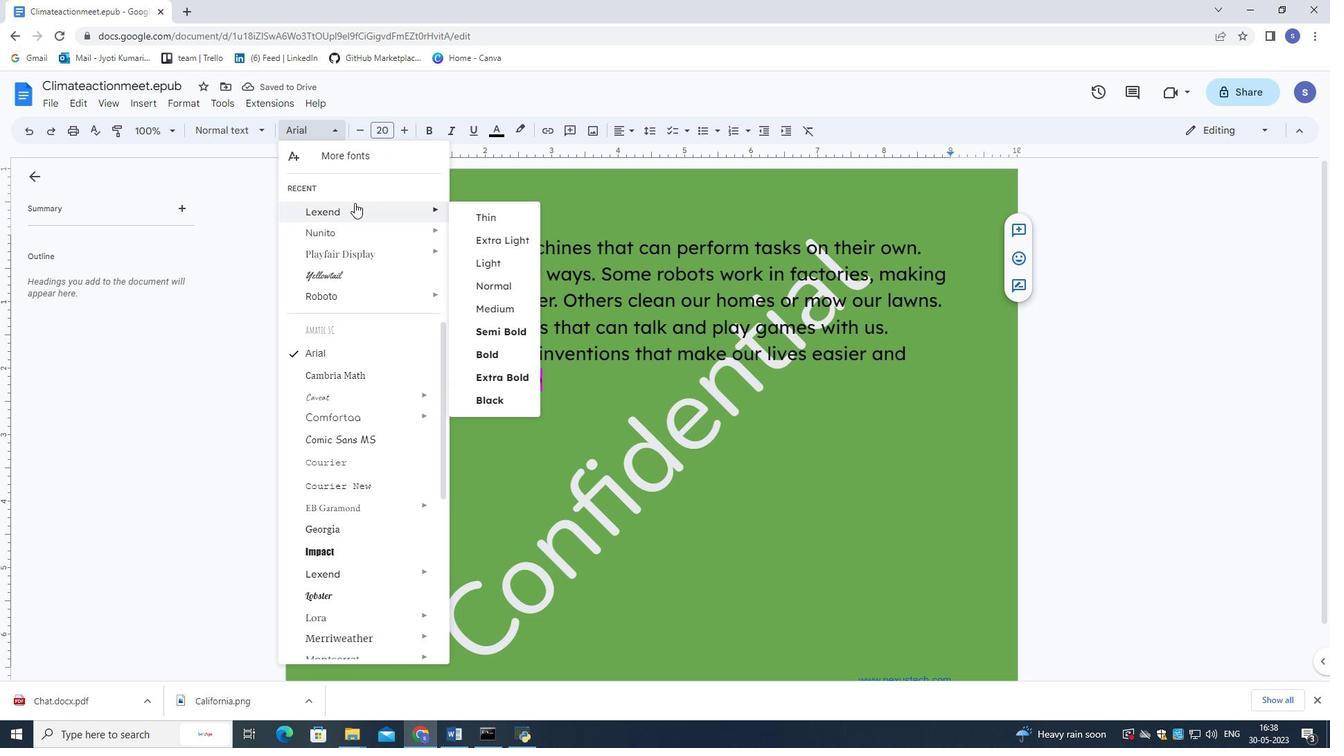 
Action: Mouse pressed left at (354, 205)
Screenshot: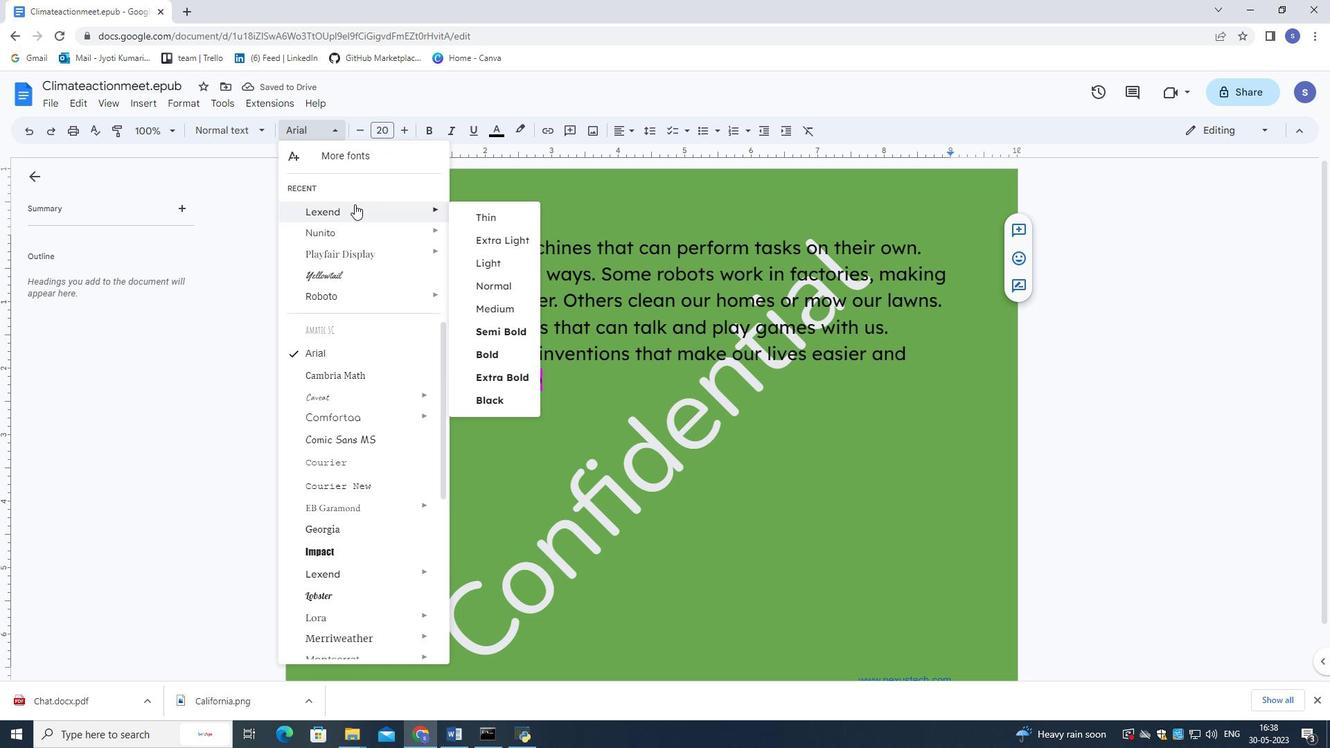 
Action: Mouse moved to (406, 212)
Screenshot: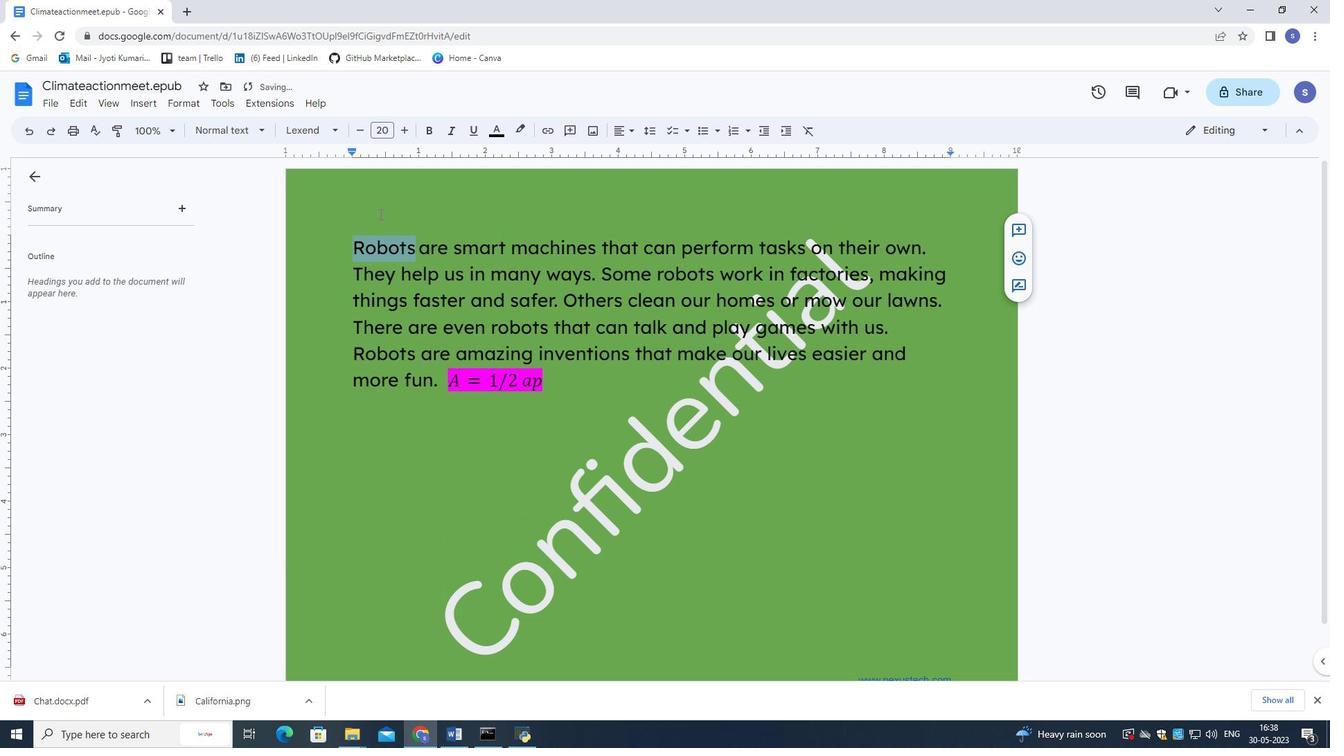 
Action: Mouse pressed left at (406, 212)
Screenshot: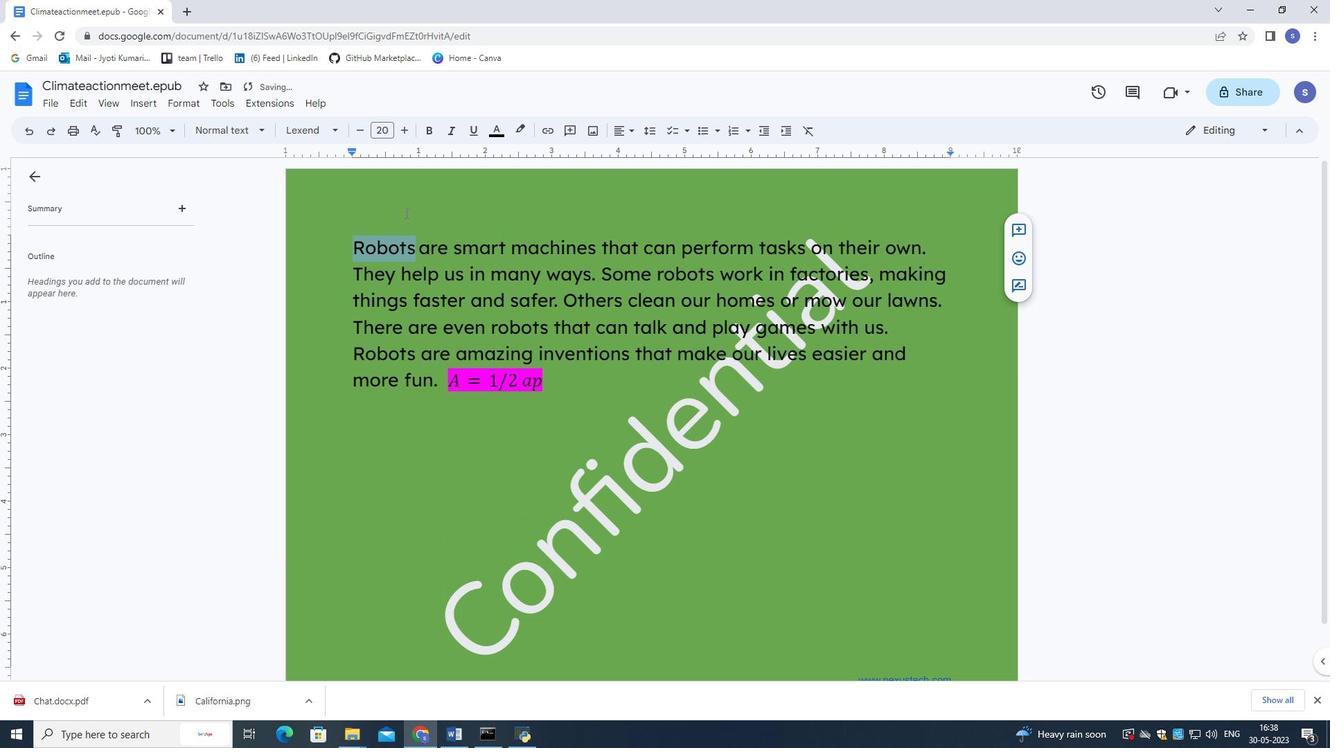 
Action: Mouse moved to (592, 426)
Screenshot: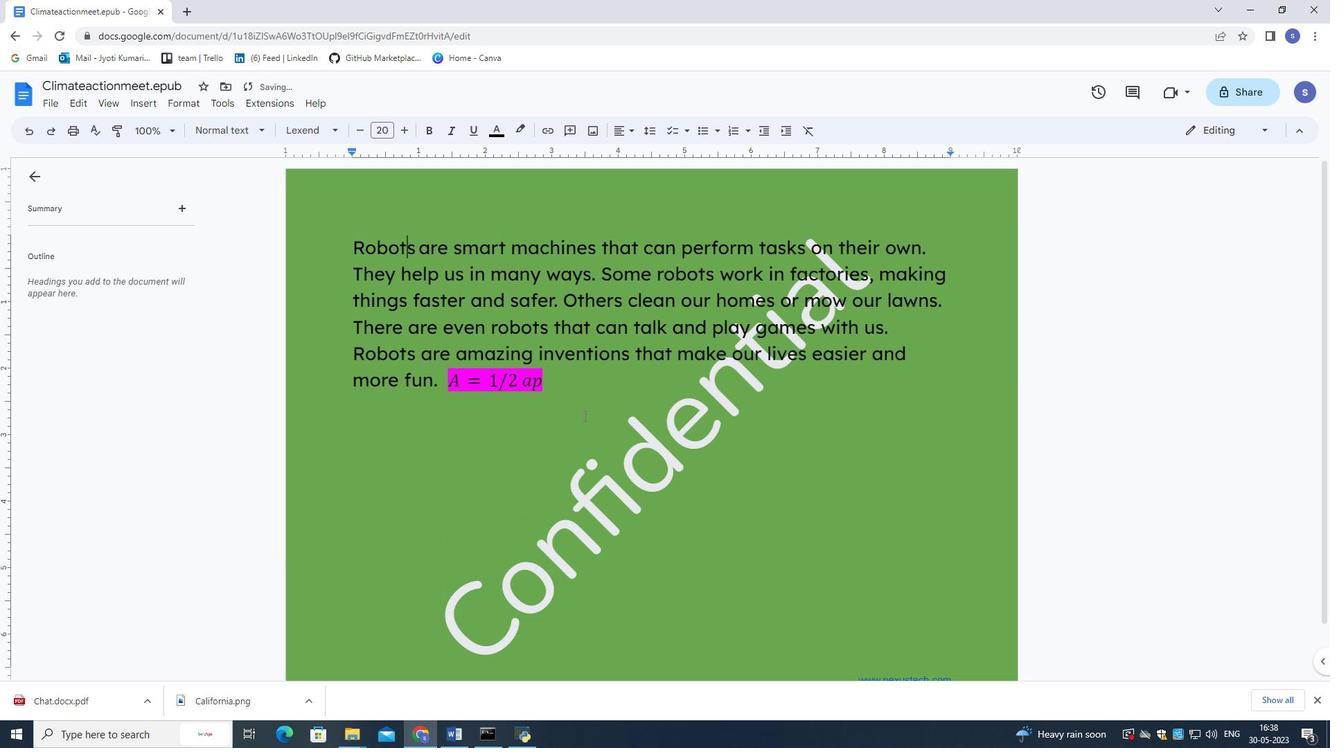 
Action: Mouse pressed left at (592, 426)
Screenshot: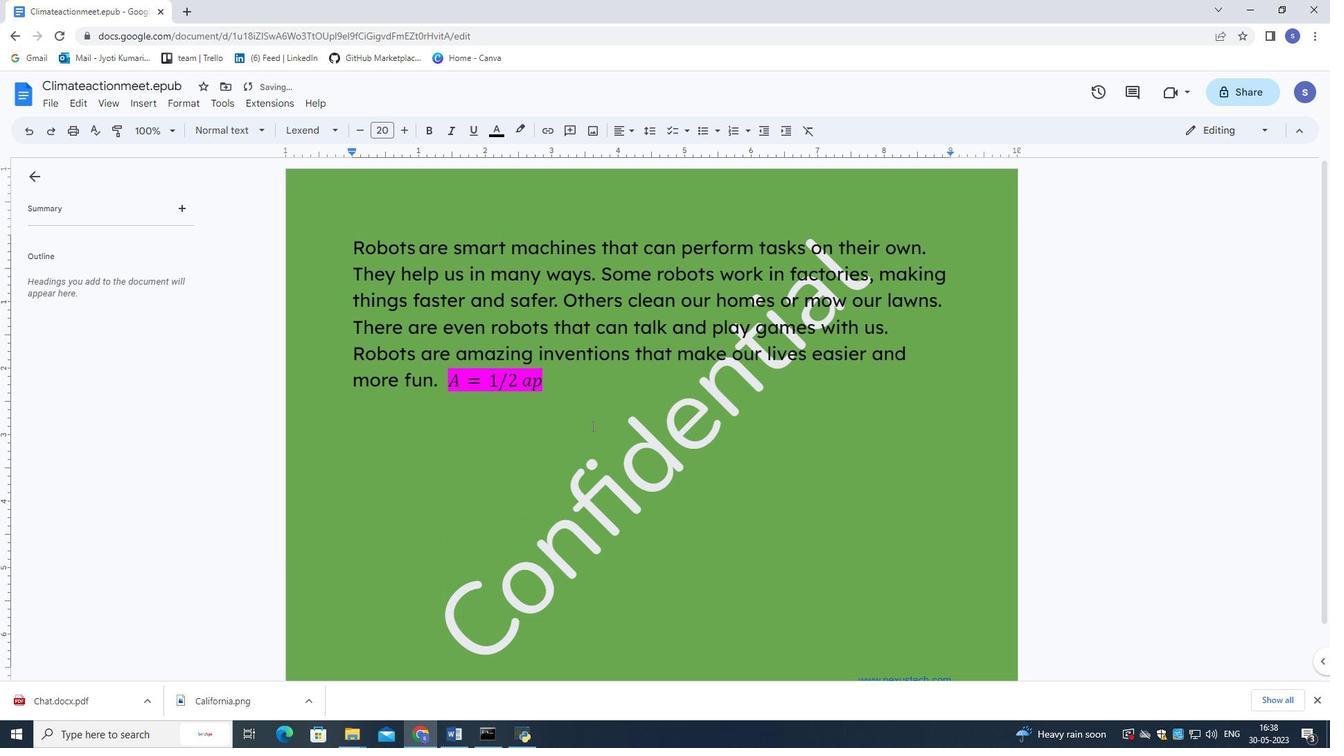 
Action: Mouse moved to (590, 415)
Screenshot: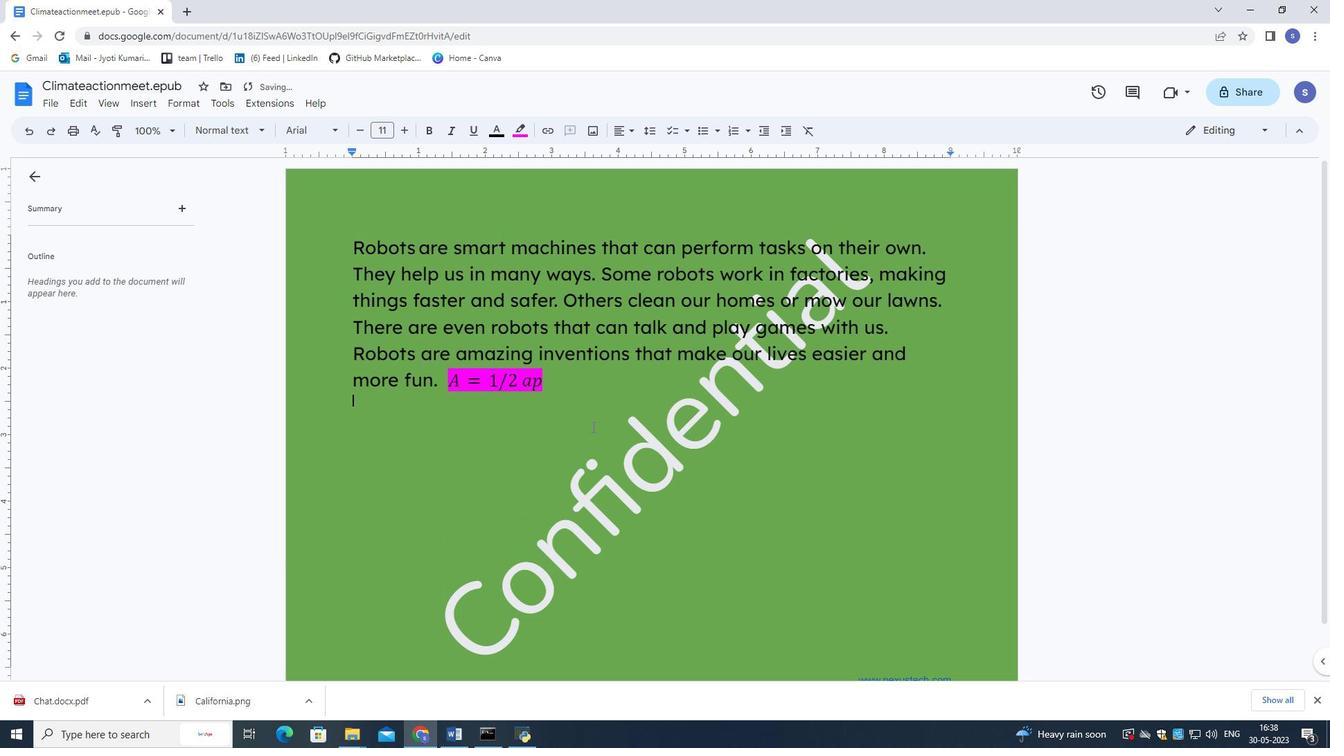 
